 Task: Design a complex, multi-material diorama of a famous historical event.
Action: Mouse moved to (216, 158)
Screenshot: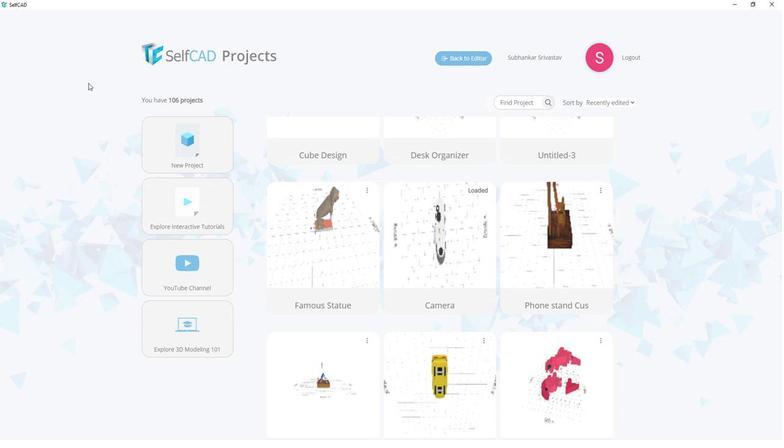 
Action: Mouse pressed left at (216, 158)
Screenshot: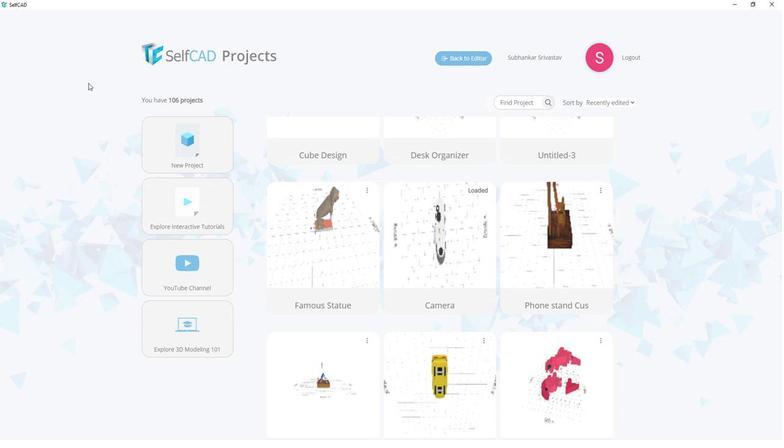 
Action: Mouse moved to (407, 192)
Screenshot: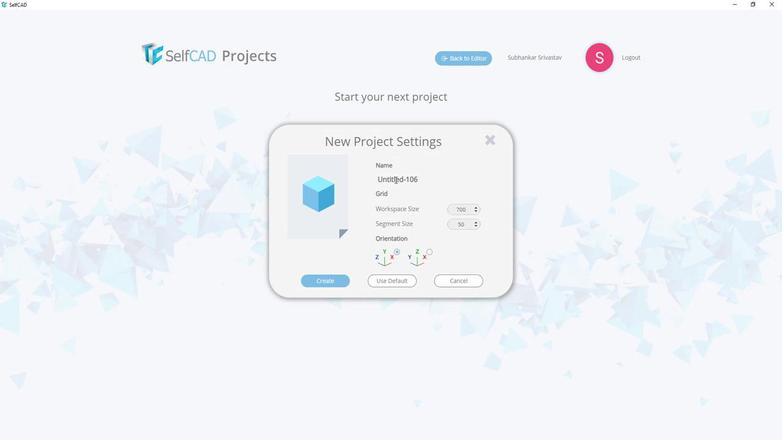 
Action: Mouse pressed left at (407, 192)
Screenshot: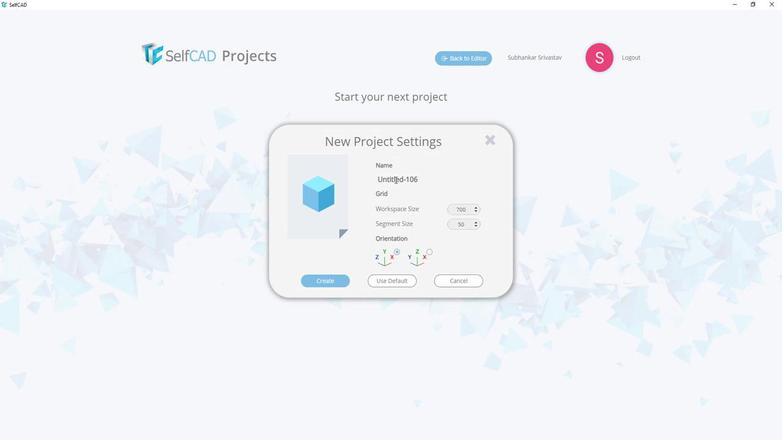 
Action: Key pressed <Key.shift>Historical<Key.space><Key.shift>Event
Screenshot: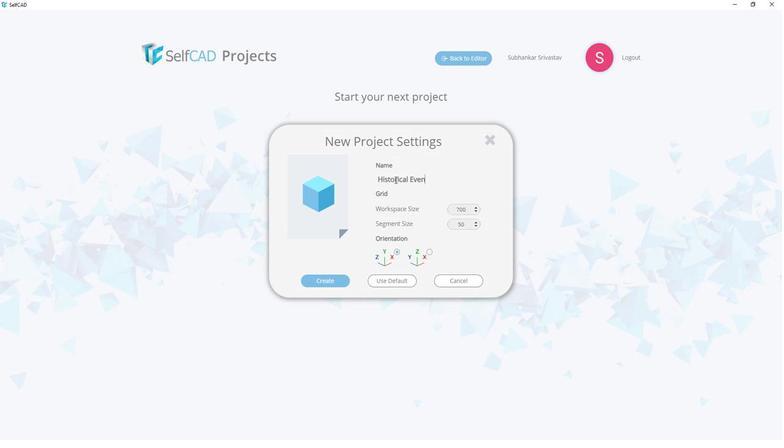 
Action: Mouse moved to (355, 275)
Screenshot: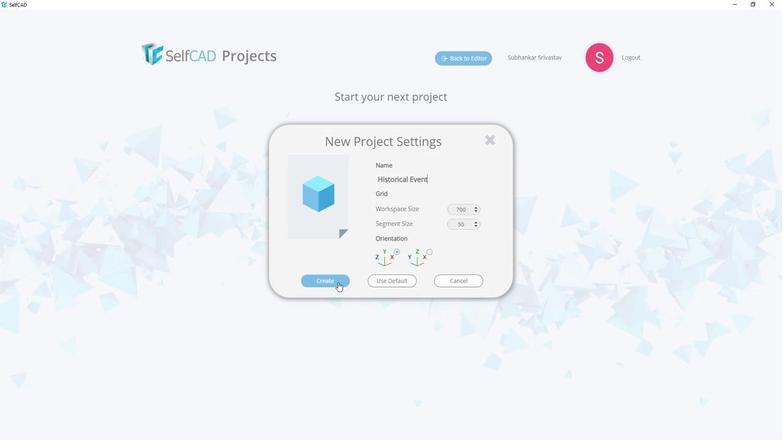
Action: Mouse pressed left at (355, 275)
Screenshot: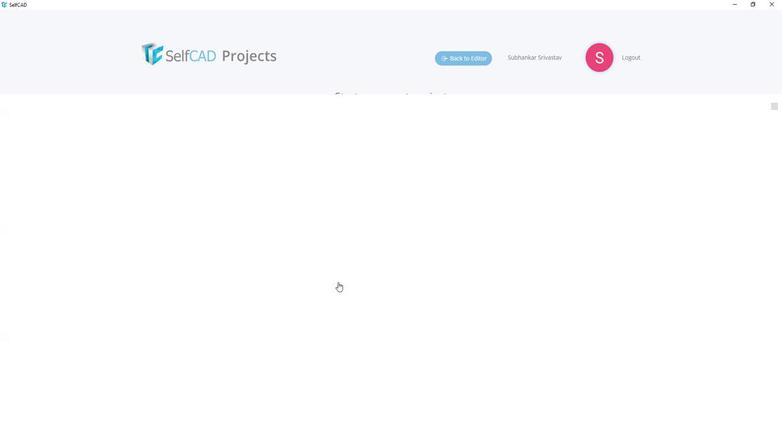
Action: Mouse moved to (86, 189)
Screenshot: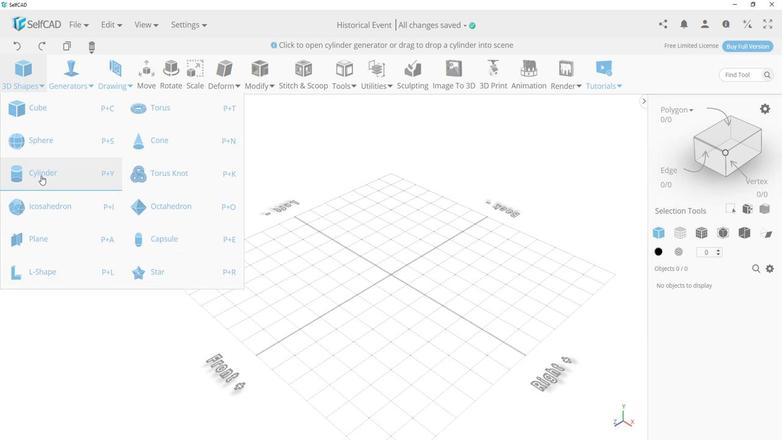 
Action: Mouse pressed left at (86, 189)
Screenshot: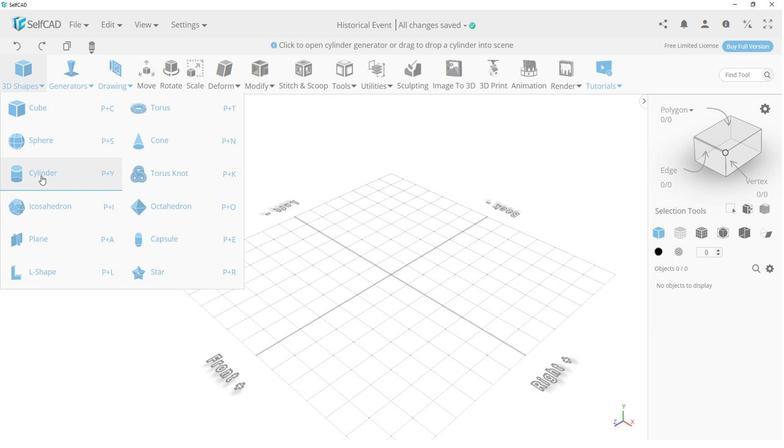 
Action: Mouse moved to (83, 220)
Screenshot: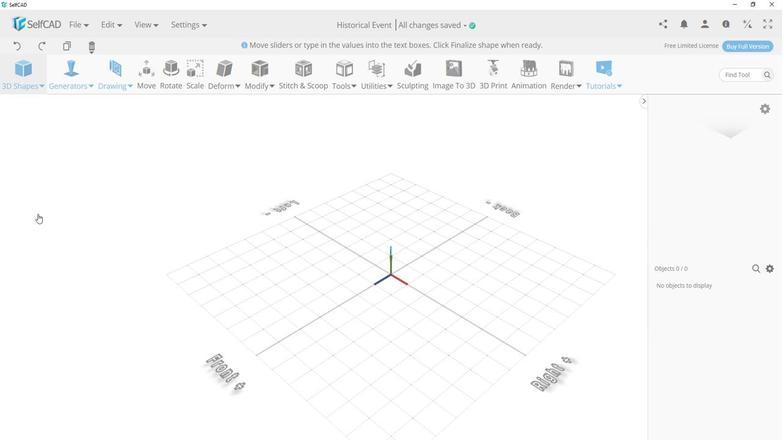 
Action: Mouse pressed left at (83, 220)
Screenshot: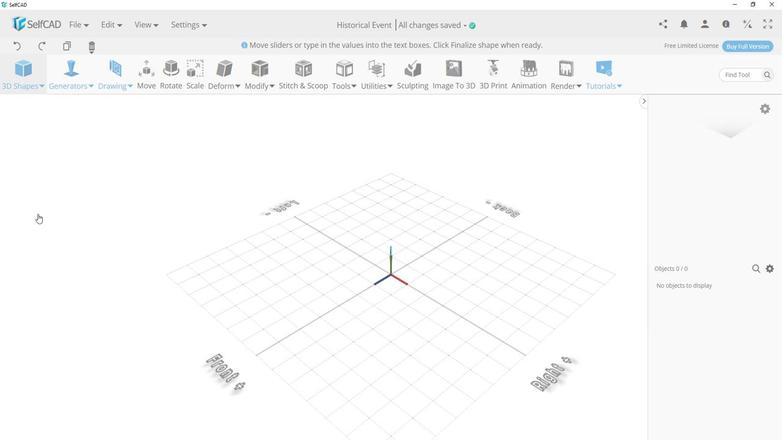 
Action: Mouse moved to (157, 220)
Screenshot: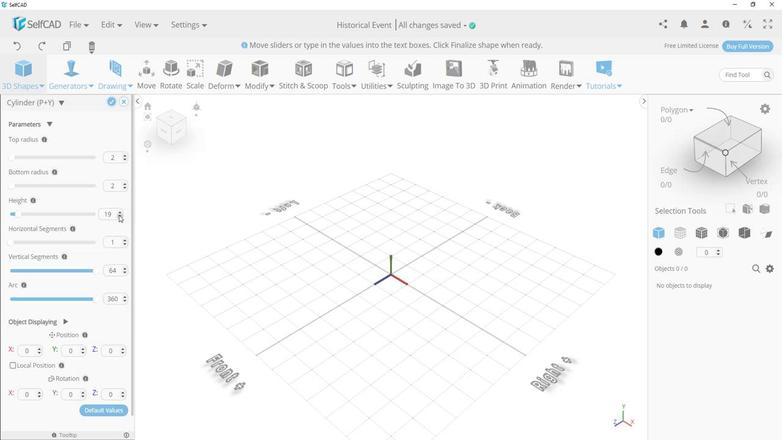 
Action: Mouse pressed left at (157, 220)
Screenshot: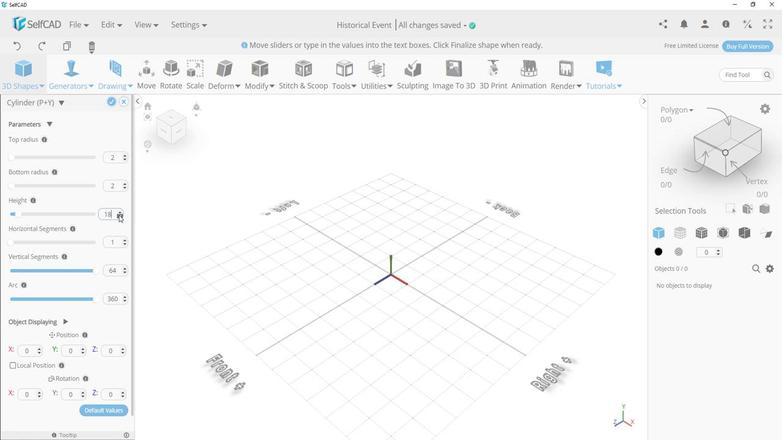 
Action: Mouse pressed left at (157, 220)
Screenshot: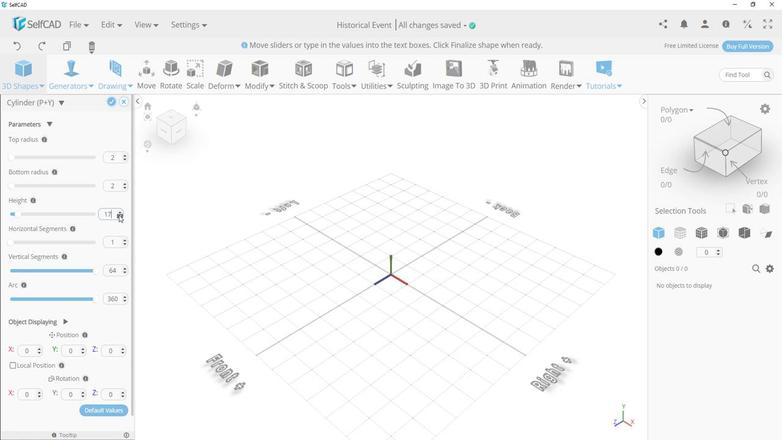
Action: Mouse pressed left at (157, 220)
Screenshot: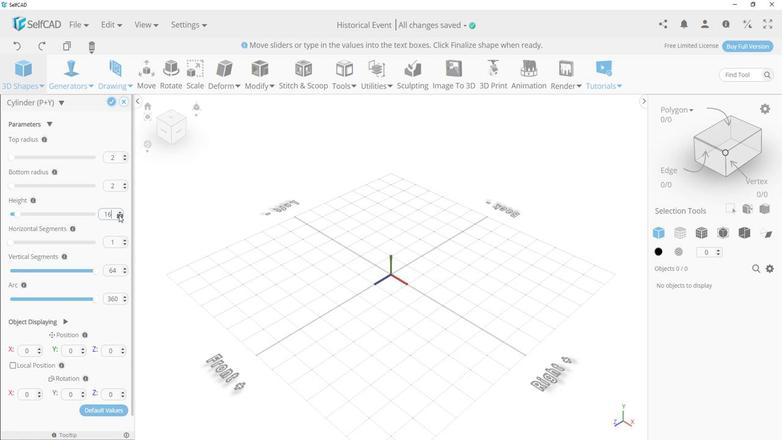 
Action: Mouse pressed left at (157, 220)
Screenshot: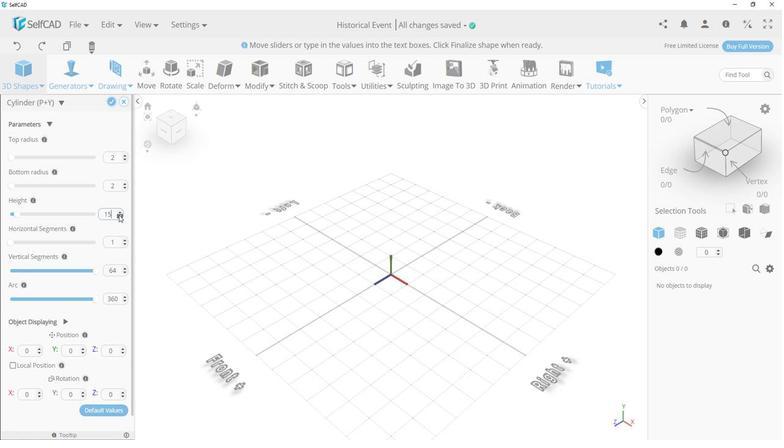 
Action: Mouse pressed left at (157, 220)
Screenshot: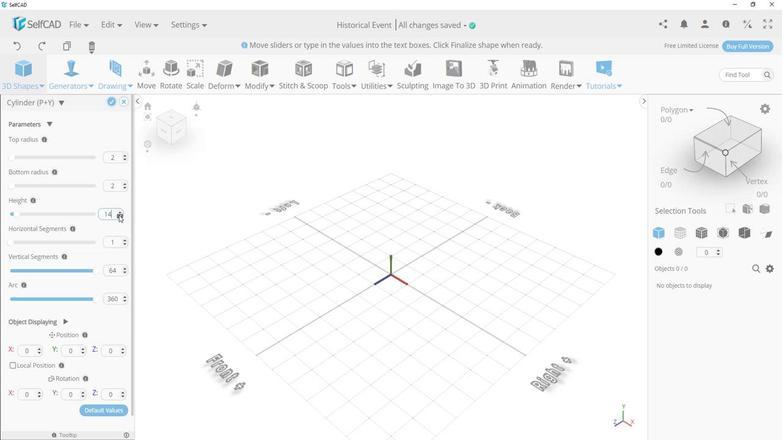 
Action: Mouse moved to (157, 217)
Screenshot: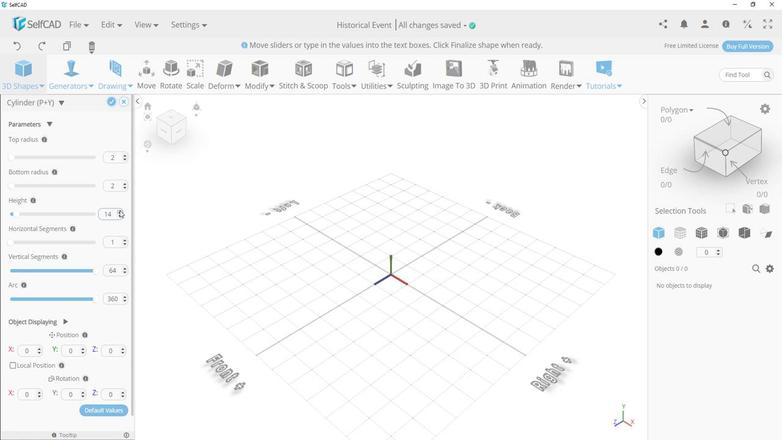 
Action: Mouse pressed left at (157, 217)
Screenshot: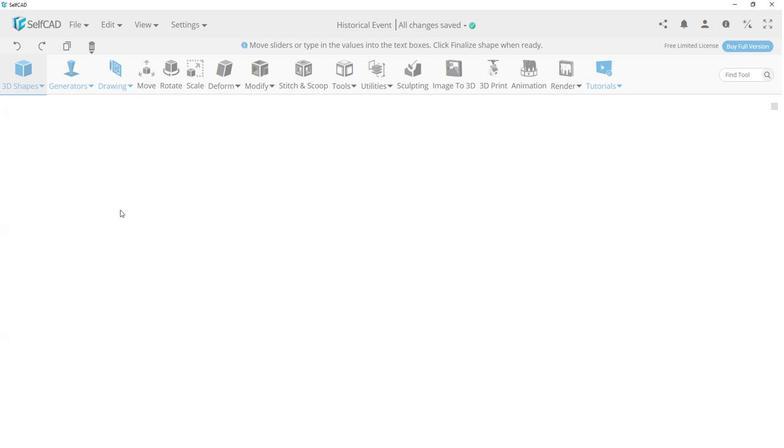 
Action: Mouse moved to (61, 197)
Screenshot: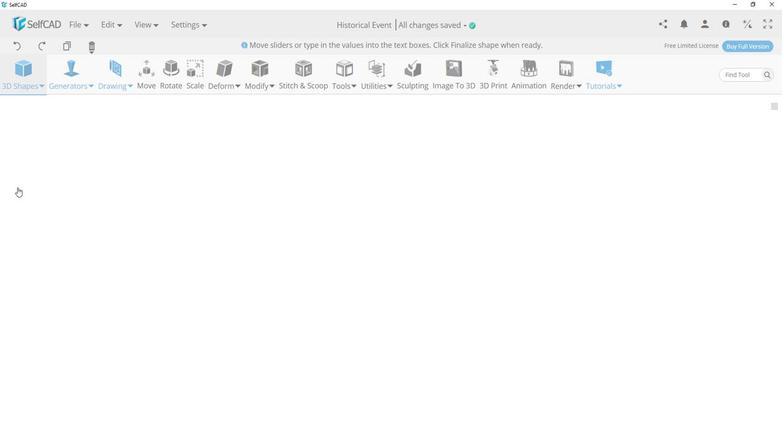 
Action: Mouse pressed left at (61, 197)
Screenshot: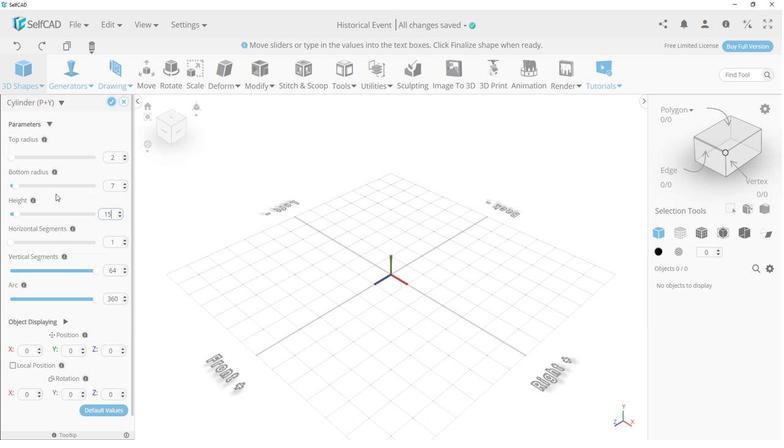 
Action: Mouse moved to (161, 198)
Screenshot: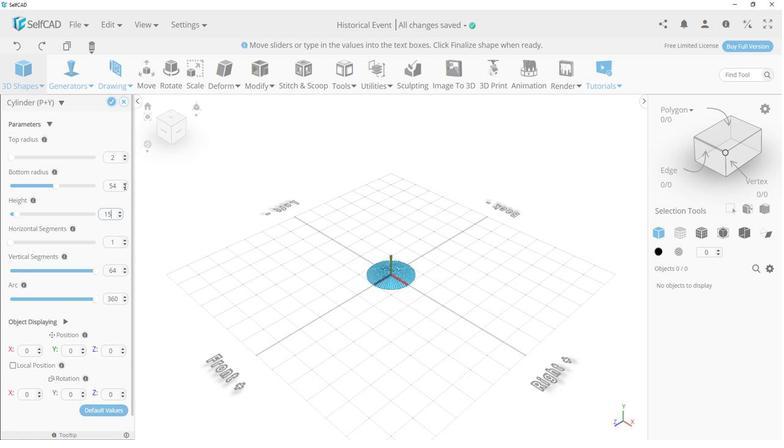 
Action: Mouse pressed left at (161, 198)
Screenshot: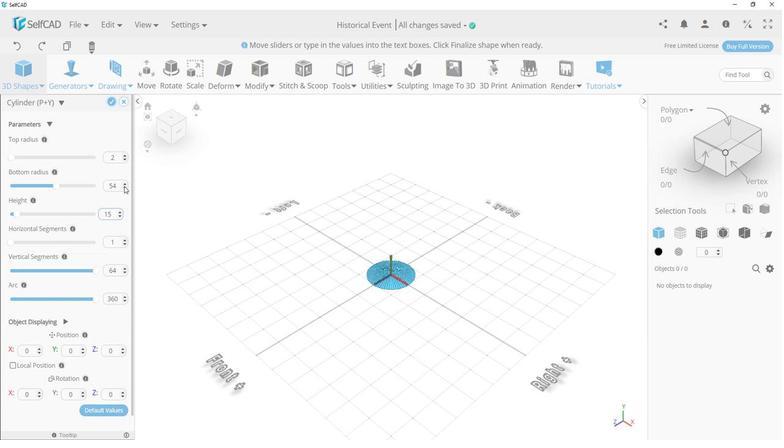 
Action: Mouse moved to (161, 198)
Screenshot: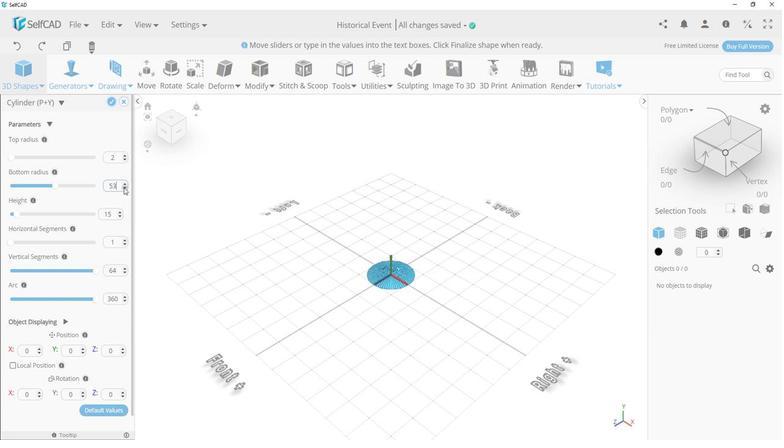 
Action: Mouse pressed left at (161, 198)
Screenshot: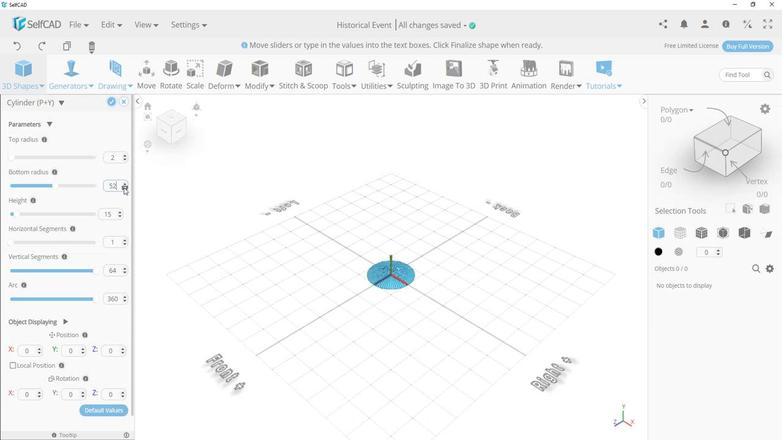 
Action: Mouse pressed left at (161, 198)
Screenshot: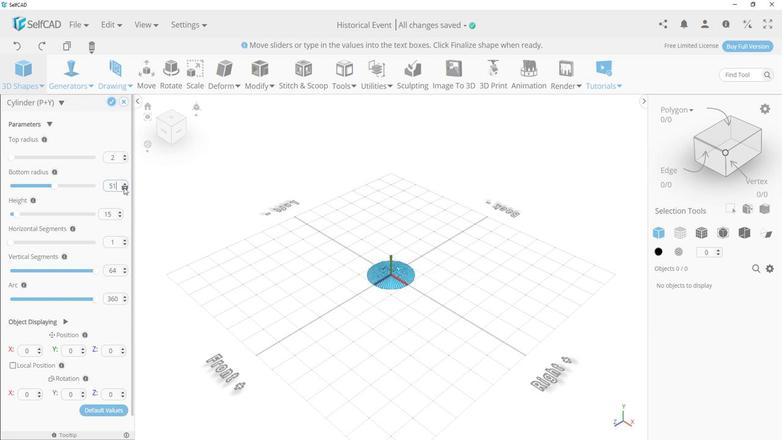 
Action: Mouse pressed left at (161, 198)
Screenshot: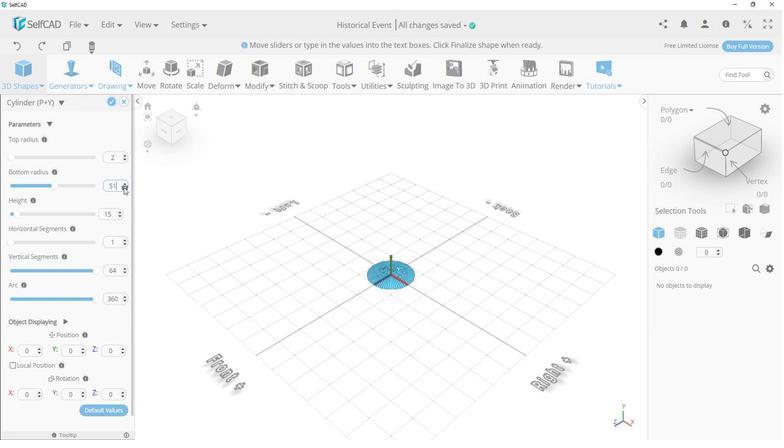 
Action: Mouse moved to (160, 198)
Screenshot: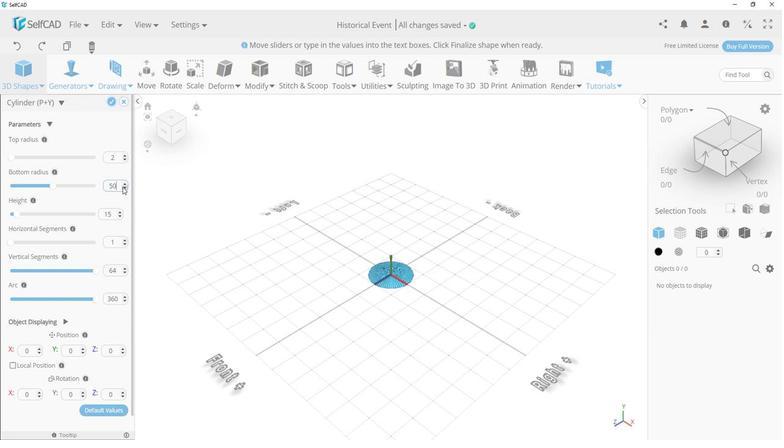 
Action: Mouse pressed left at (160, 198)
Screenshot: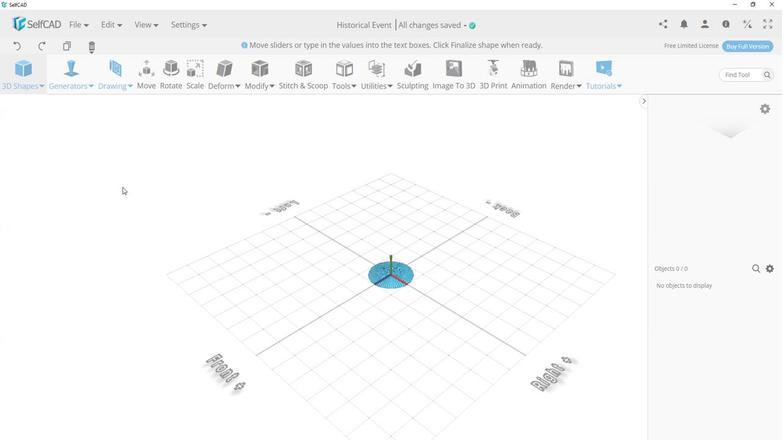 
Action: Mouse moved to (159, 195)
Screenshot: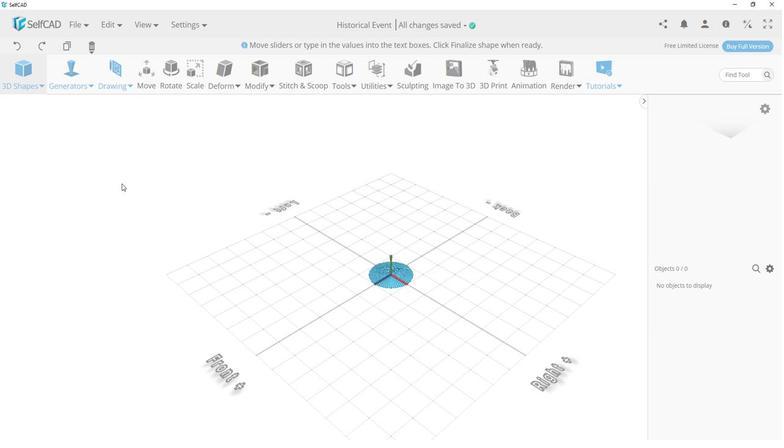 
Action: Mouse pressed left at (159, 195)
Screenshot: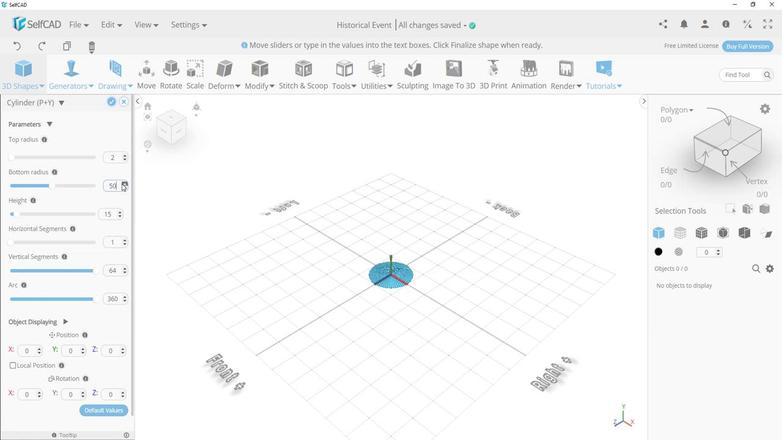
Action: Mouse moved to (58, 176)
Screenshot: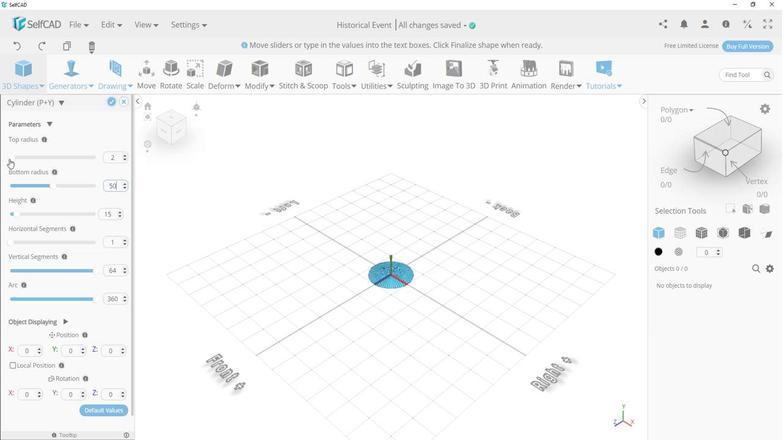 
Action: Mouse pressed left at (58, 176)
Screenshot: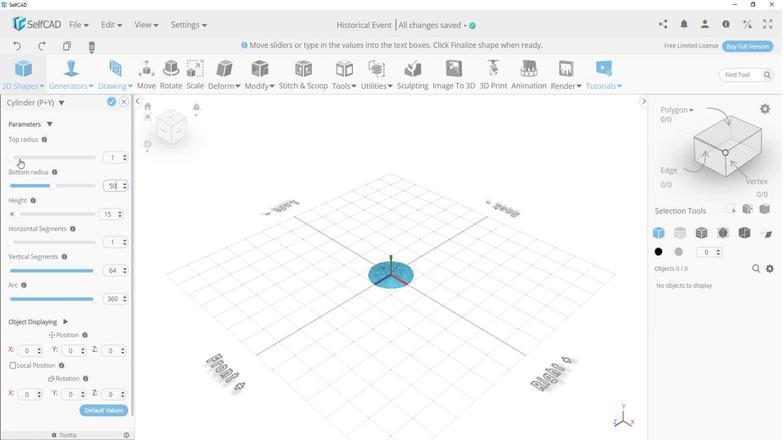 
Action: Mouse moved to (162, 177)
Screenshot: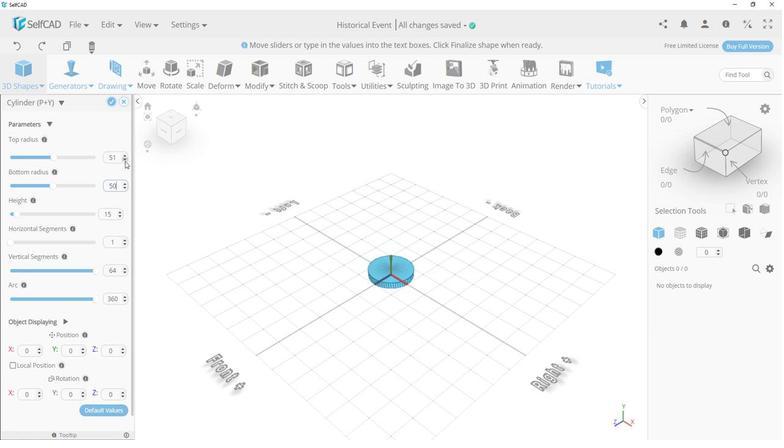 
Action: Mouse pressed left at (162, 177)
Screenshot: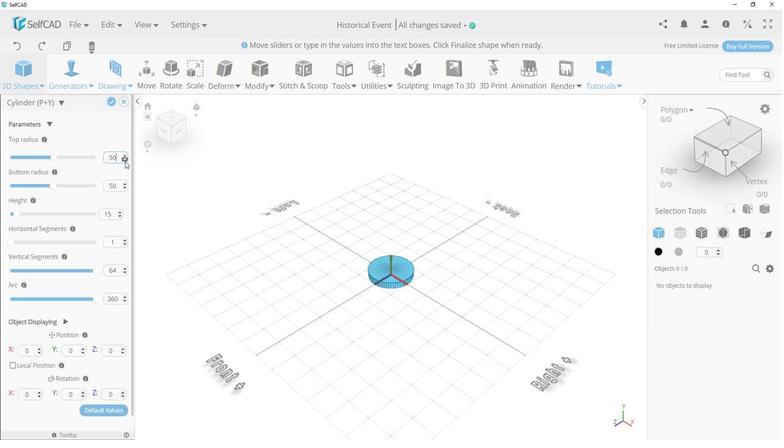 
Action: Mouse moved to (150, 130)
Screenshot: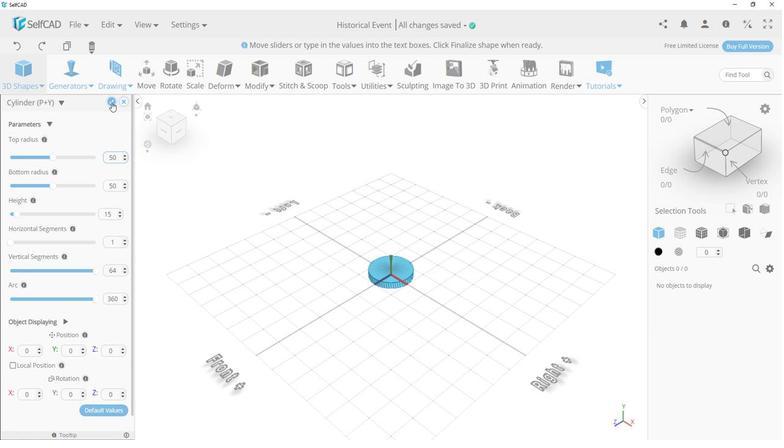 
Action: Mouse pressed left at (150, 130)
Screenshot: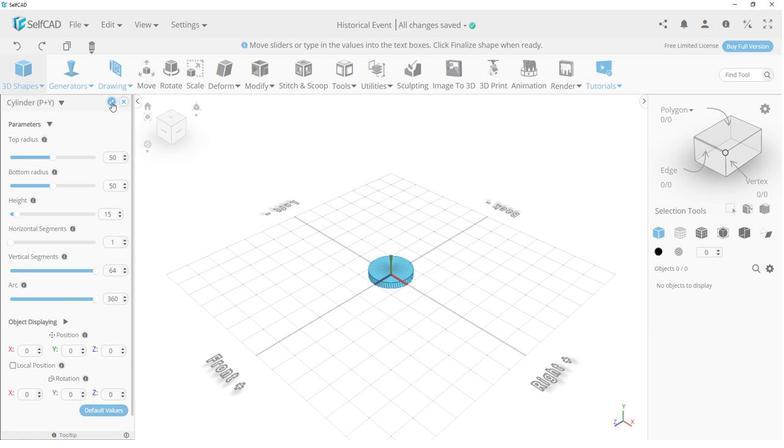
Action: Mouse moved to (377, 284)
Screenshot: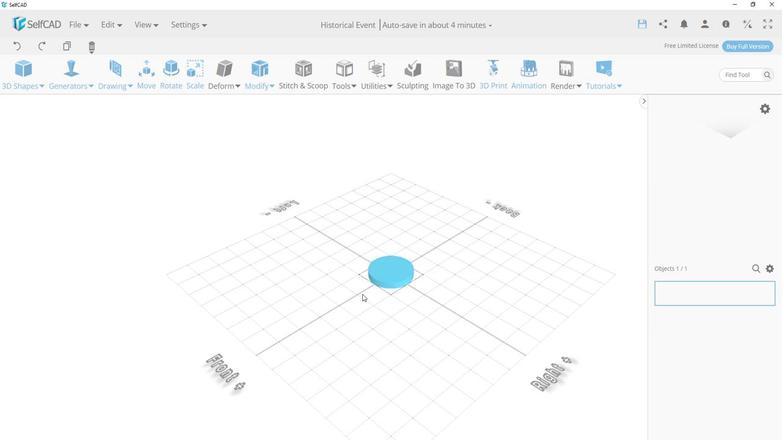 
Action: Mouse pressed left at (377, 284)
Screenshot: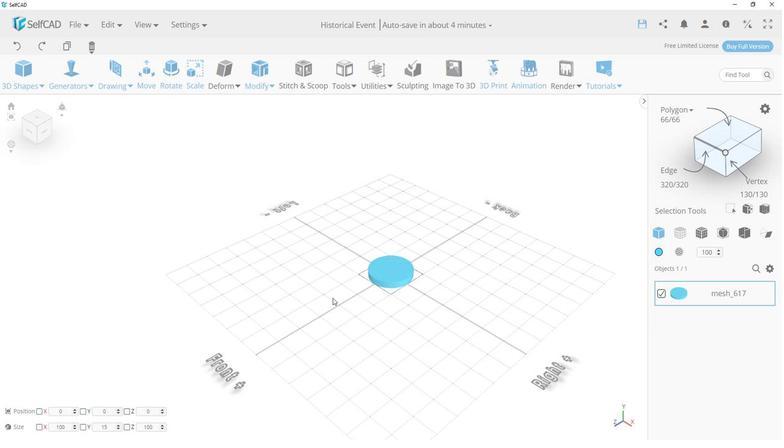 
Action: Mouse moved to (64, 392)
Screenshot: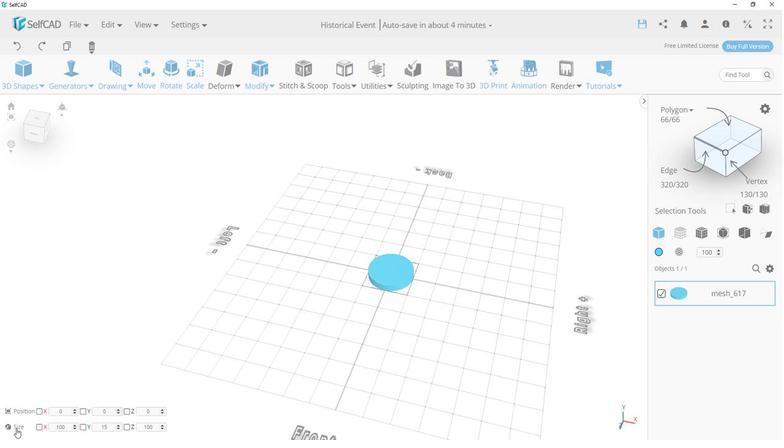 
Action: Mouse pressed left at (64, 392)
Screenshot: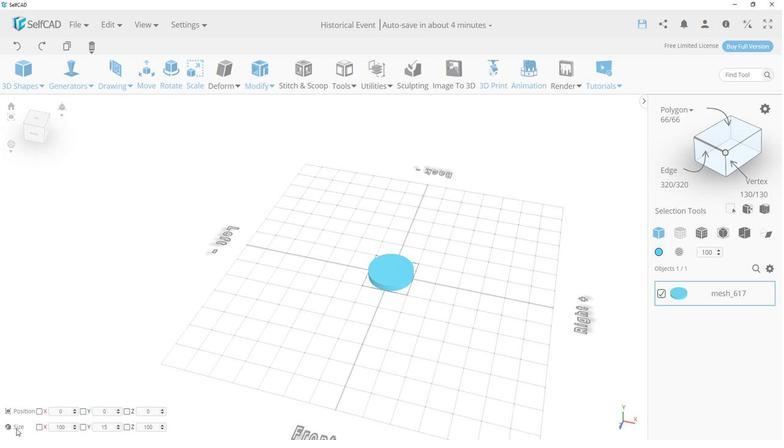 
Action: Mouse moved to (397, 322)
Screenshot: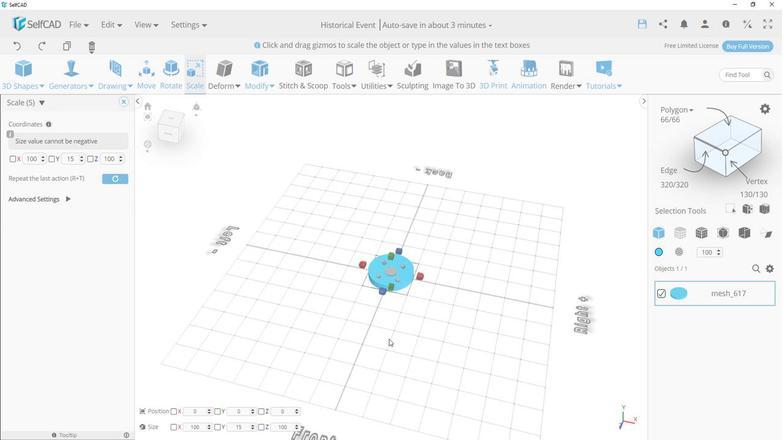 
Action: Mouse pressed left at (397, 322)
Screenshot: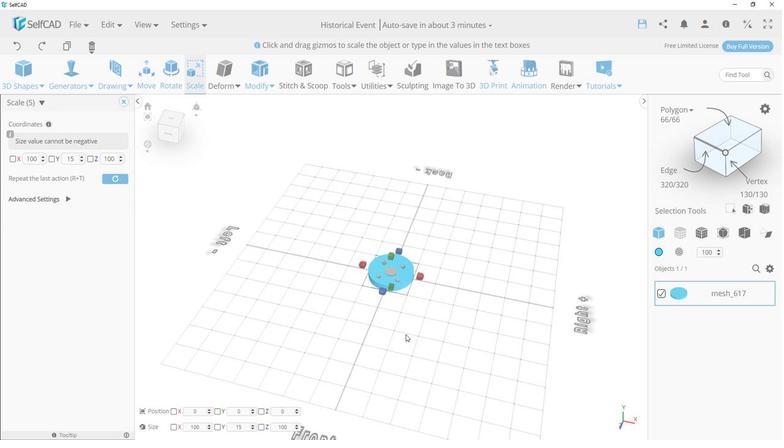 
Action: Mouse moved to (433, 267)
Screenshot: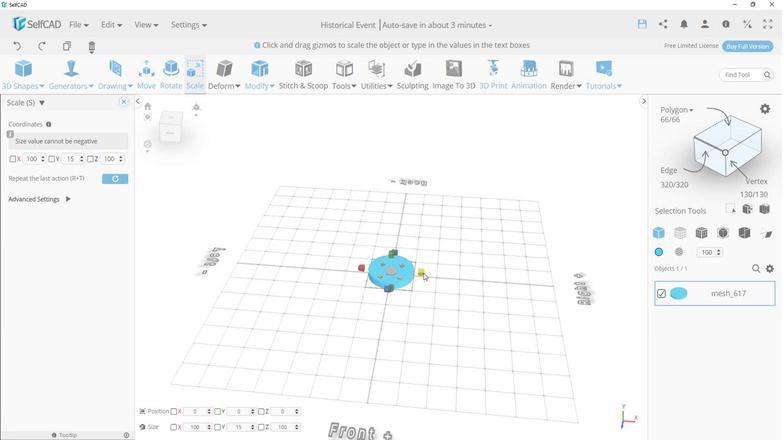 
Action: Mouse pressed left at (433, 267)
Screenshot: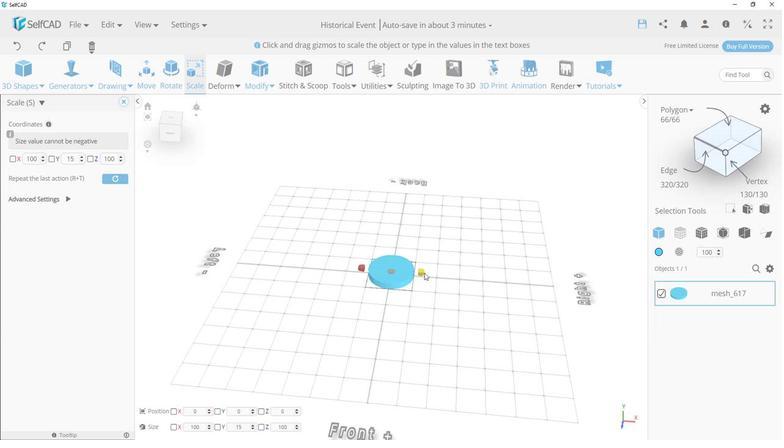 
Action: Mouse moved to (435, 265)
Screenshot: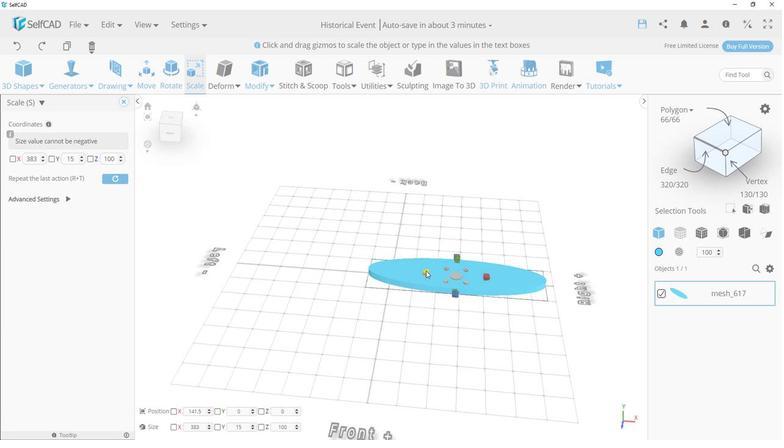 
Action: Mouse pressed left at (435, 265)
Screenshot: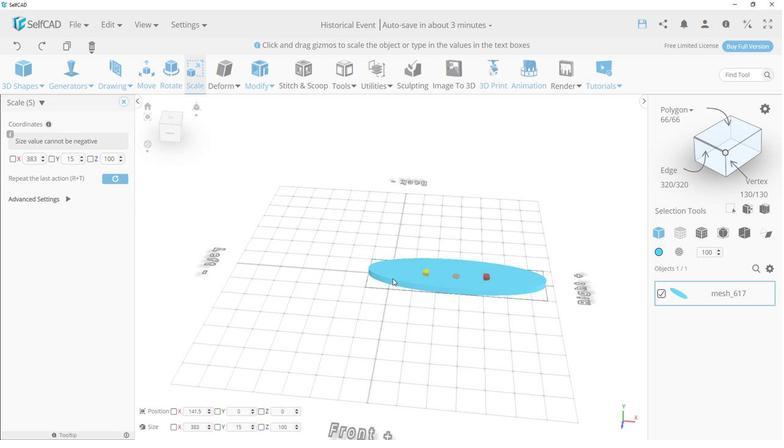 
Action: Mouse moved to (187, 108)
Screenshot: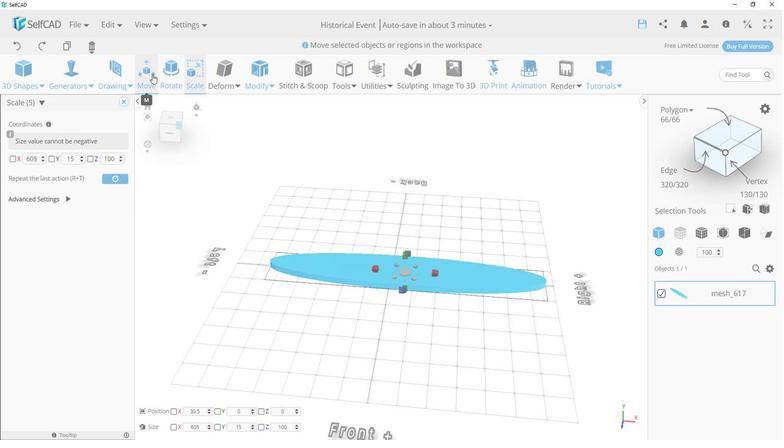 
Action: Mouse pressed left at (187, 108)
Screenshot: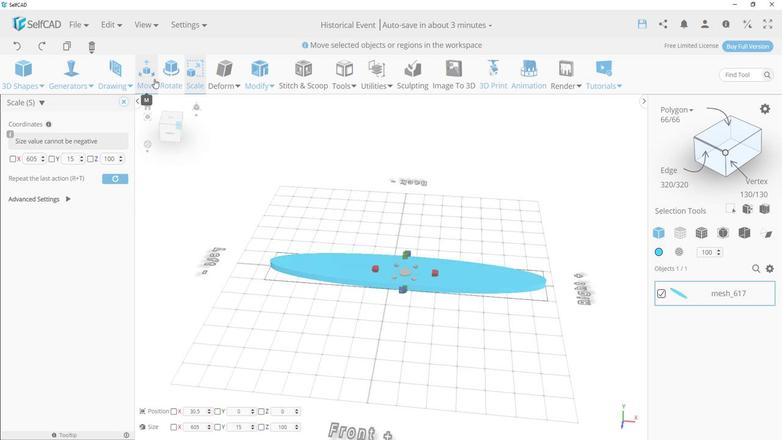 
Action: Mouse moved to (388, 268)
Screenshot: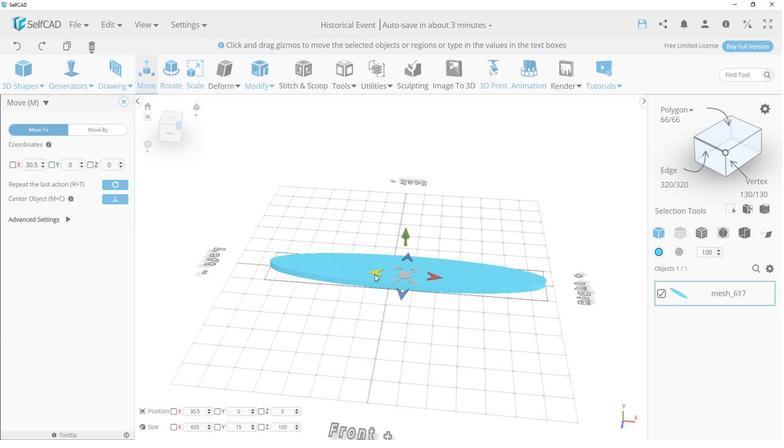 
Action: Mouse pressed left at (388, 268)
Screenshot: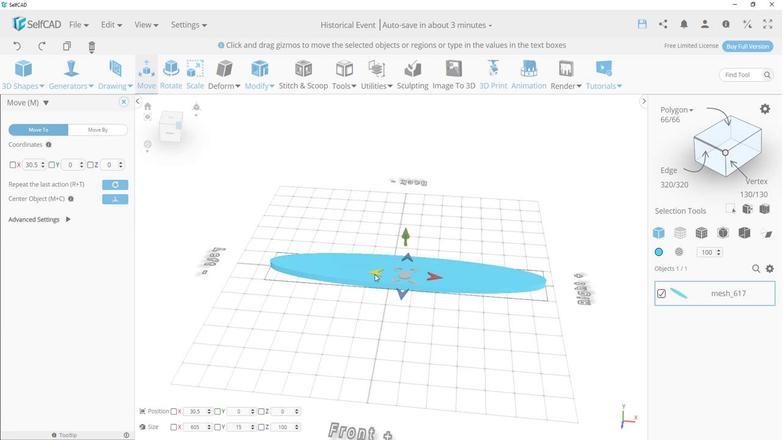 
Action: Mouse moved to (438, 297)
Screenshot: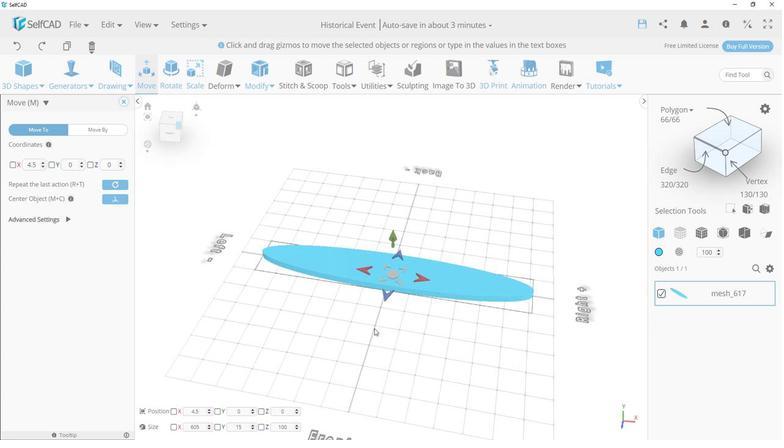 
Action: Mouse pressed left at (438, 297)
Screenshot: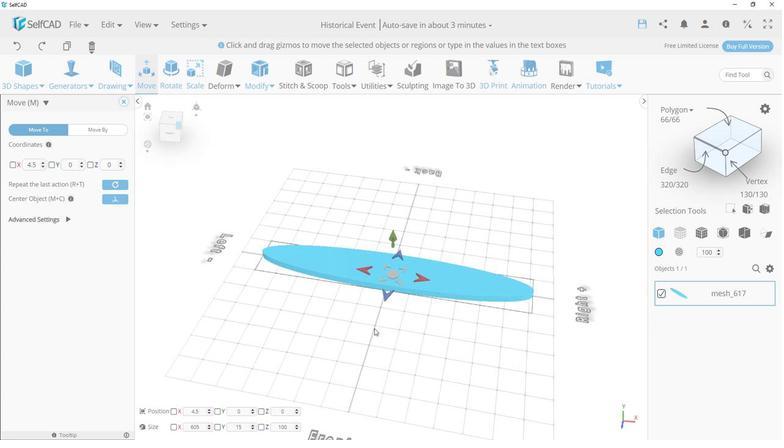 
Action: Mouse moved to (184, 391)
Screenshot: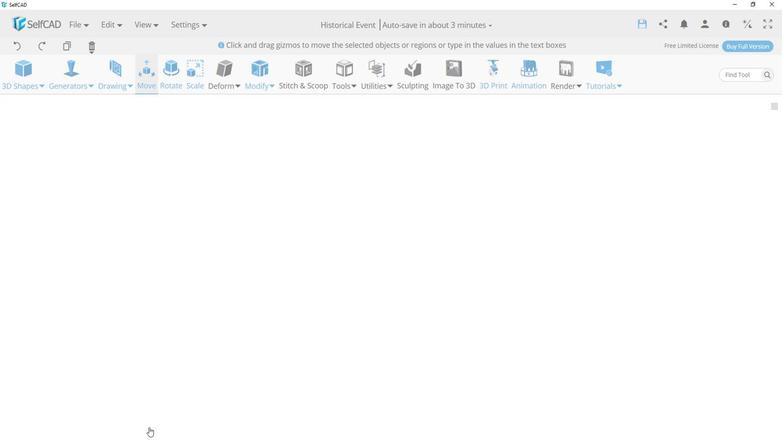 
Action: Mouse pressed left at (184, 391)
Screenshot: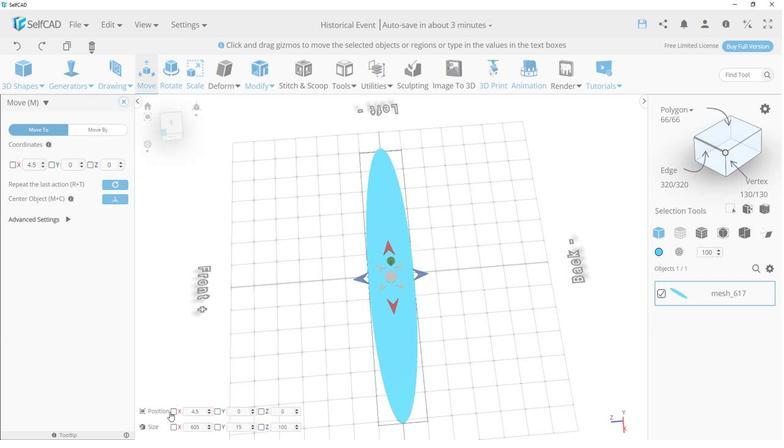 
Action: Mouse moved to (407, 270)
Screenshot: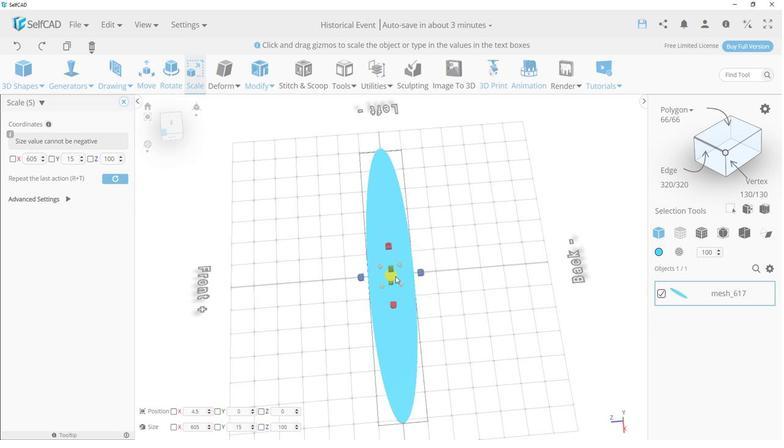 
Action: Mouse pressed left at (407, 270)
Screenshot: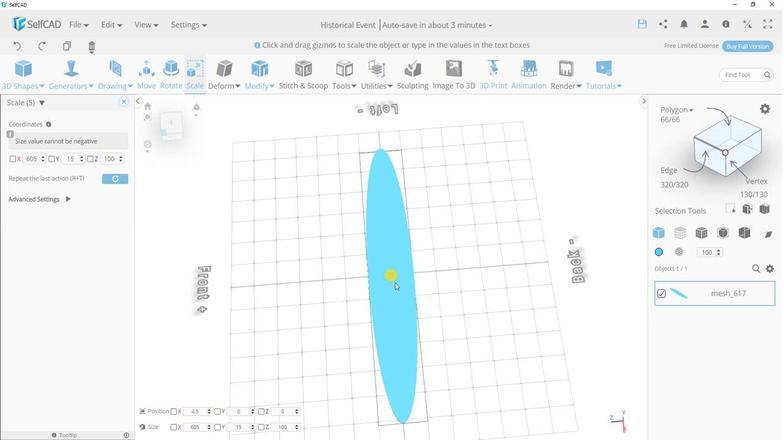 
Action: Mouse moved to (403, 270)
Screenshot: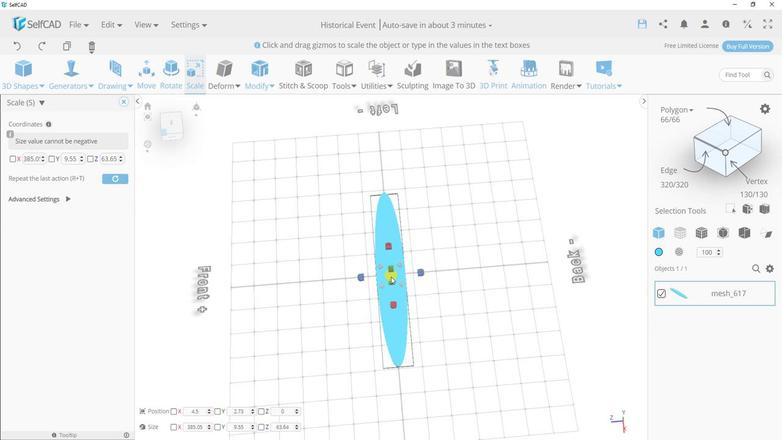 
Action: Mouse pressed left at (403, 270)
Screenshot: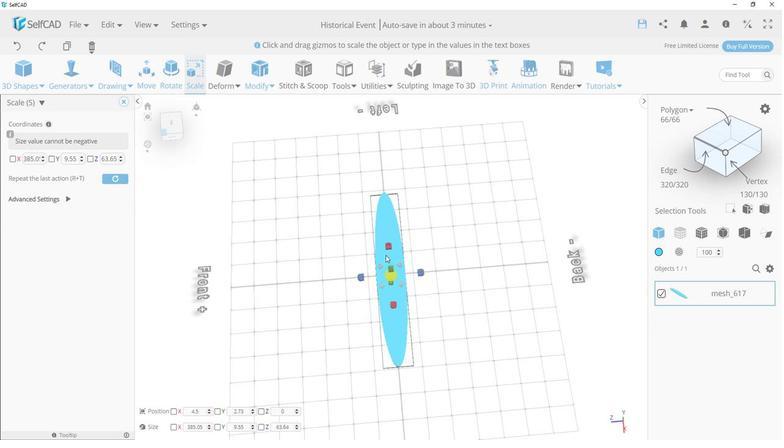
Action: Mouse moved to (405, 270)
Screenshot: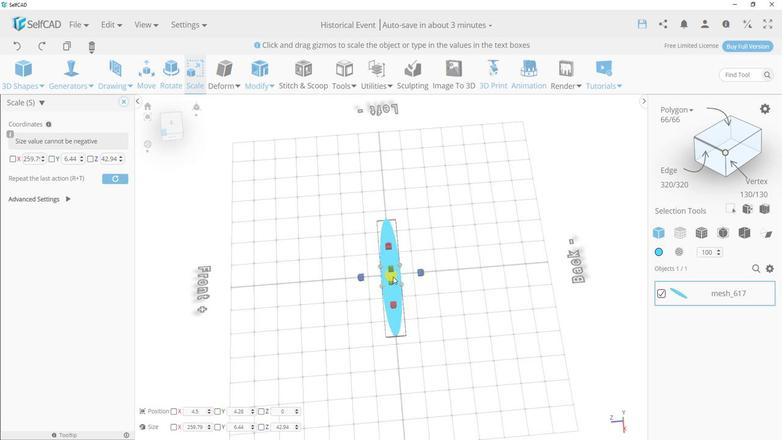 
Action: Mouse pressed left at (405, 270)
Screenshot: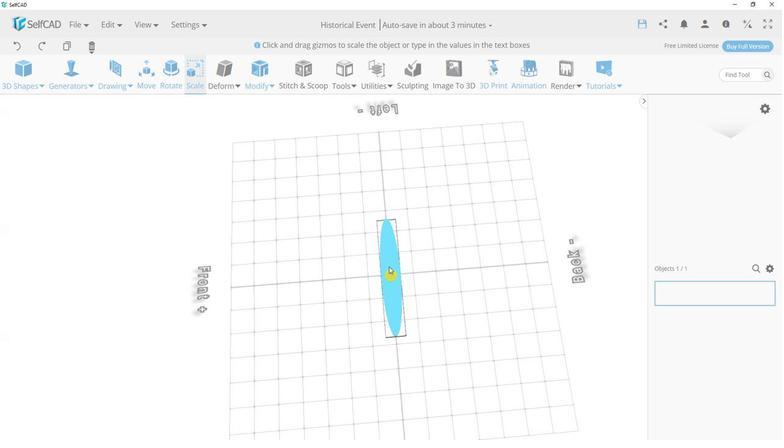 
Action: Mouse moved to (367, 289)
Screenshot: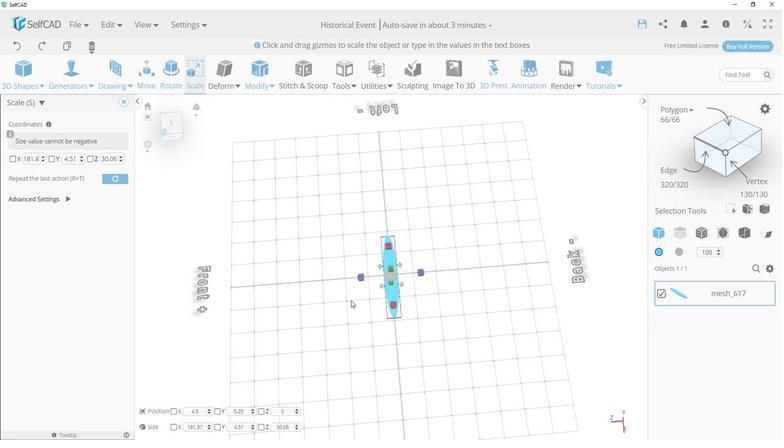 
Action: Mouse pressed left at (367, 289)
Screenshot: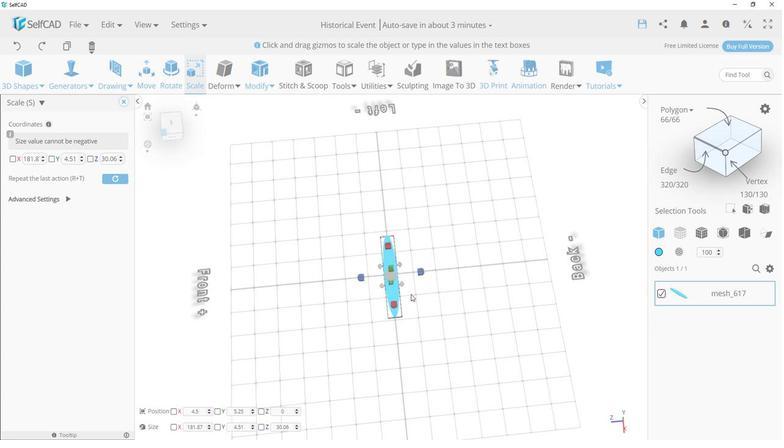 
Action: Mouse moved to (205, 153)
Screenshot: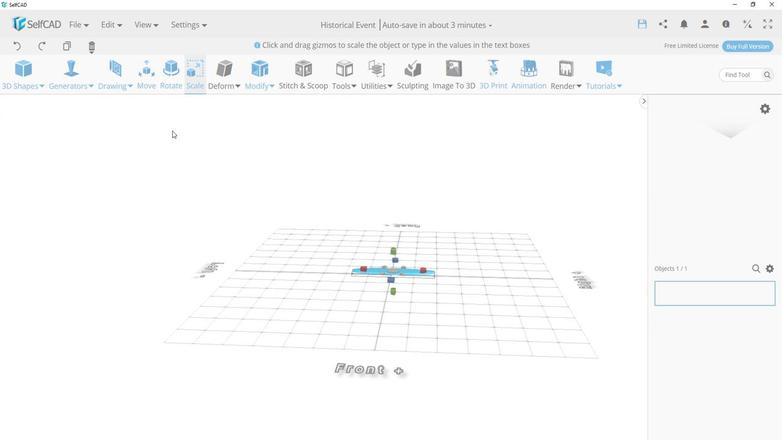 
Action: Mouse pressed left at (205, 153)
Screenshot: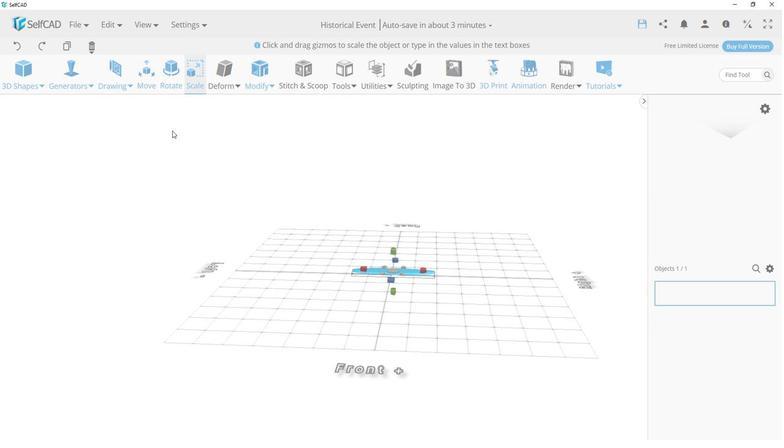 
Action: Mouse moved to (405, 234)
Screenshot: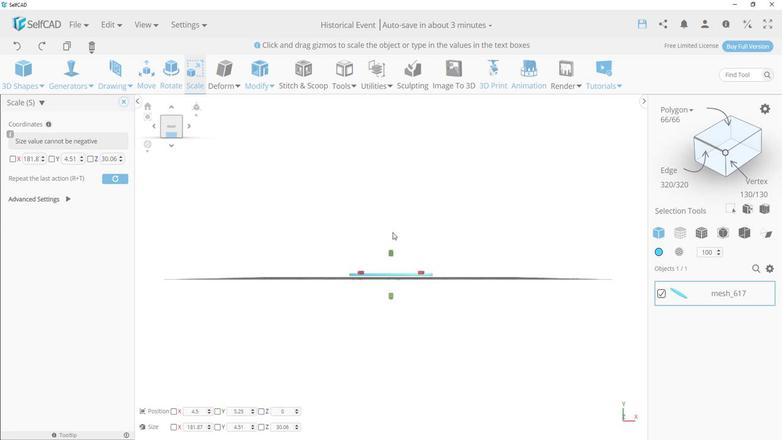 
Action: Mouse scrolled (405, 235) with delta (0, 0)
Screenshot: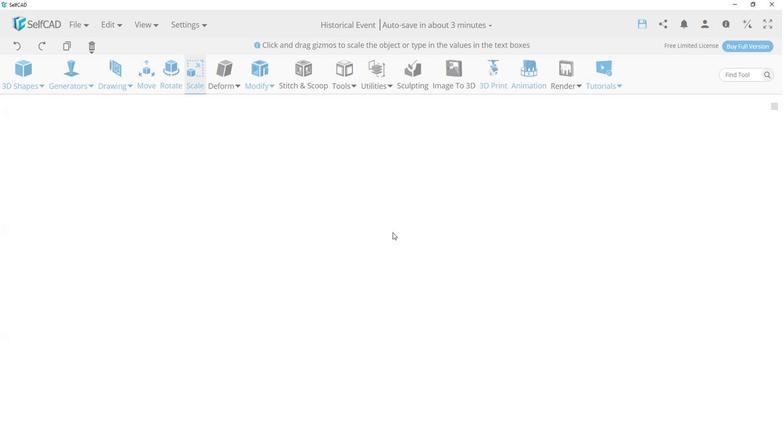 
Action: Mouse scrolled (405, 235) with delta (0, 0)
Screenshot: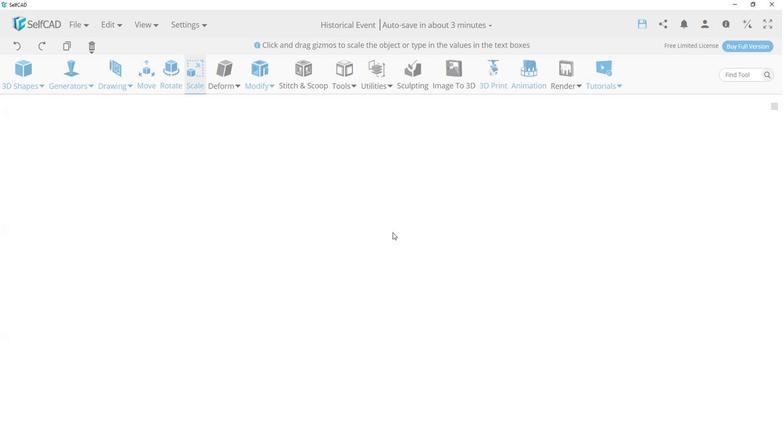 
Action: Mouse scrolled (405, 235) with delta (0, 0)
Screenshot: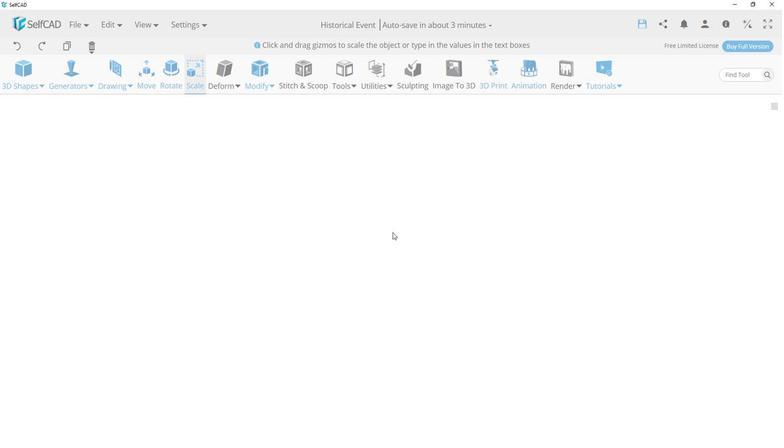 
Action: Mouse scrolled (405, 235) with delta (0, 0)
Screenshot: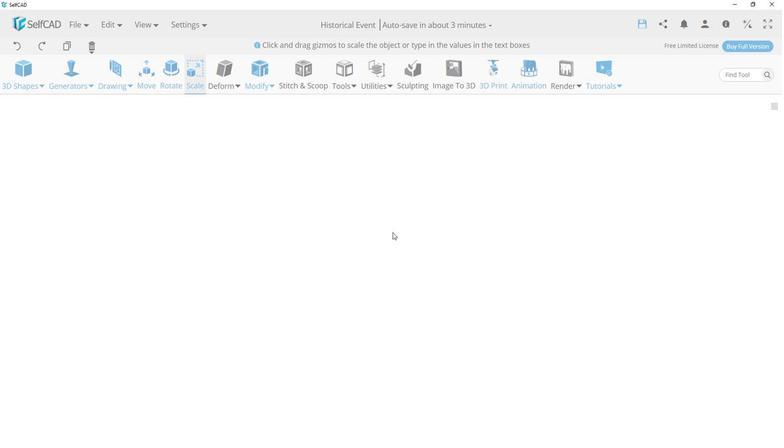 
Action: Mouse scrolled (405, 235) with delta (0, 0)
Screenshot: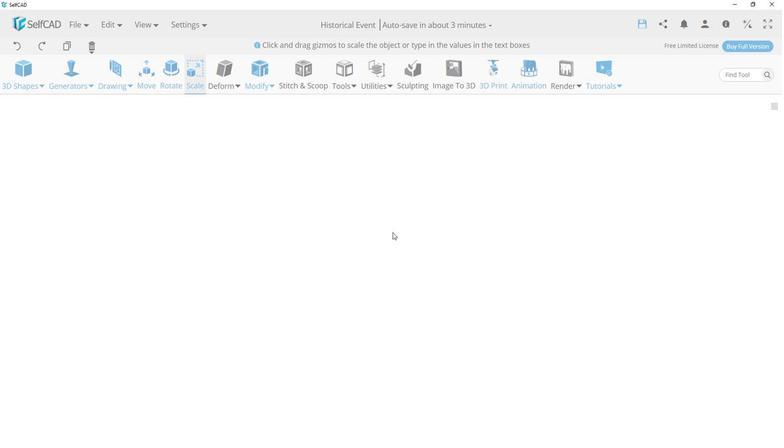 
Action: Mouse scrolled (405, 235) with delta (0, 0)
Screenshot: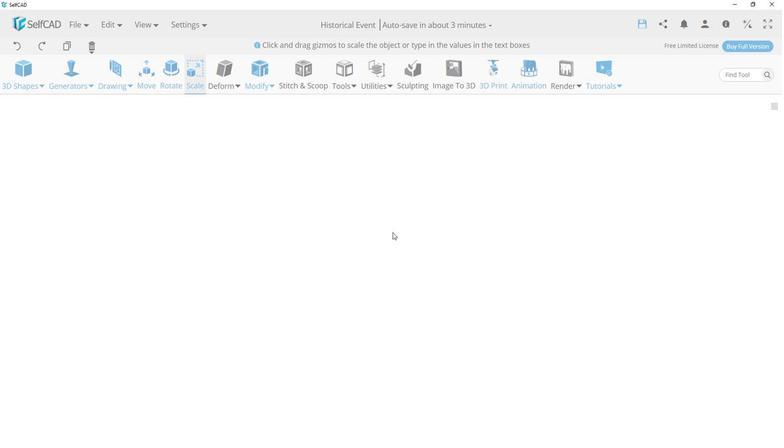 
Action: Mouse scrolled (405, 235) with delta (0, 0)
Screenshot: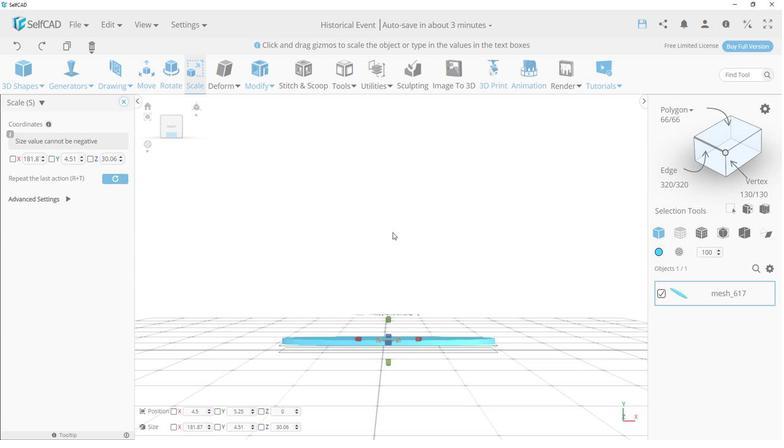 
Action: Mouse scrolled (405, 235) with delta (0, 0)
Screenshot: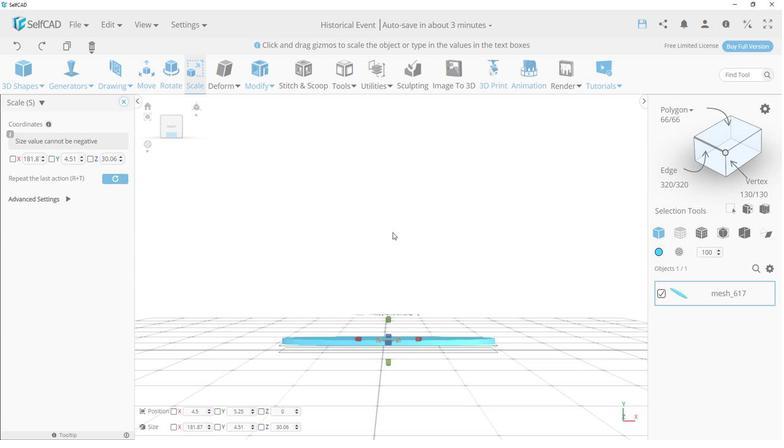 
Action: Mouse scrolled (405, 235) with delta (0, 0)
Screenshot: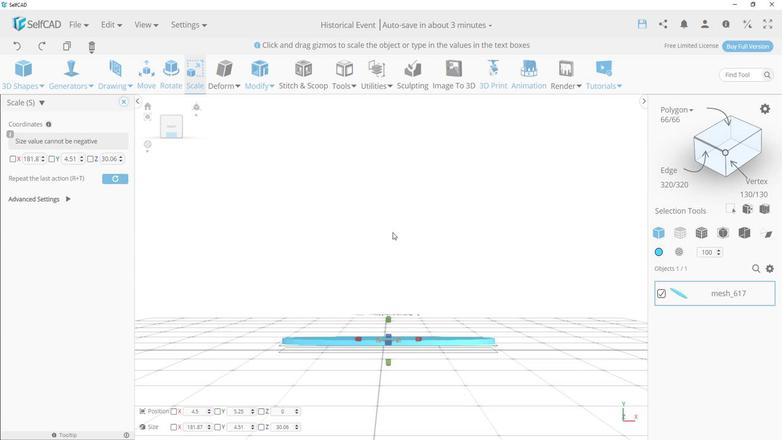 
Action: Mouse scrolled (405, 235) with delta (0, 0)
Screenshot: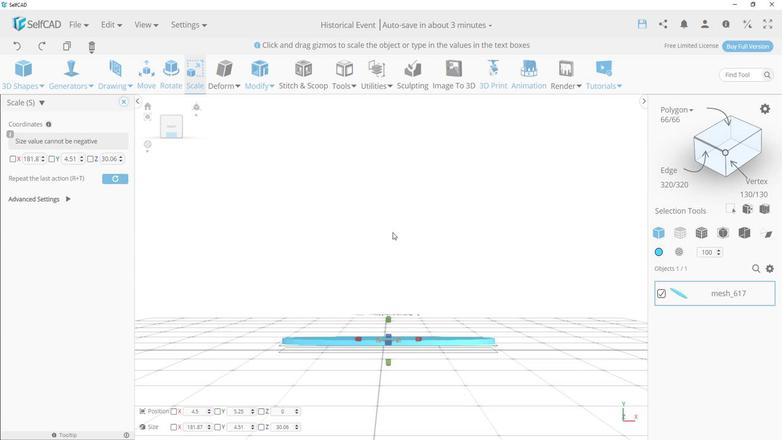 
Action: Mouse scrolled (405, 235) with delta (0, 0)
Screenshot: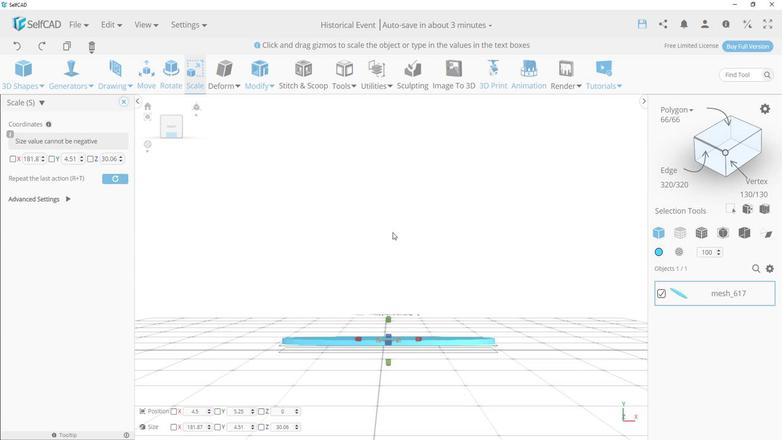
Action: Mouse scrolled (405, 235) with delta (0, 0)
Screenshot: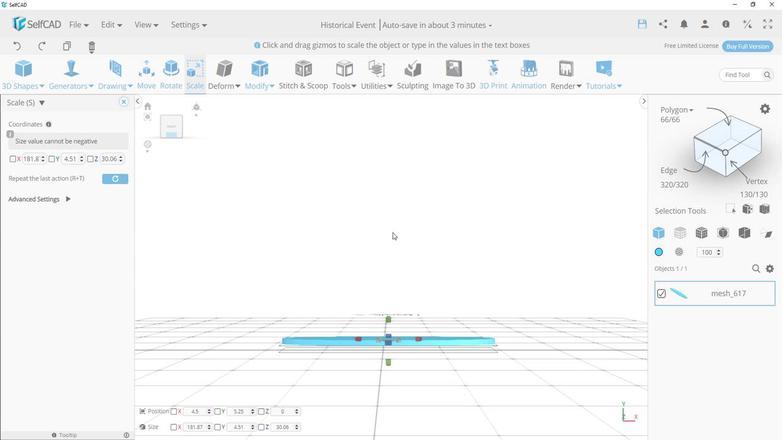 
Action: Mouse scrolled (405, 235) with delta (0, 0)
Screenshot: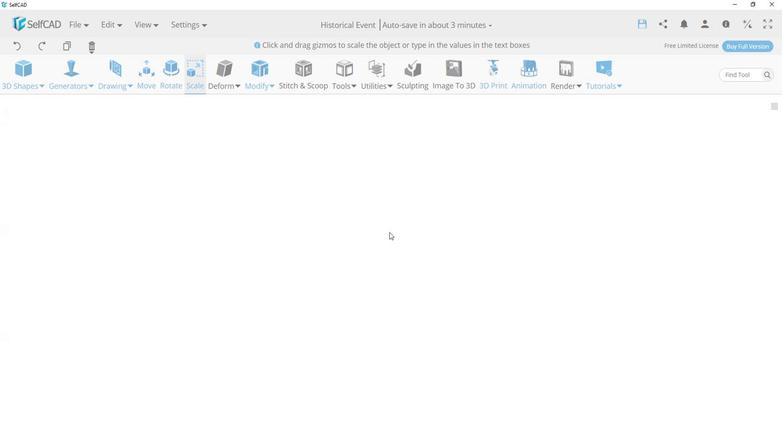 
Action: Mouse scrolled (405, 235) with delta (0, 0)
Screenshot: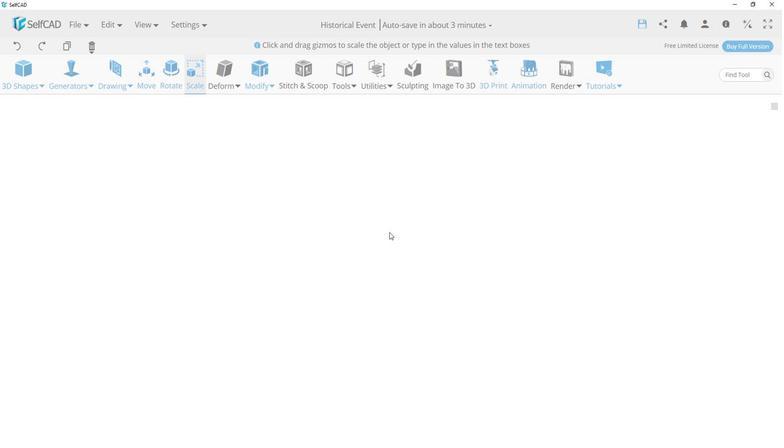 
Action: Mouse scrolled (405, 235) with delta (0, 0)
Screenshot: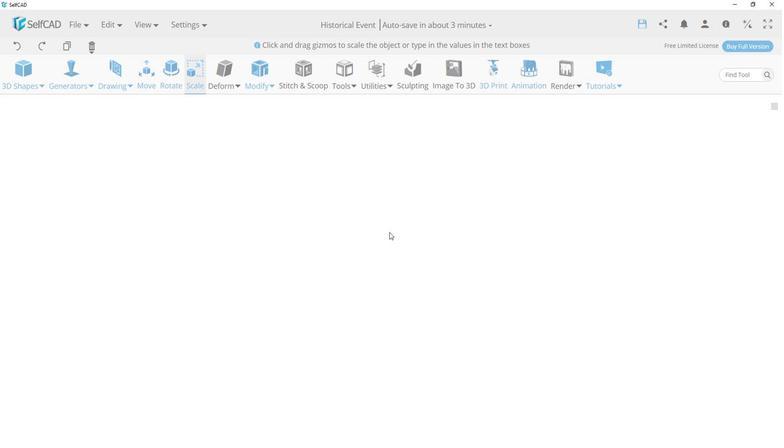 
Action: Mouse moved to (202, 149)
Screenshot: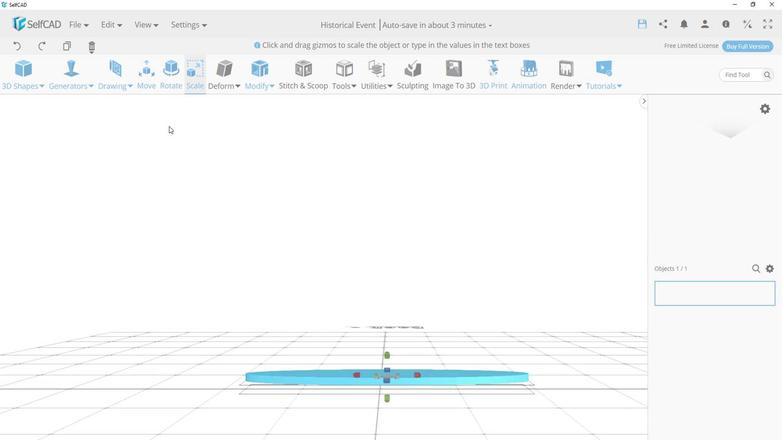 
Action: Mouse pressed left at (202, 149)
Screenshot: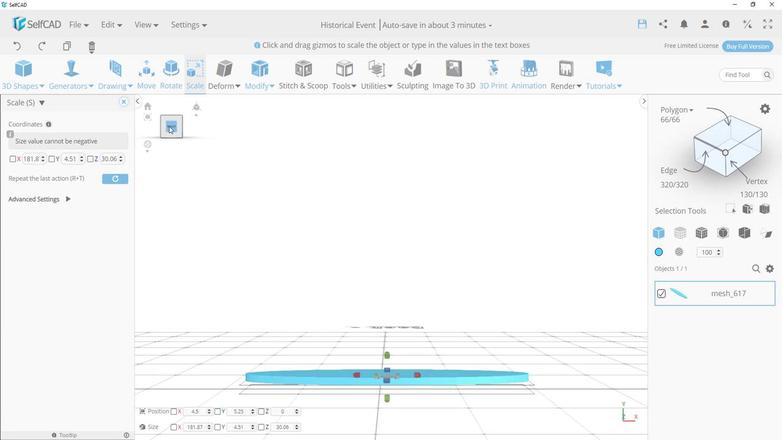 
Action: Mouse moved to (457, 250)
Screenshot: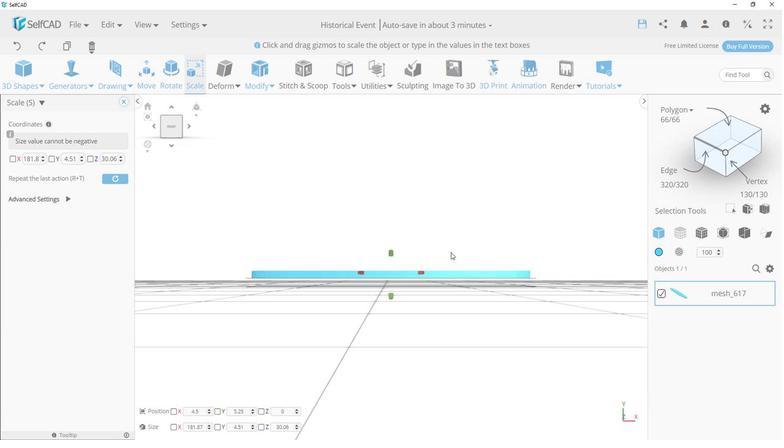 
Action: Mouse scrolled (457, 250) with delta (0, 0)
Screenshot: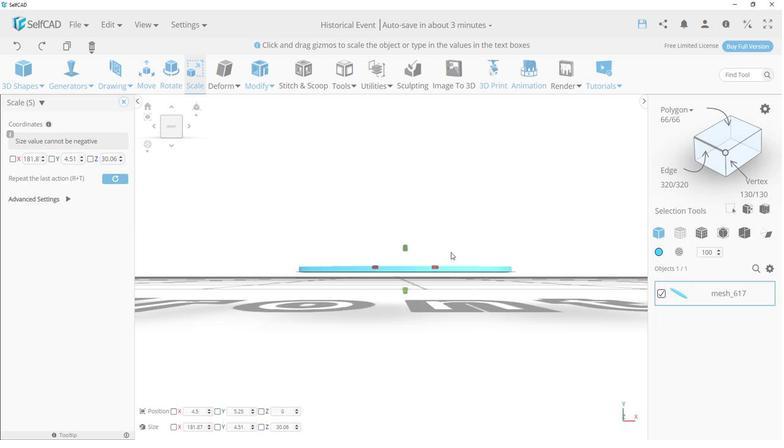 
Action: Mouse scrolled (457, 250) with delta (0, 0)
Screenshot: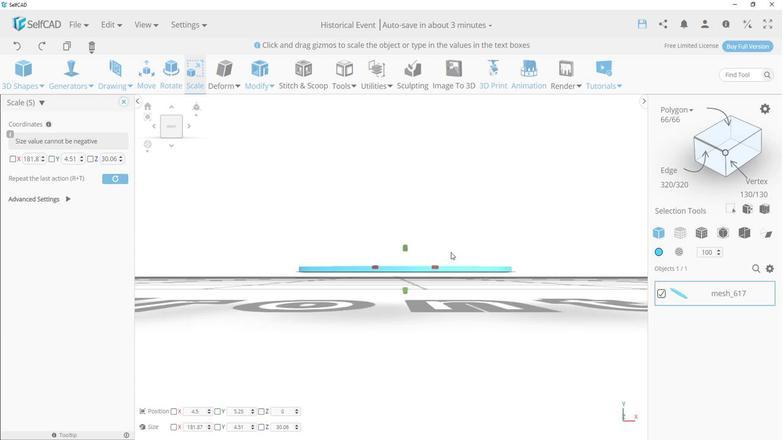 
Action: Mouse scrolled (457, 250) with delta (0, 0)
Screenshot: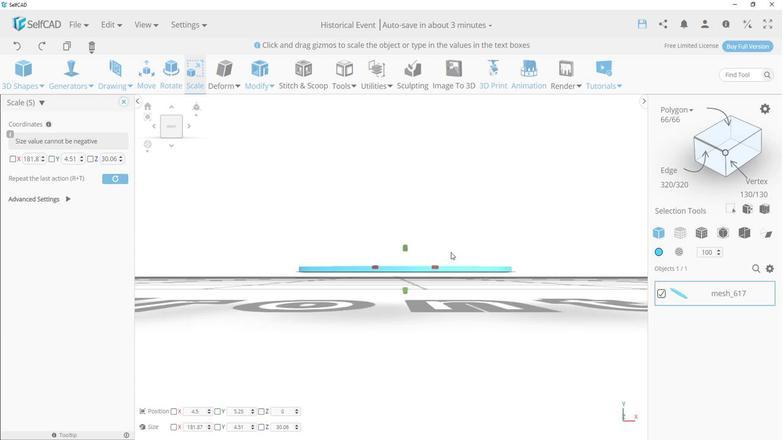 
Action: Mouse scrolled (457, 250) with delta (0, 0)
Screenshot: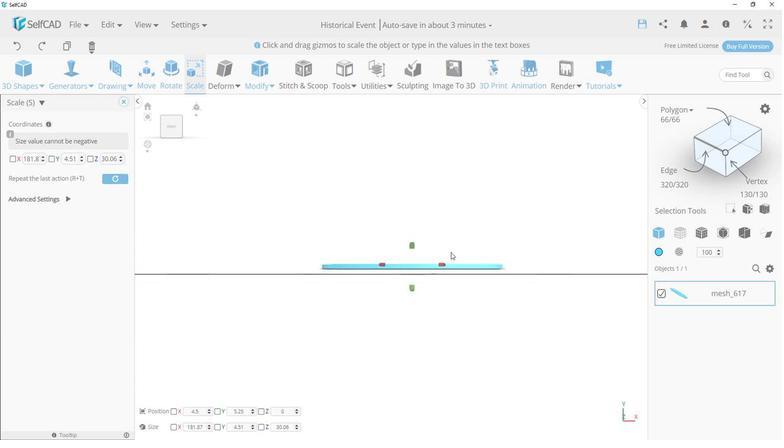 
Action: Mouse scrolled (457, 250) with delta (0, 0)
Screenshot: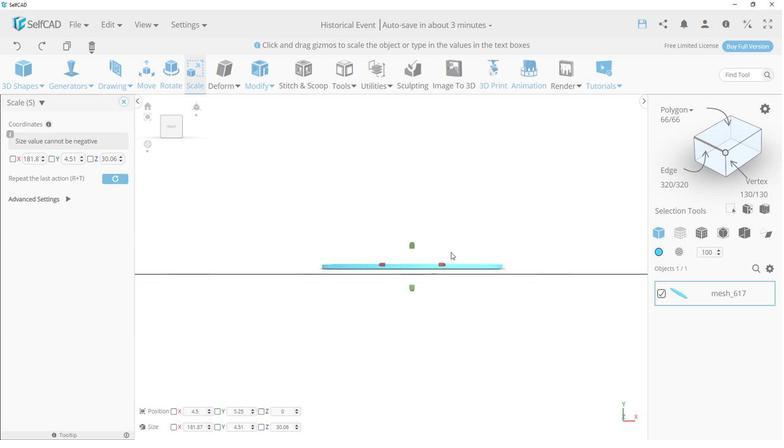 
Action: Mouse scrolled (457, 250) with delta (0, 0)
Screenshot: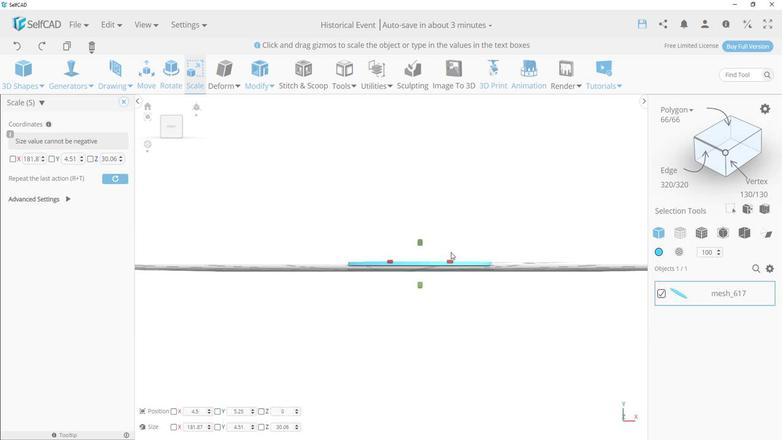 
Action: Mouse scrolled (457, 250) with delta (0, 0)
Screenshot: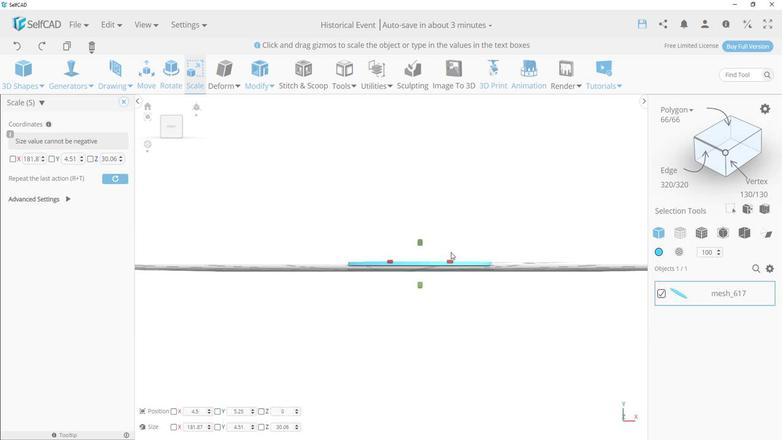 
Action: Mouse scrolled (457, 250) with delta (0, 0)
Screenshot: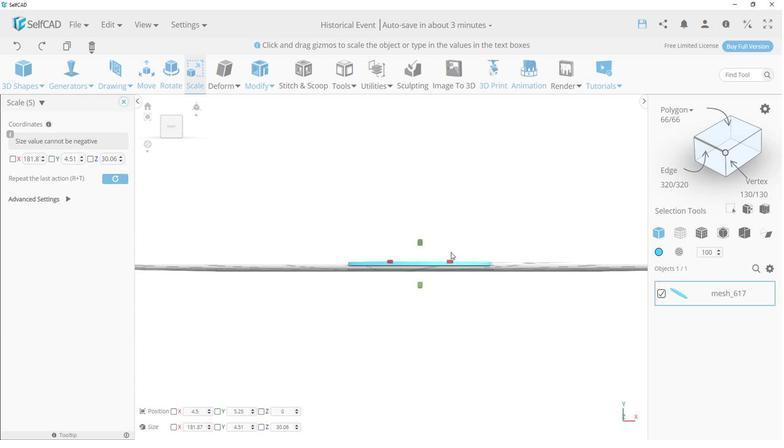 
Action: Mouse moved to (481, 226)
Screenshot: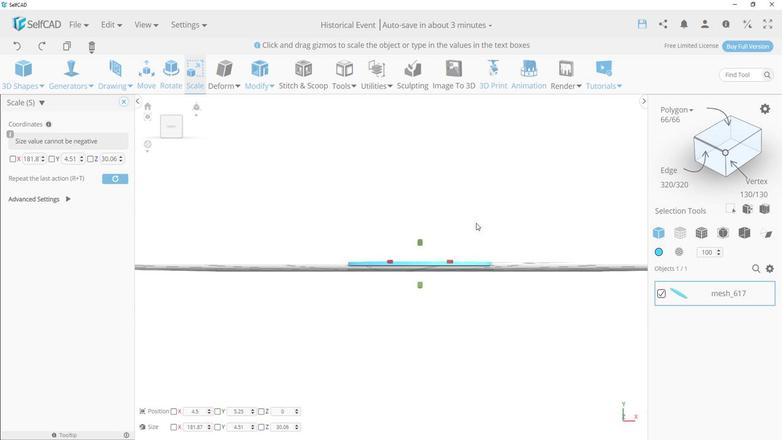 
Action: Mouse pressed left at (481, 226)
Screenshot: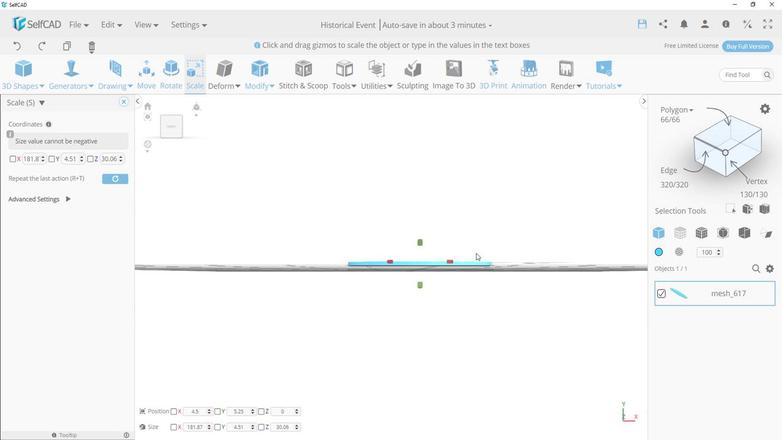 
Action: Mouse moved to (458, 259)
Screenshot: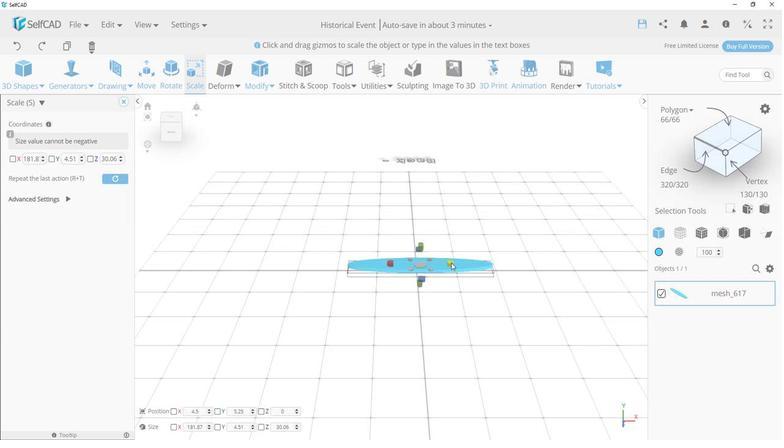 
Action: Mouse pressed left at (458, 259)
Screenshot: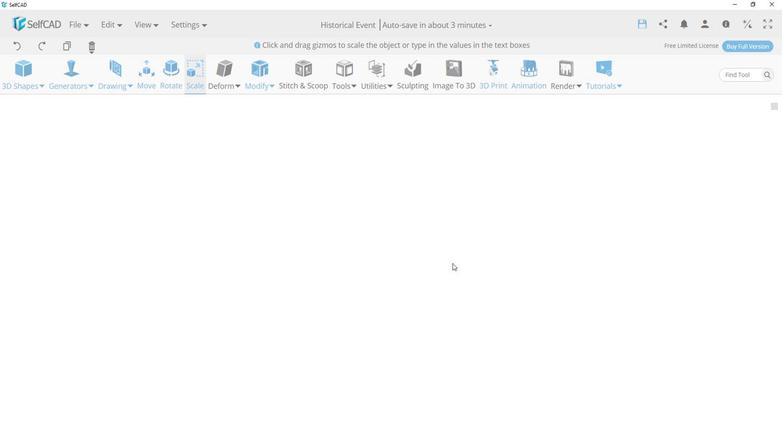 
Action: Mouse moved to (485, 259)
Screenshot: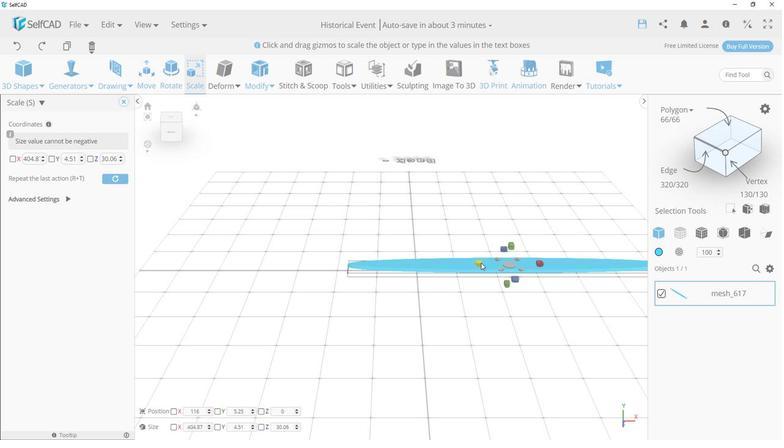 
Action: Mouse pressed left at (485, 259)
Screenshot: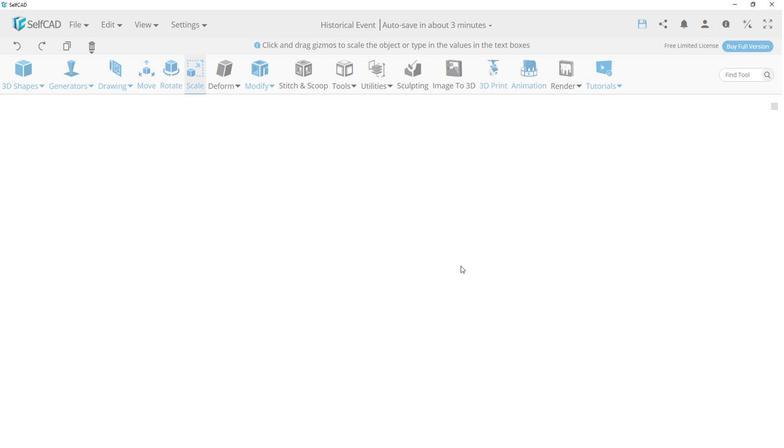 
Action: Mouse moved to (232, 380)
Screenshot: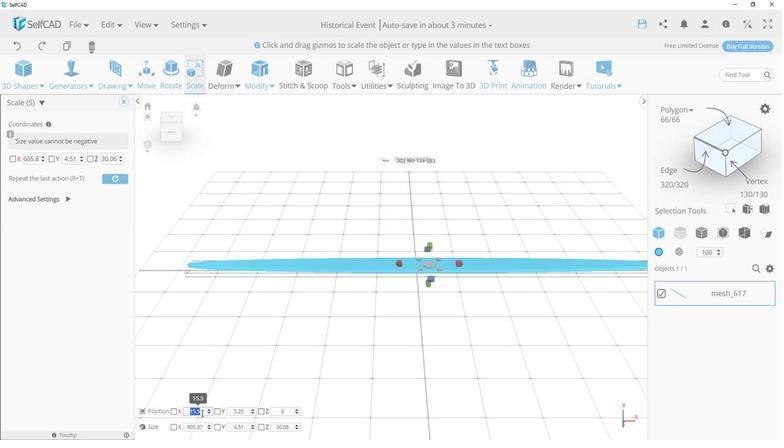 
Action: Mouse pressed left at (232, 380)
Screenshot: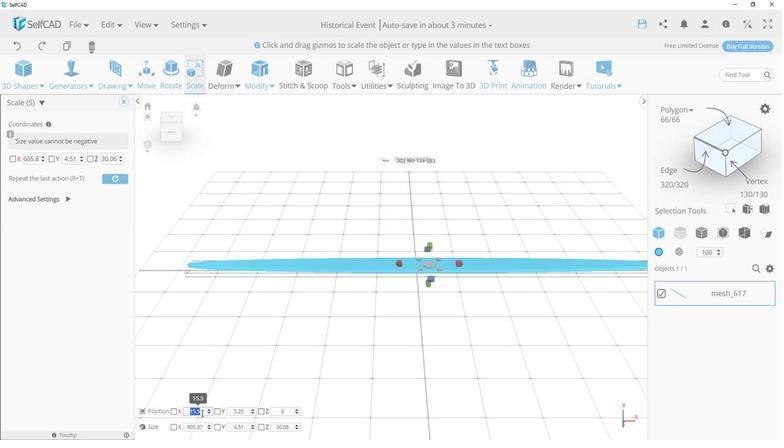 
Action: Mouse moved to (231, 380)
Screenshot: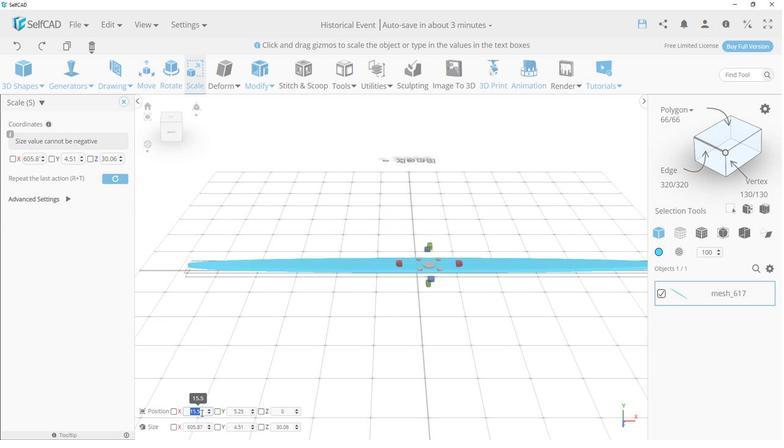 
Action: Key pressed 0<Key.enter>
Screenshot: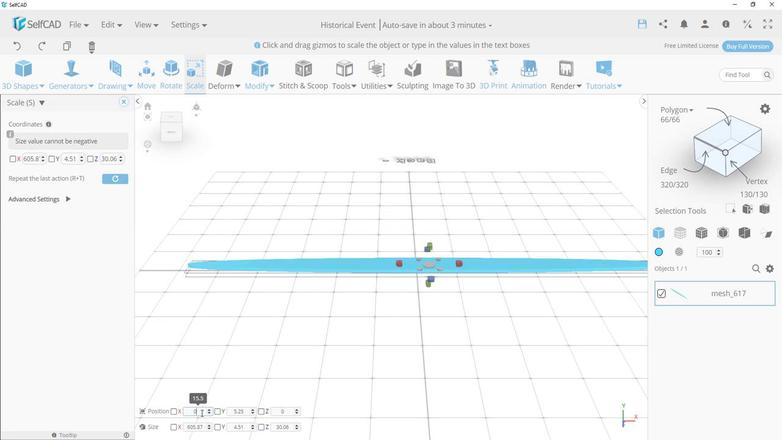 
Action: Mouse moved to (271, 380)
Screenshot: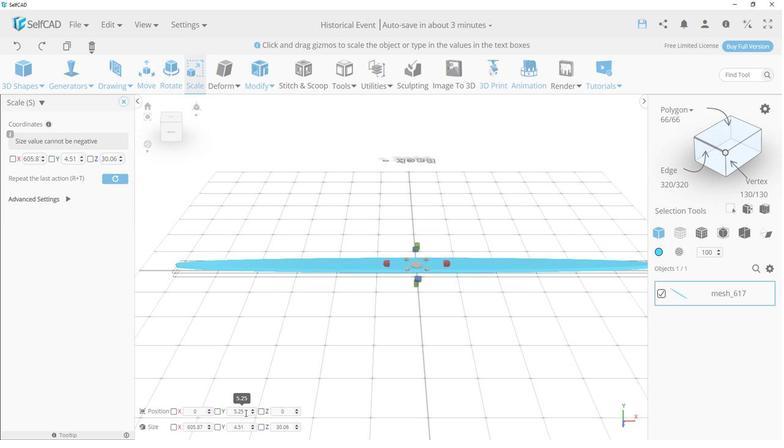 
Action: Mouse pressed left at (271, 380)
Screenshot: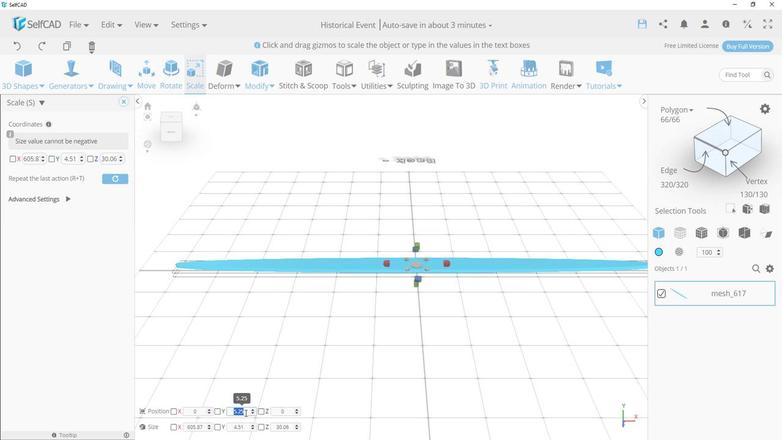 
Action: Key pressed 0<Key.enter>
Screenshot: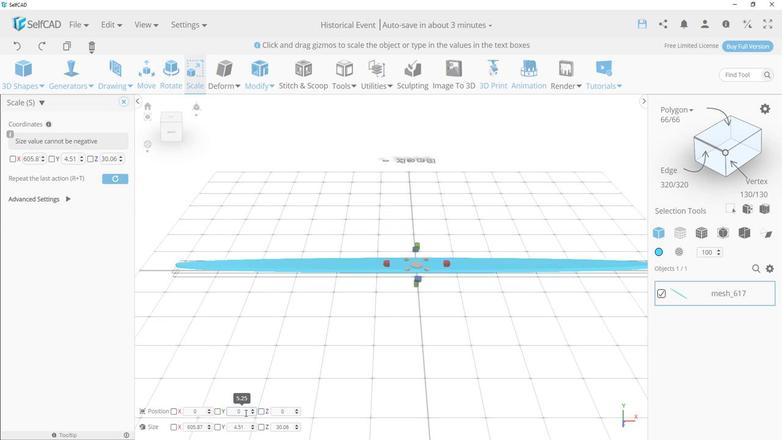 
Action: Mouse moved to (489, 287)
Screenshot: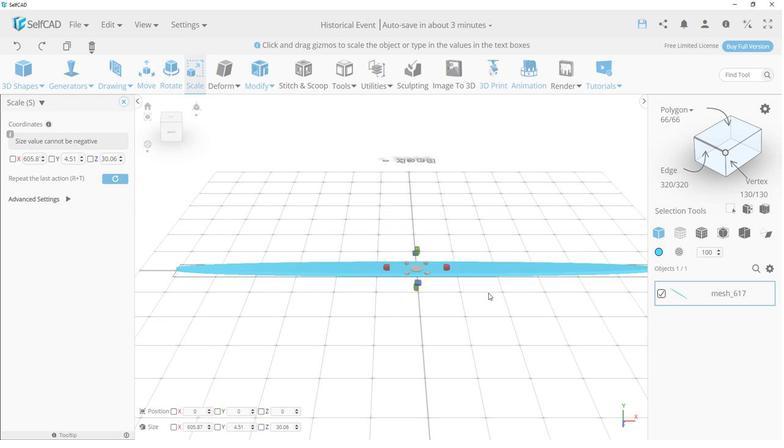 
Action: Mouse pressed left at (489, 287)
Screenshot: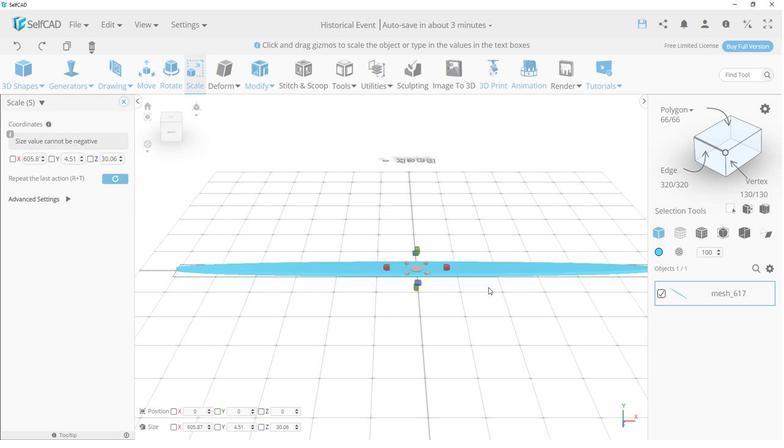 
Action: Mouse moved to (483, 281)
Screenshot: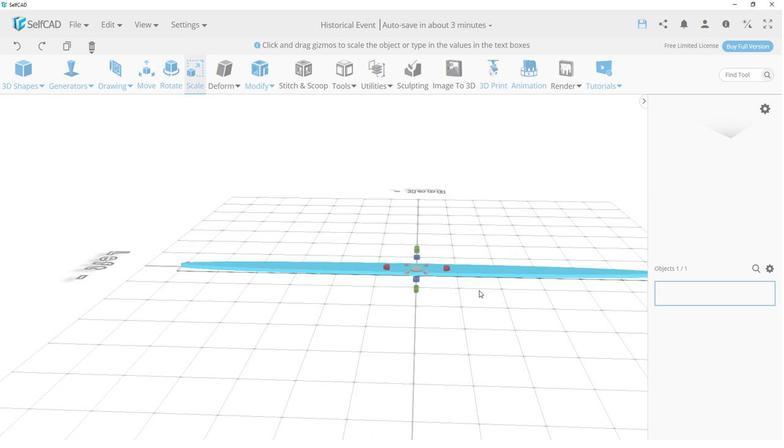 
Action: Mouse scrolled (483, 281) with delta (0, 0)
Screenshot: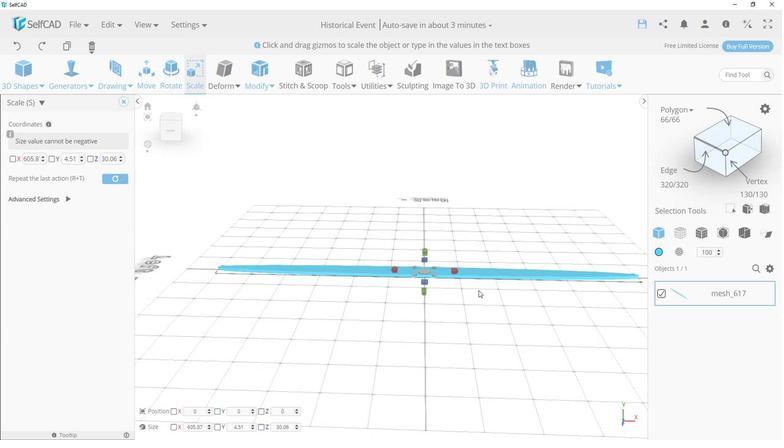 
Action: Mouse scrolled (483, 281) with delta (0, 0)
Screenshot: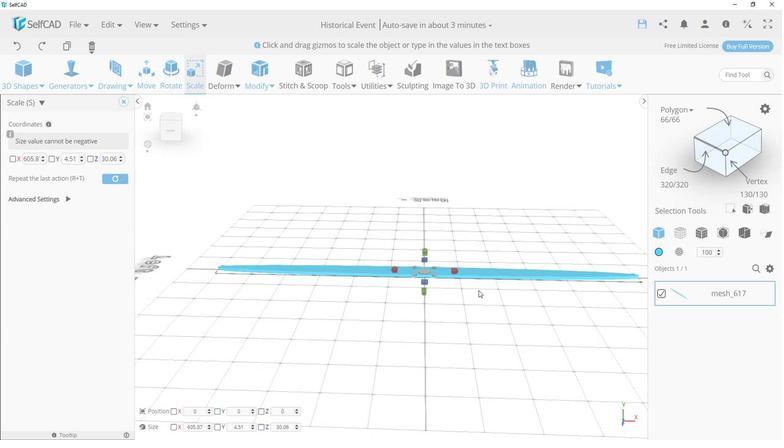
Action: Mouse scrolled (483, 281) with delta (0, 0)
Screenshot: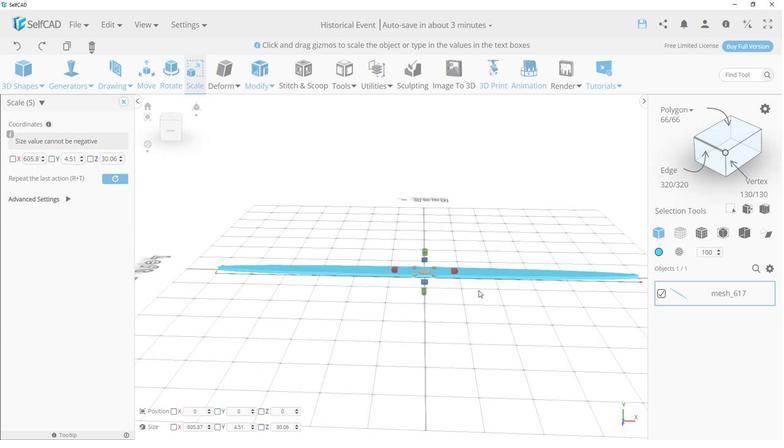 
Action: Mouse scrolled (483, 281) with delta (0, 0)
Screenshot: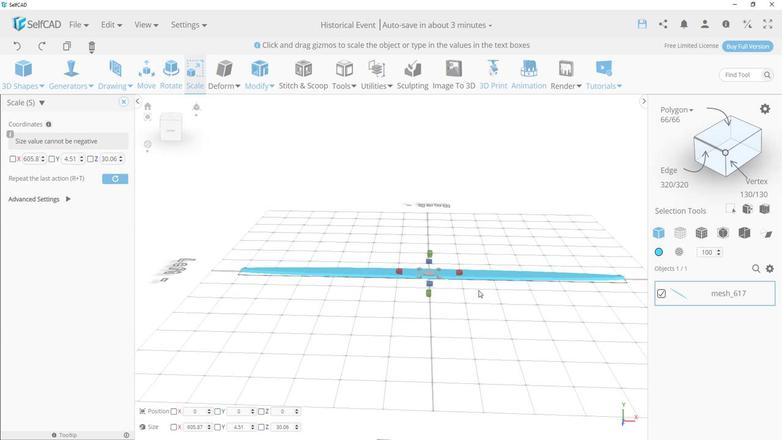 
Action: Mouse scrolled (483, 281) with delta (0, 0)
Screenshot: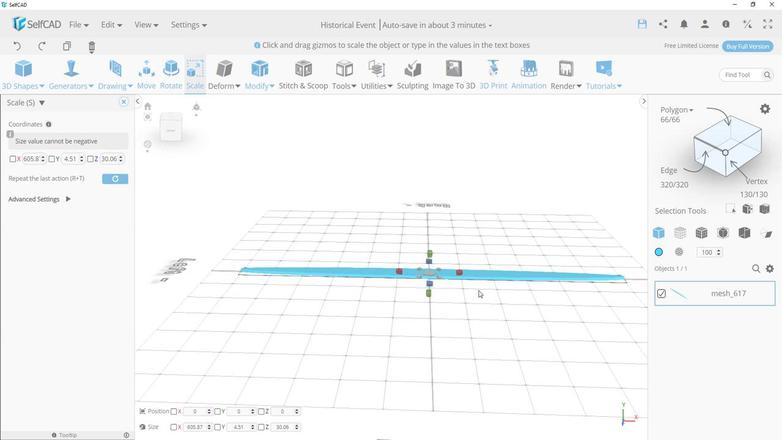 
Action: Mouse moved to (475, 325)
Screenshot: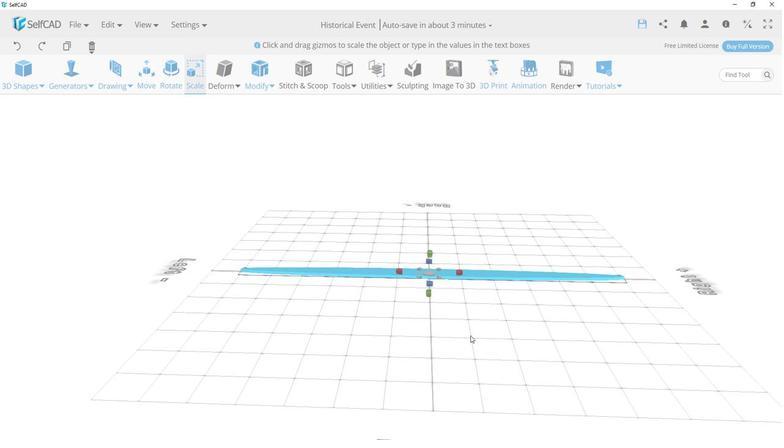 
Action: Mouse pressed left at (475, 325)
Screenshot: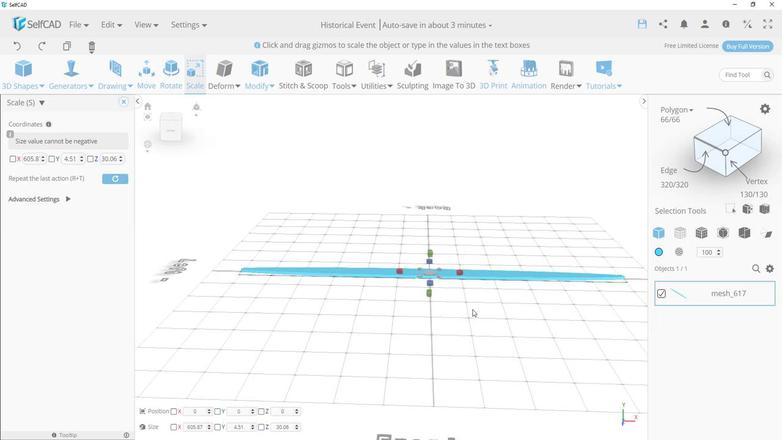 
Action: Mouse moved to (697, 154)
Screenshot: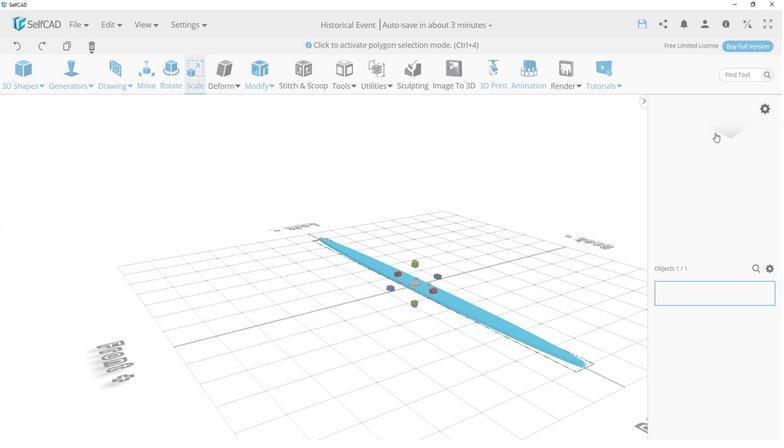 
Action: Mouse pressed left at (697, 154)
Screenshot: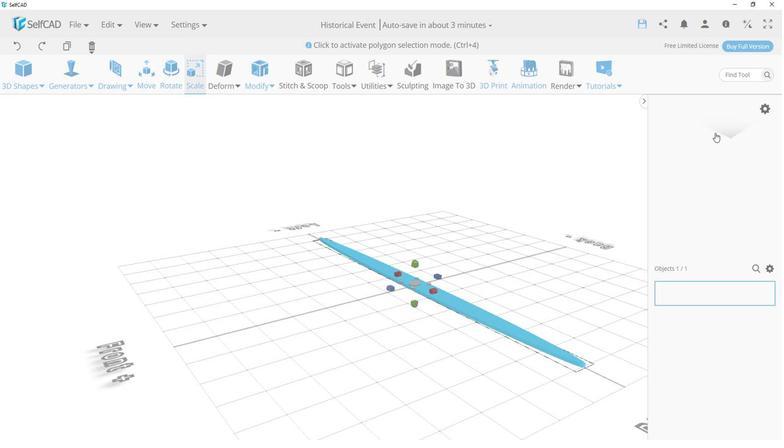 
Action: Mouse moved to (484, 298)
Screenshot: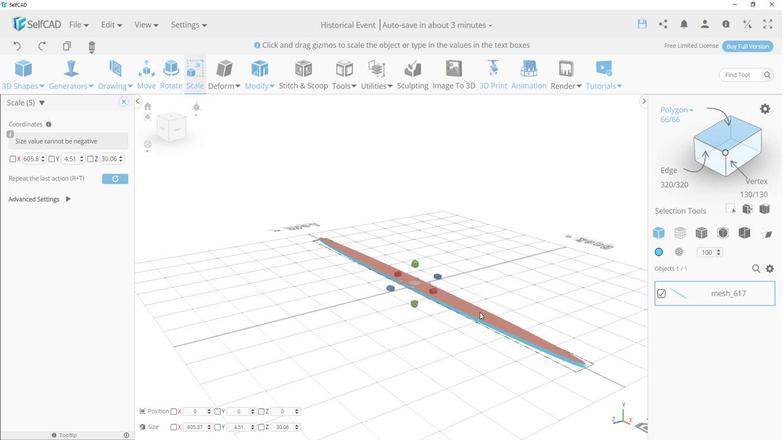 
Action: Mouse pressed left at (484, 298)
Screenshot: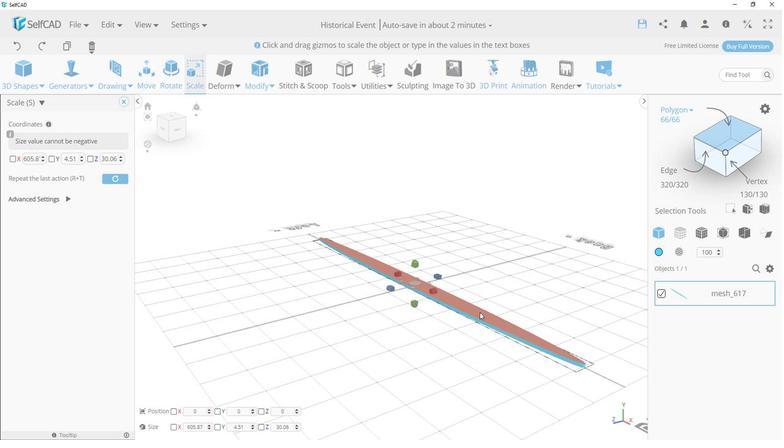 
Action: Mouse moved to (408, 319)
Screenshot: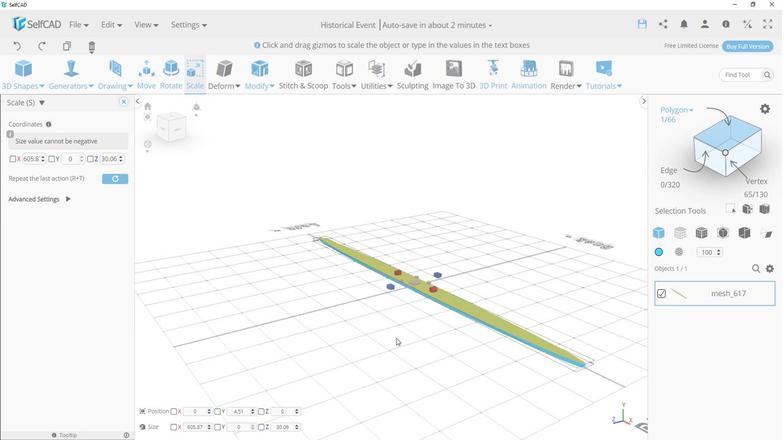 
Action: Mouse pressed left at (408, 319)
Screenshot: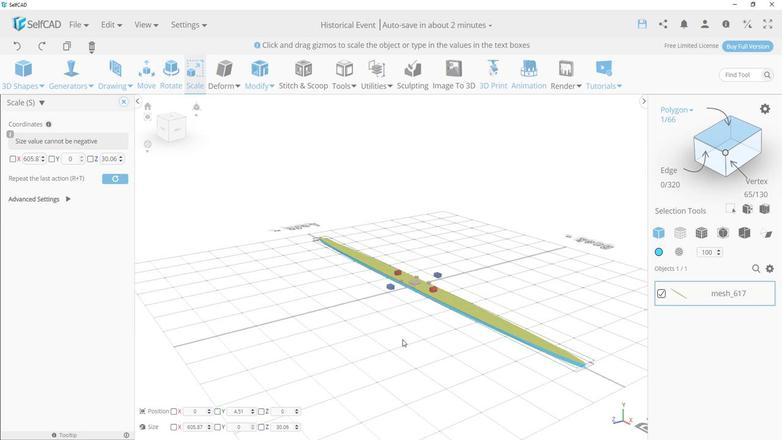 
Action: Mouse moved to (446, 296)
Screenshot: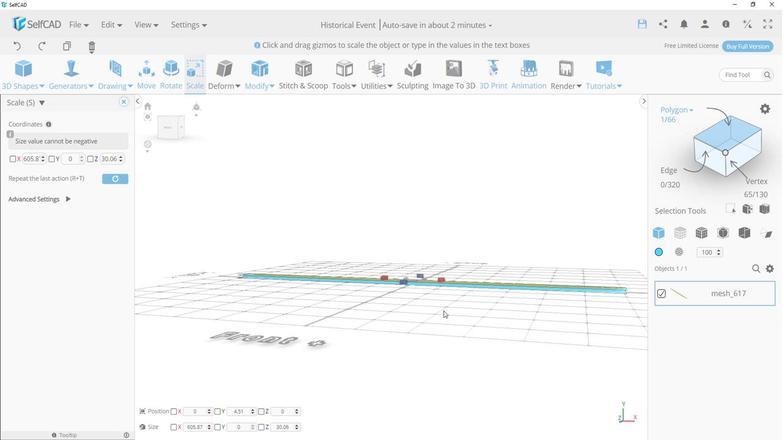 
Action: Mouse pressed left at (446, 296)
Screenshot: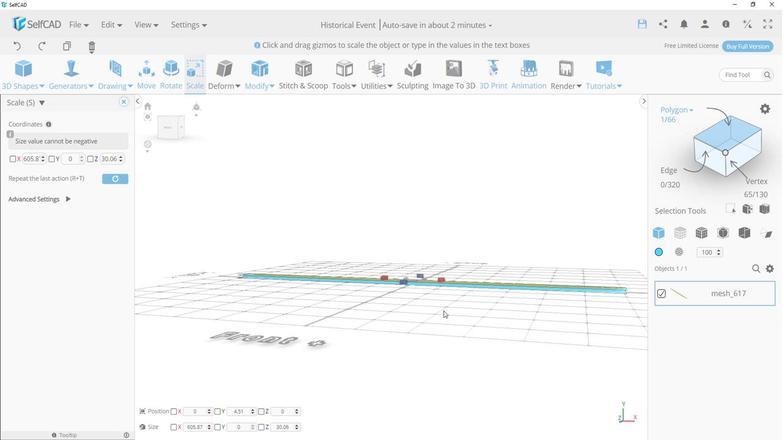 
Action: Mouse moved to (290, 139)
Screenshot: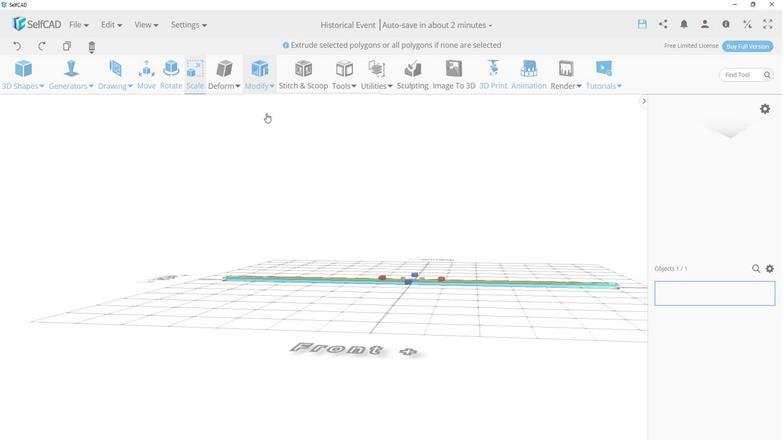 
Action: Mouse pressed left at (290, 139)
Screenshot: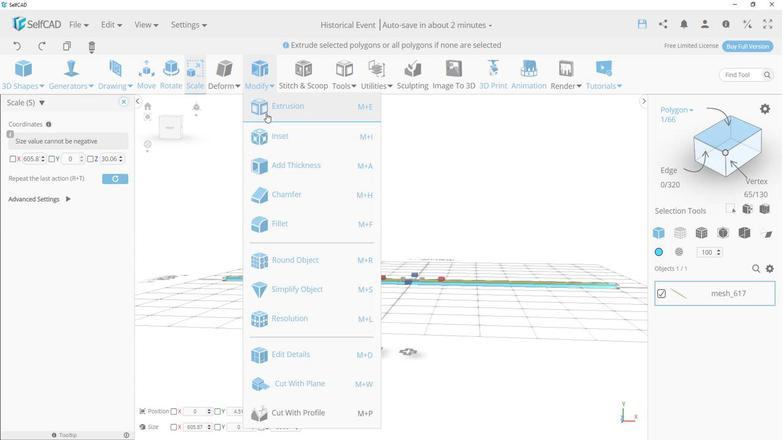 
Action: Mouse moved to (163, 155)
Screenshot: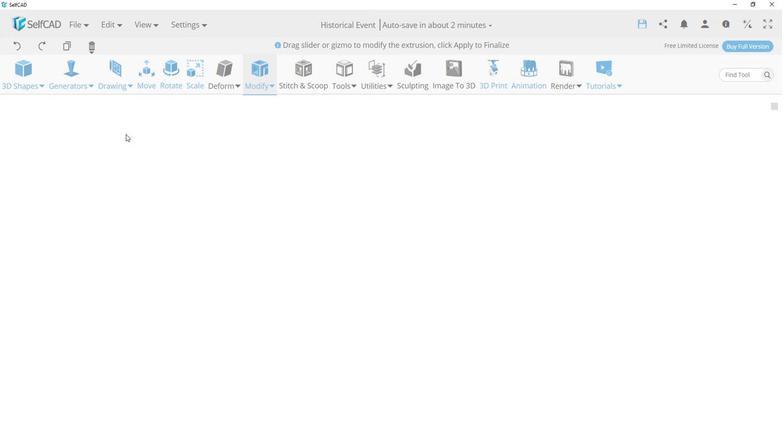 
Action: Mouse pressed left at (163, 155)
Screenshot: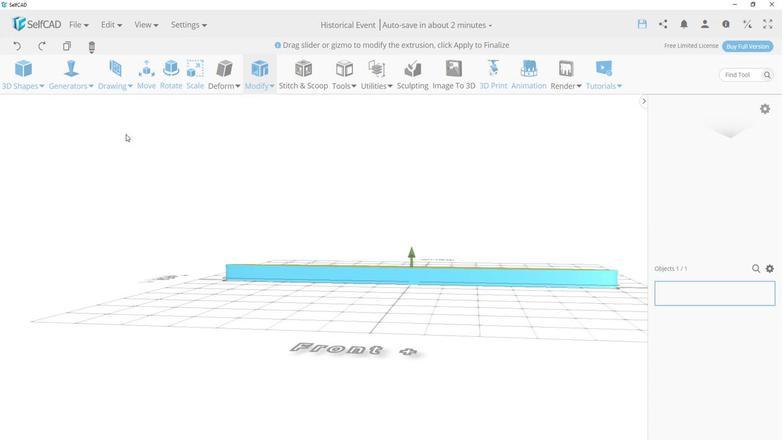 
Action: Mouse pressed left at (163, 155)
Screenshot: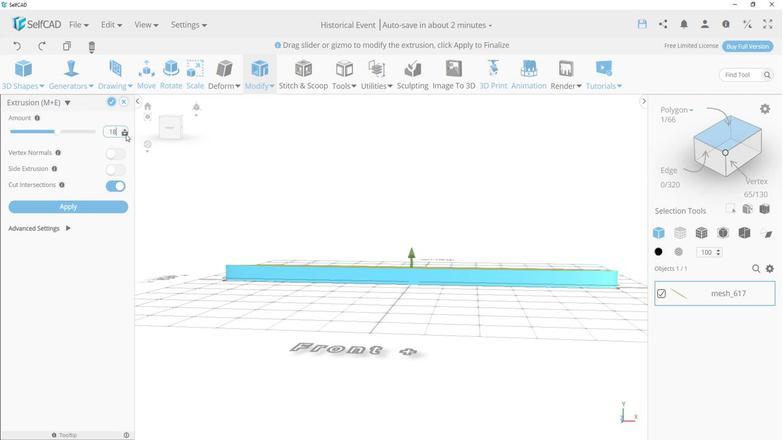 
Action: Mouse pressed left at (163, 155)
Screenshot: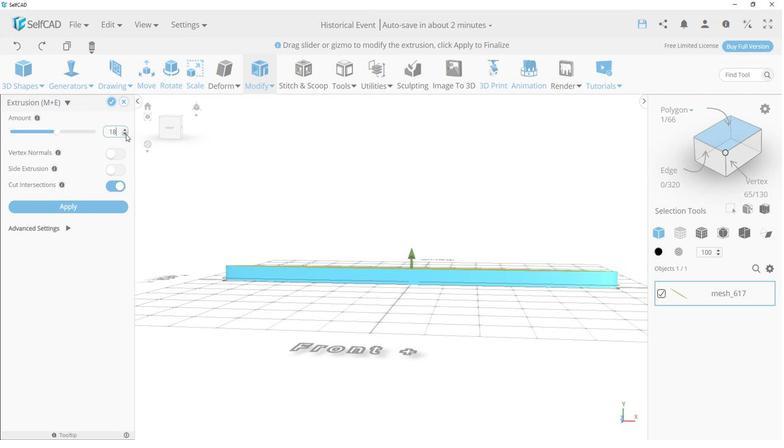 
Action: Mouse pressed left at (163, 155)
Screenshot: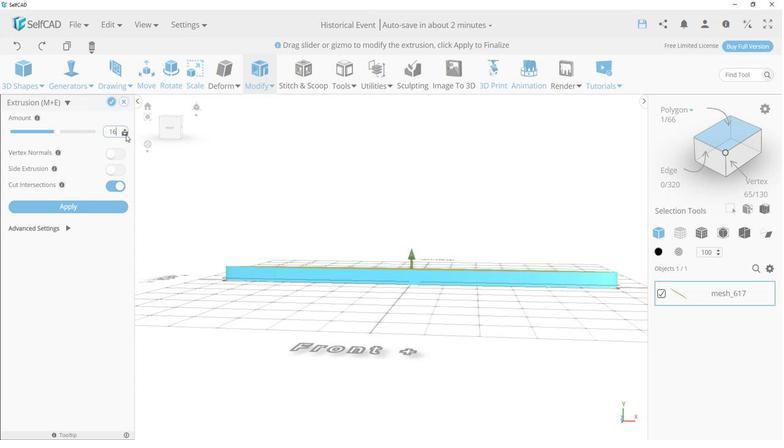 
Action: Mouse moved to (163, 156)
Screenshot: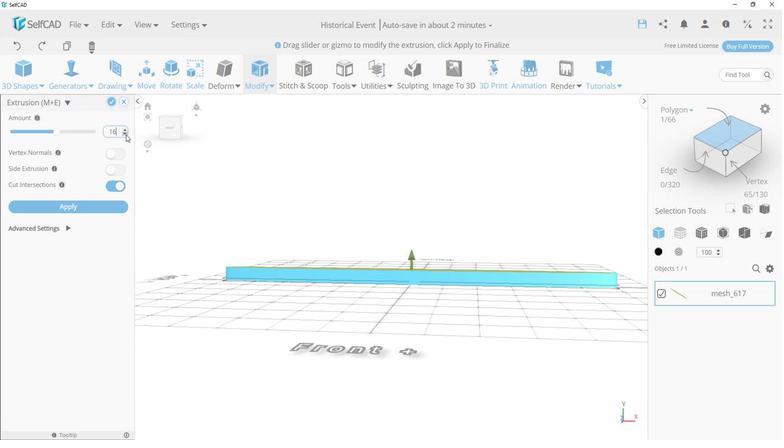 
Action: Mouse pressed left at (163, 156)
Screenshot: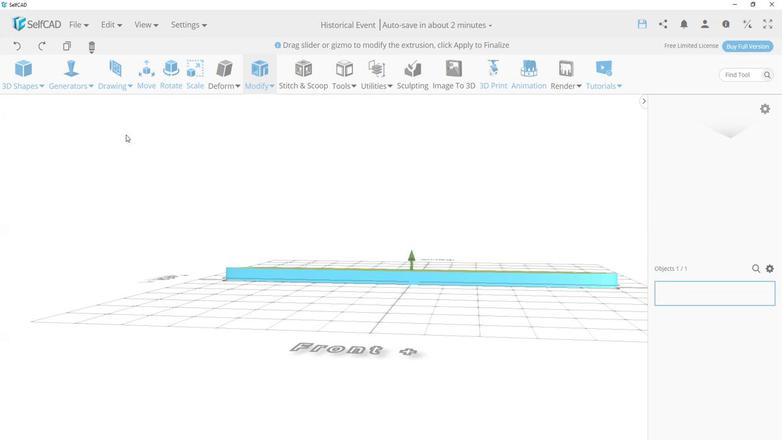 
Action: Mouse pressed left at (163, 156)
Screenshot: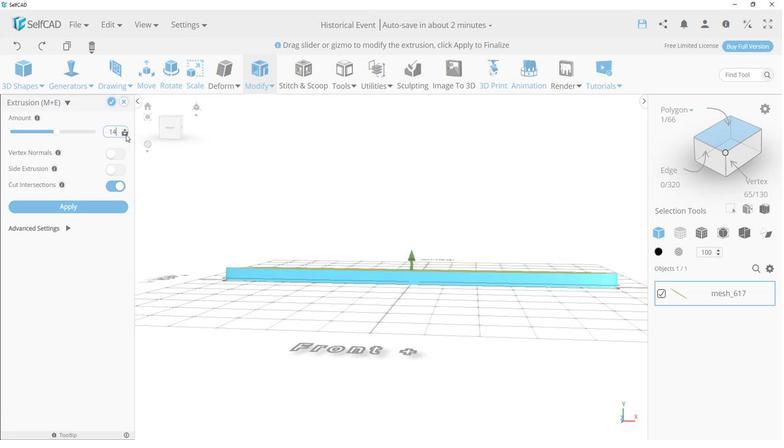 
Action: Mouse pressed left at (163, 156)
Screenshot: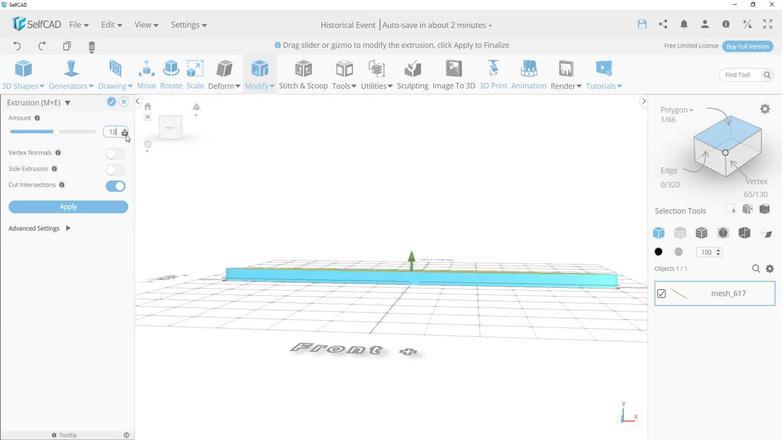 
Action: Mouse pressed left at (163, 156)
Screenshot: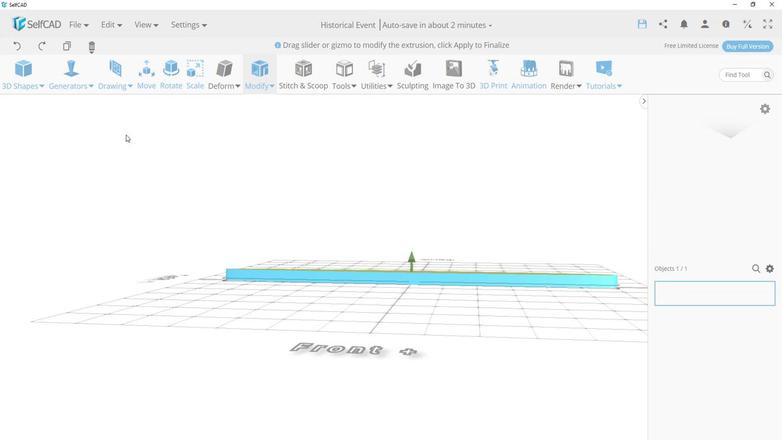 
Action: Mouse pressed left at (163, 156)
Screenshot: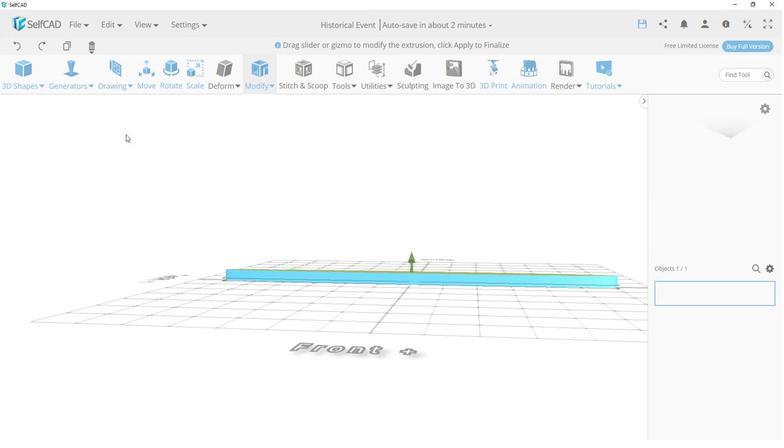 
Action: Mouse pressed left at (163, 156)
Screenshot: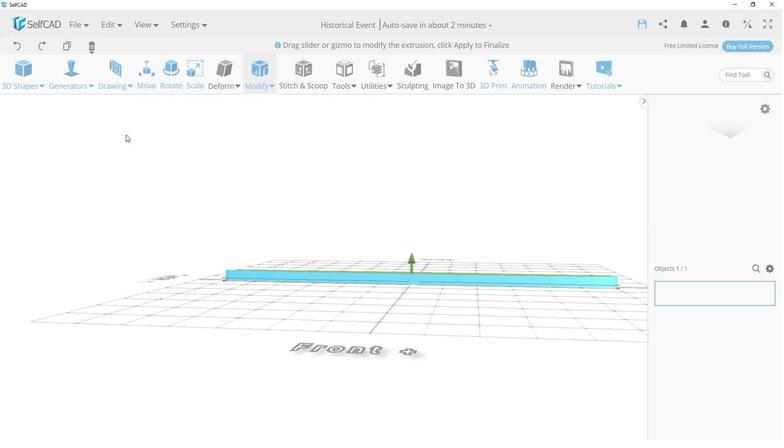 
Action: Mouse pressed left at (163, 156)
Screenshot: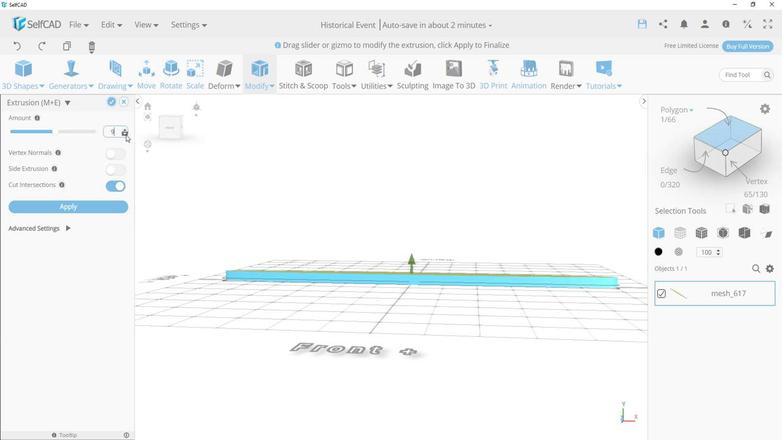 
Action: Mouse moved to (150, 130)
Screenshot: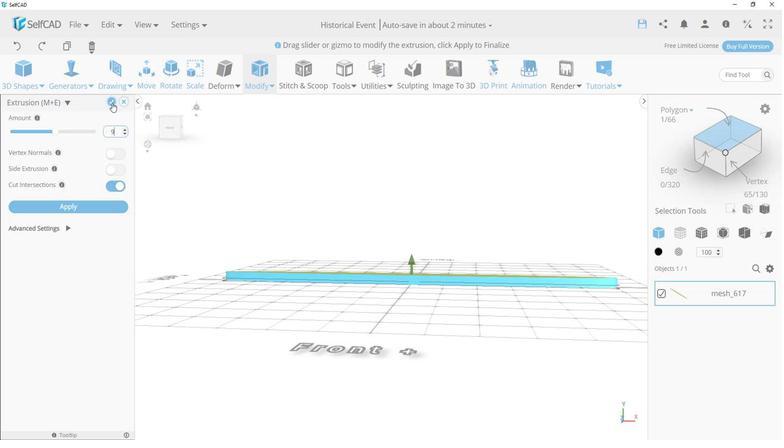 
Action: Mouse pressed left at (150, 130)
Screenshot: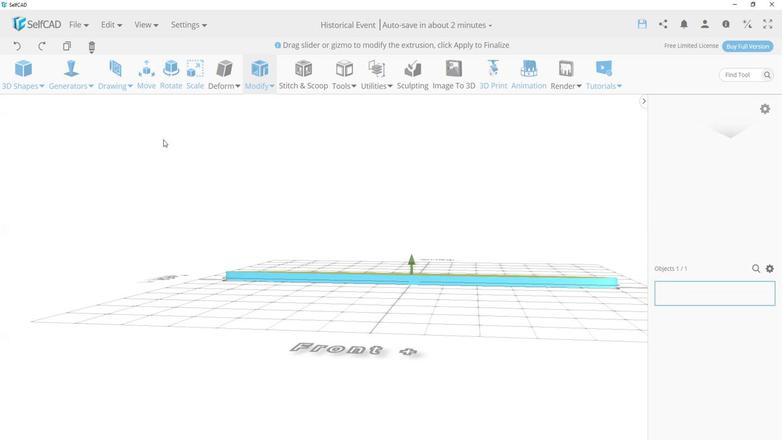 
Action: Mouse moved to (335, 192)
Screenshot: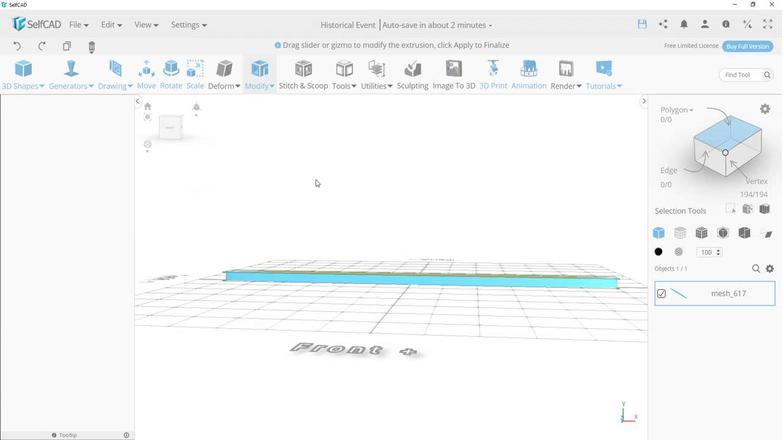 
Action: Mouse pressed left at (335, 192)
Screenshot: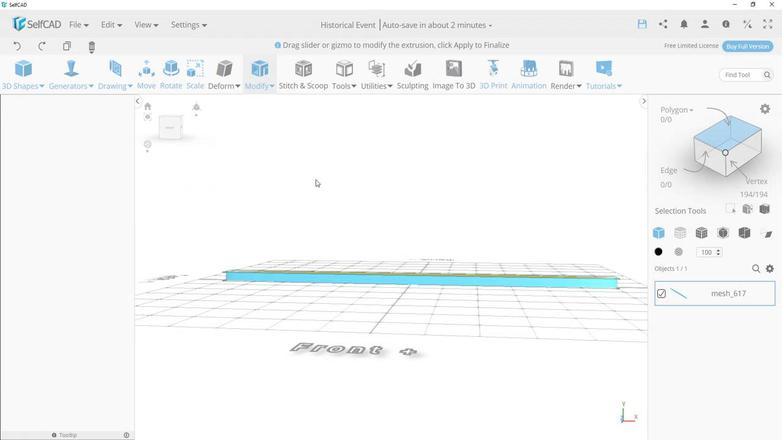 
Action: Mouse moved to (346, 203)
Screenshot: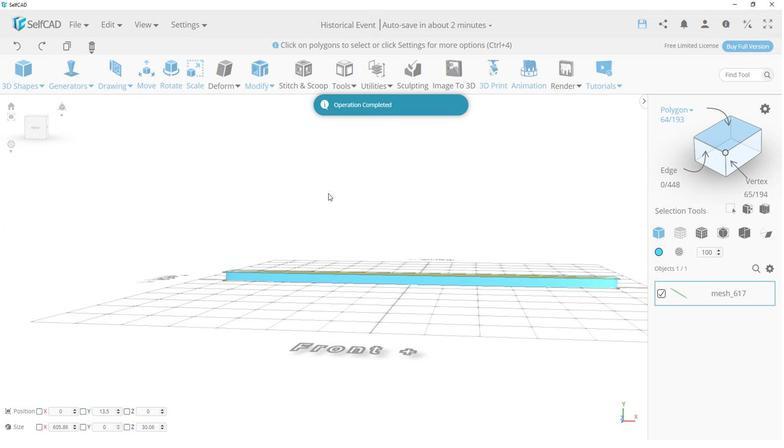 
Action: Mouse pressed left at (346, 203)
Screenshot: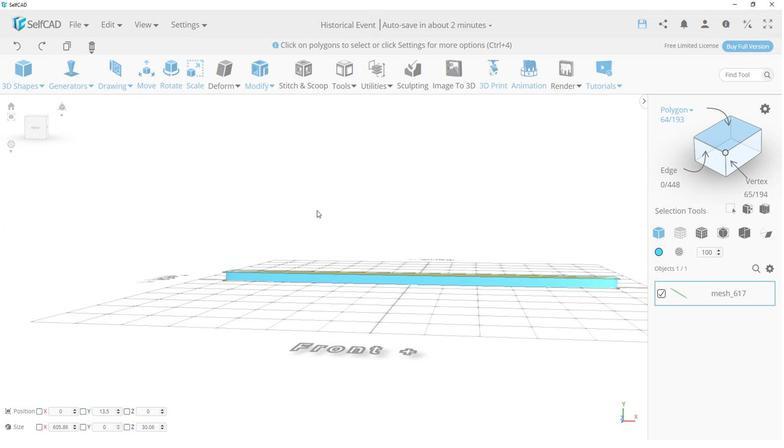 
Action: Mouse moved to (69, 390)
Screenshot: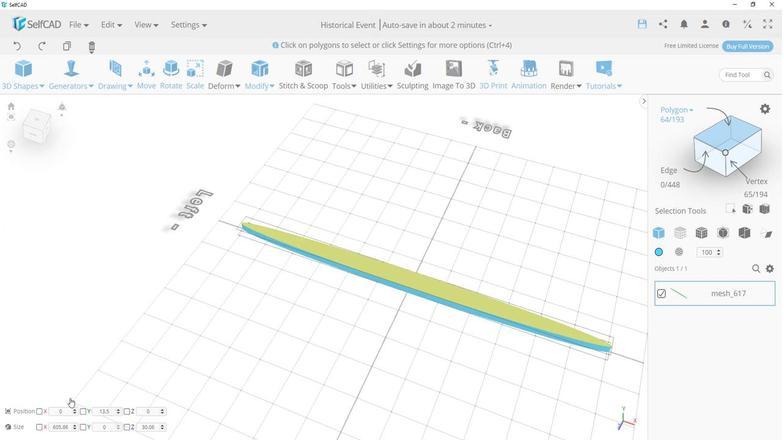 
Action: Mouse pressed left at (69, 390)
Screenshot: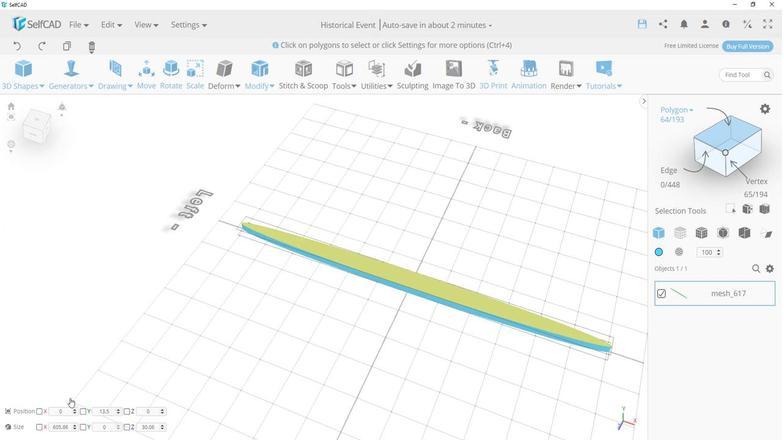 
Action: Mouse moved to (420, 271)
Screenshot: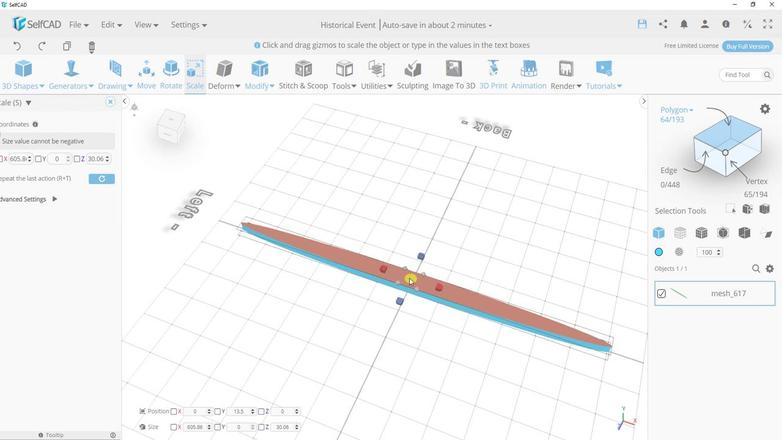 
Action: Mouse pressed left at (420, 271)
Screenshot: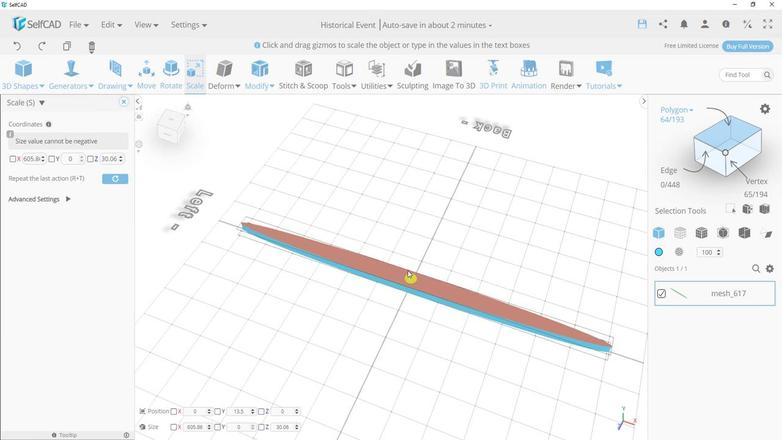 
Action: Mouse moved to (428, 248)
Screenshot: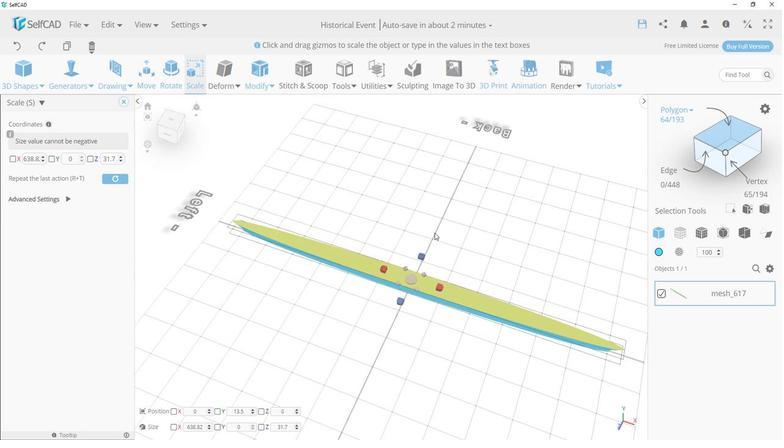 
Action: Mouse pressed left at (428, 248)
Screenshot: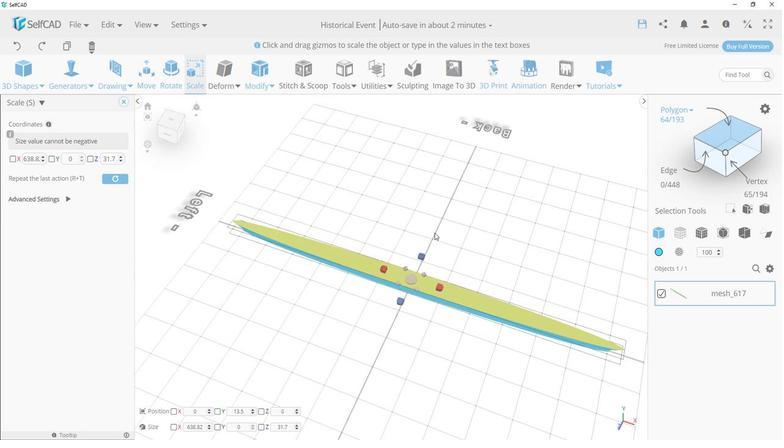 
Action: Mouse moved to (452, 223)
Screenshot: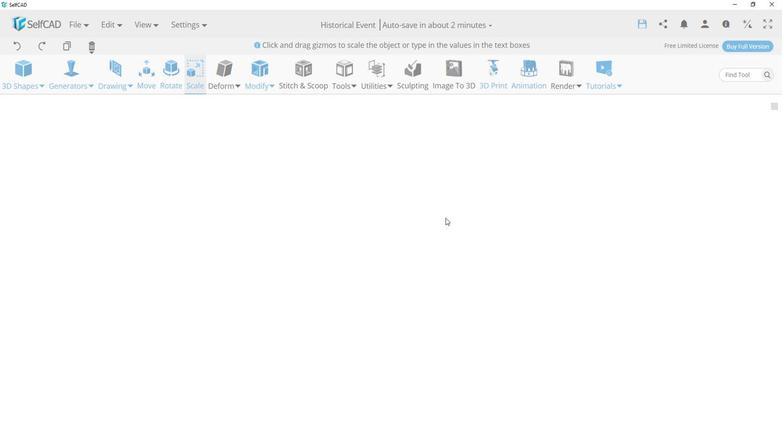 
Action: Mouse pressed left at (452, 223)
Screenshot: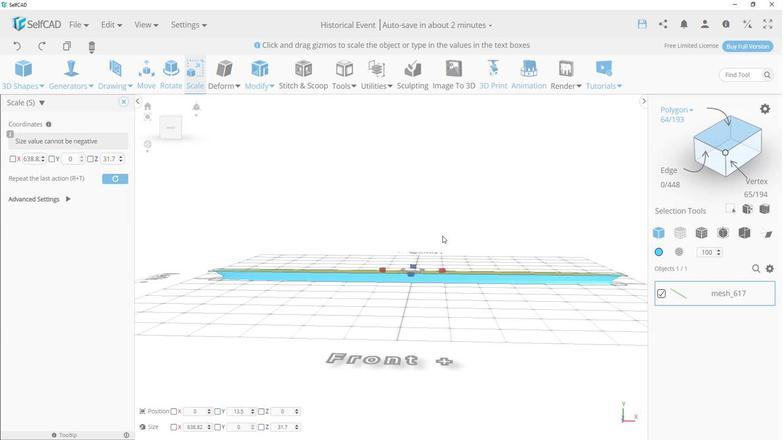 
Action: Mouse moved to (420, 266)
Screenshot: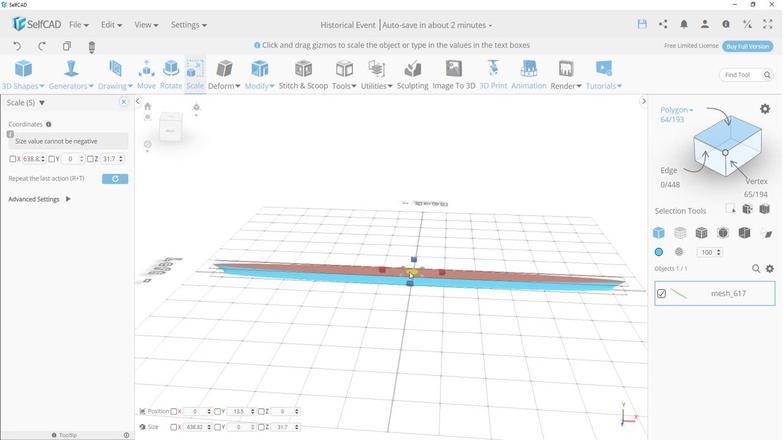 
Action: Mouse pressed left at (420, 266)
Screenshot: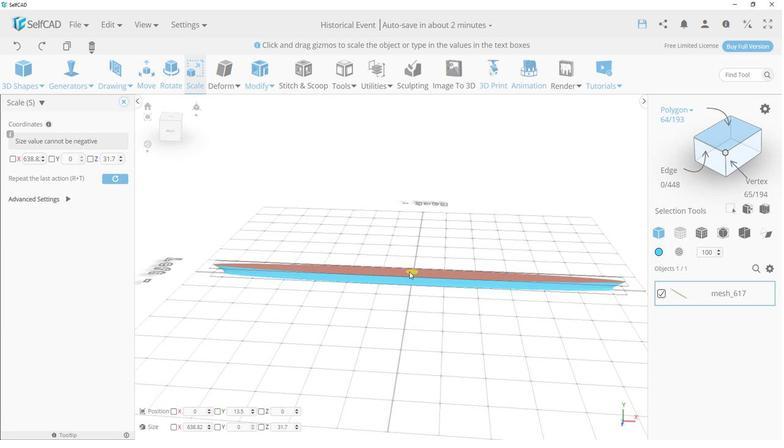 
Action: Mouse moved to (438, 221)
Screenshot: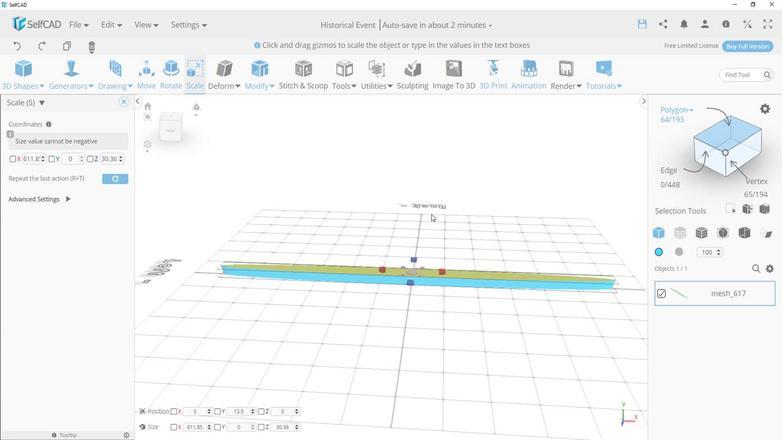
Action: Mouse pressed left at (438, 221)
Screenshot: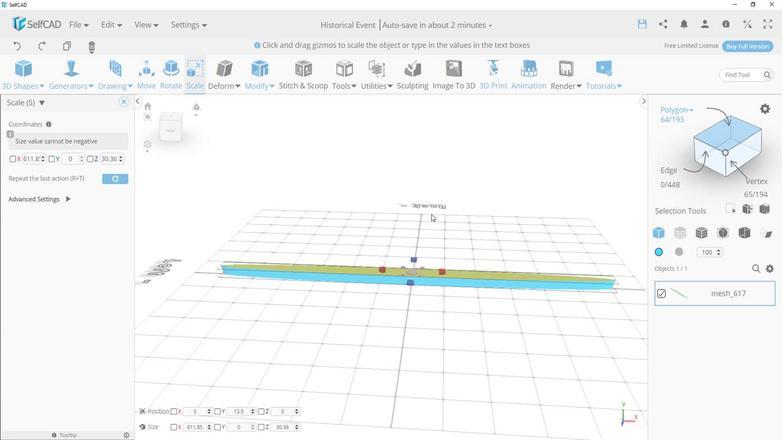 
Action: Mouse moved to (422, 266)
Screenshot: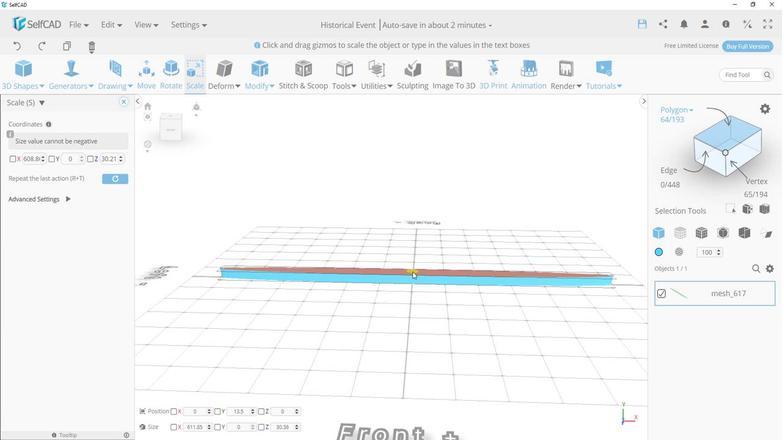 
Action: Mouse pressed left at (422, 266)
Screenshot: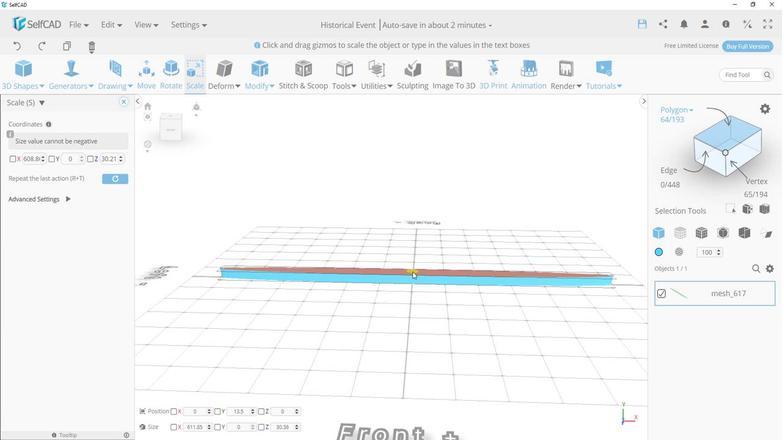 
Action: Mouse moved to (454, 216)
Screenshot: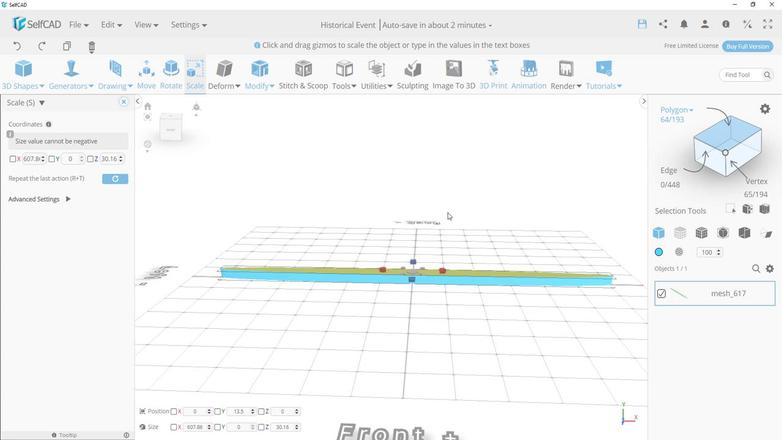
Action: Mouse pressed left at (454, 216)
Screenshot: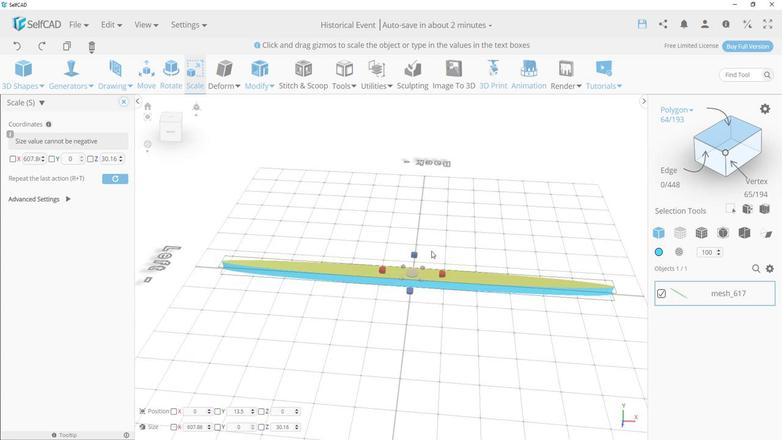 
Action: Mouse moved to (429, 250)
Screenshot: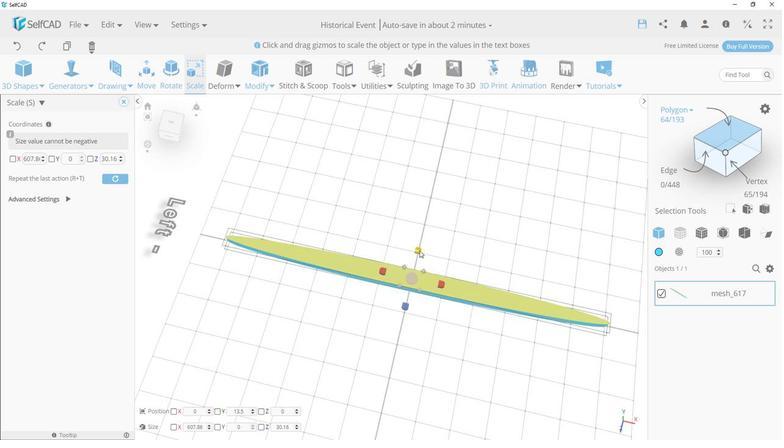 
Action: Mouse pressed left at (429, 250)
Screenshot: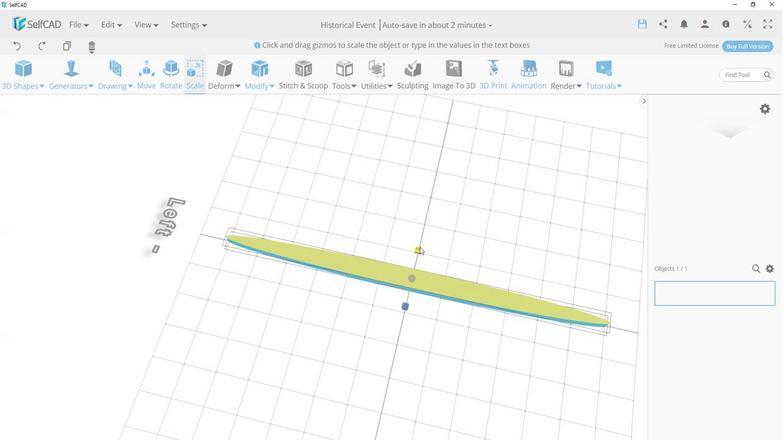 
Action: Mouse moved to (415, 290)
Screenshot: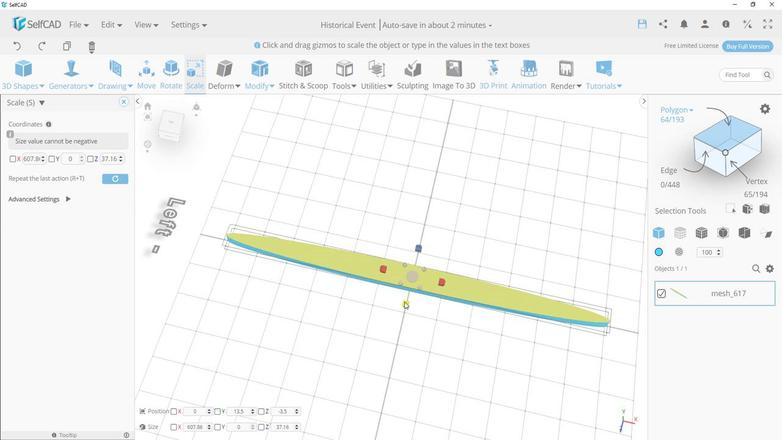 
Action: Mouse pressed left at (415, 290)
Screenshot: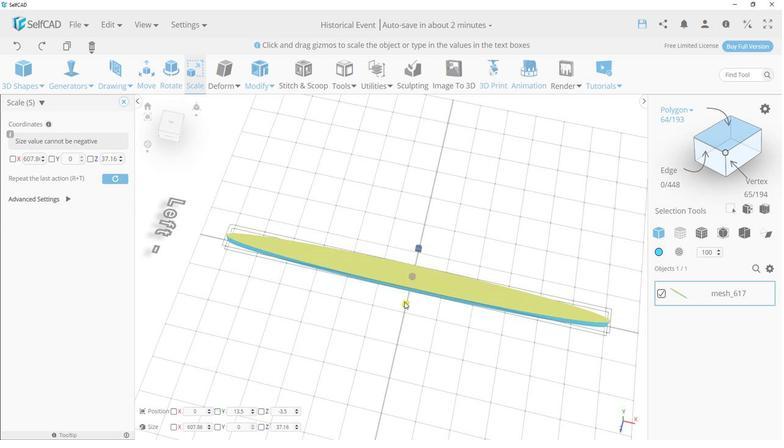 
Action: Mouse moved to (375, 319)
Screenshot: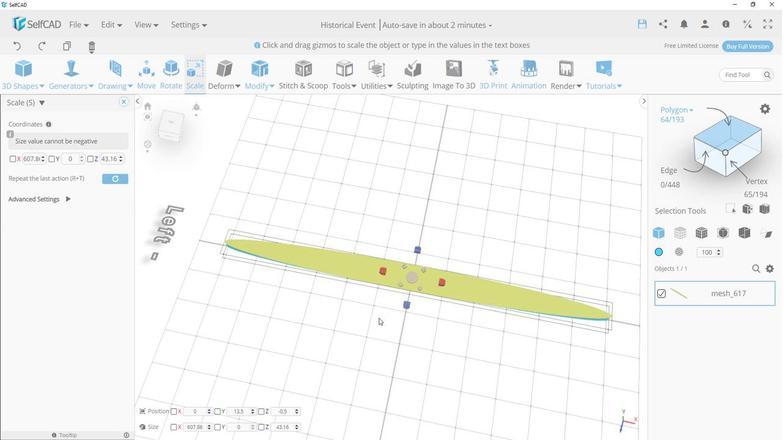 
Action: Mouse pressed left at (375, 319)
Screenshot: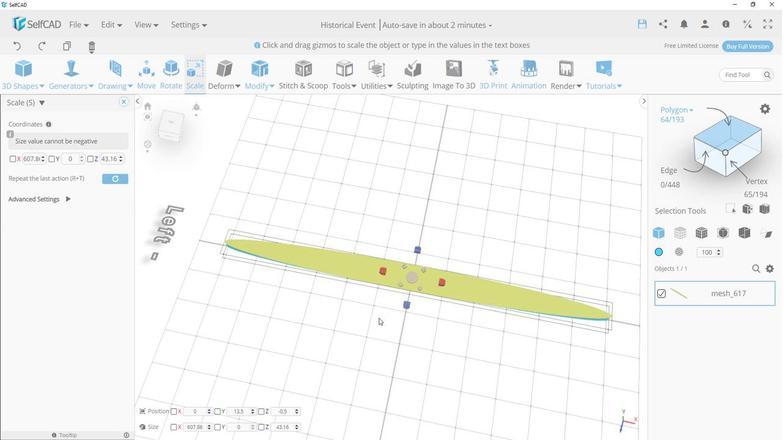 
Action: Mouse moved to (301, 141)
Screenshot: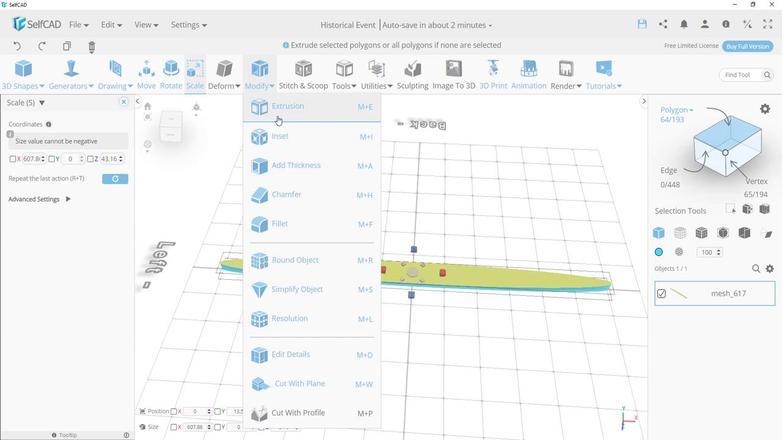 
Action: Mouse pressed left at (301, 141)
Screenshot: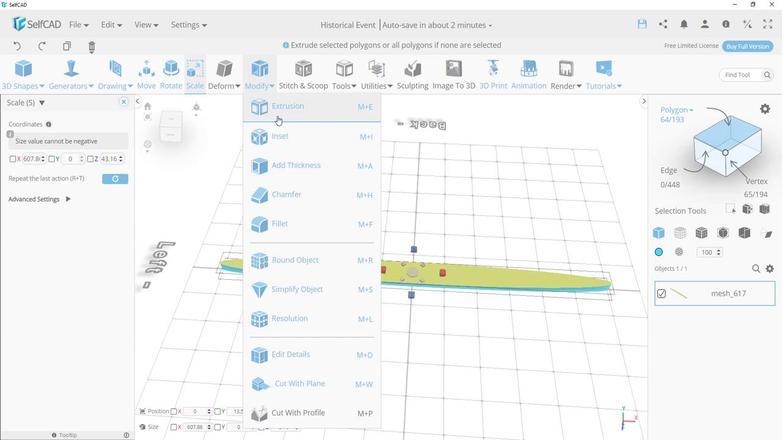 
Action: Mouse moved to (149, 129)
Screenshot: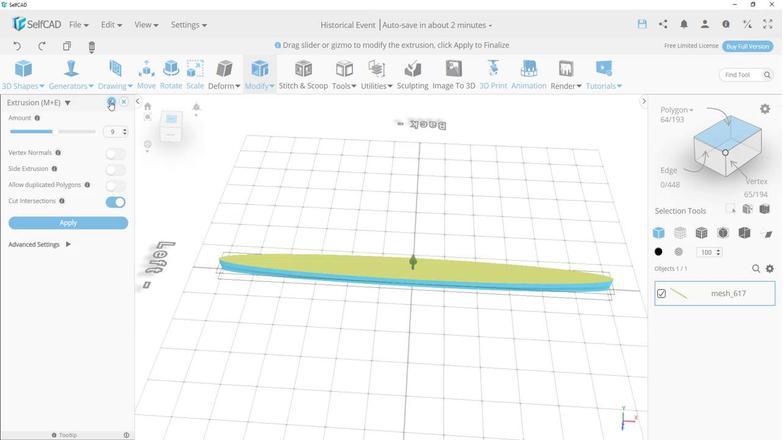 
Action: Mouse pressed left at (149, 129)
Screenshot: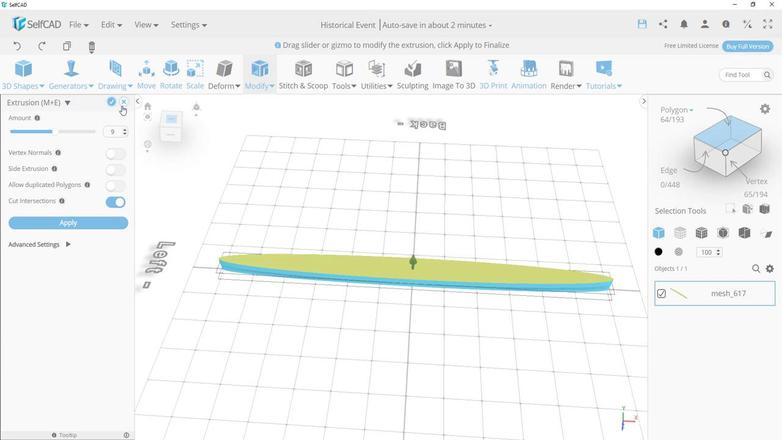 
Action: Mouse moved to (323, 208)
Screenshot: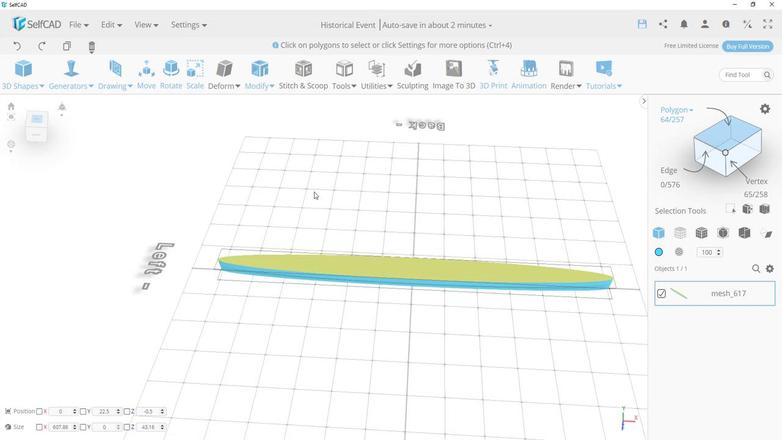 
Action: Mouse pressed left at (323, 208)
Screenshot: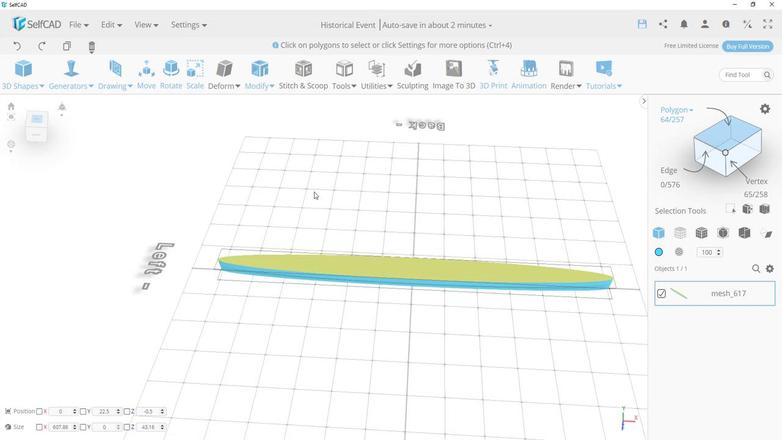 
Action: Mouse moved to (63, 390)
Screenshot: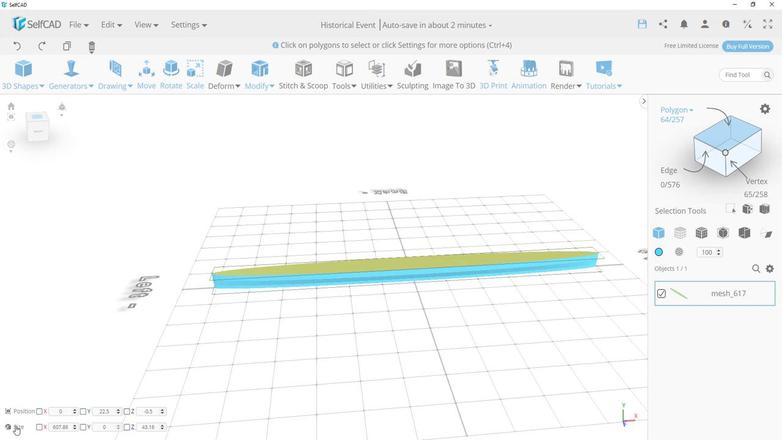 
Action: Mouse pressed left at (63, 390)
Screenshot: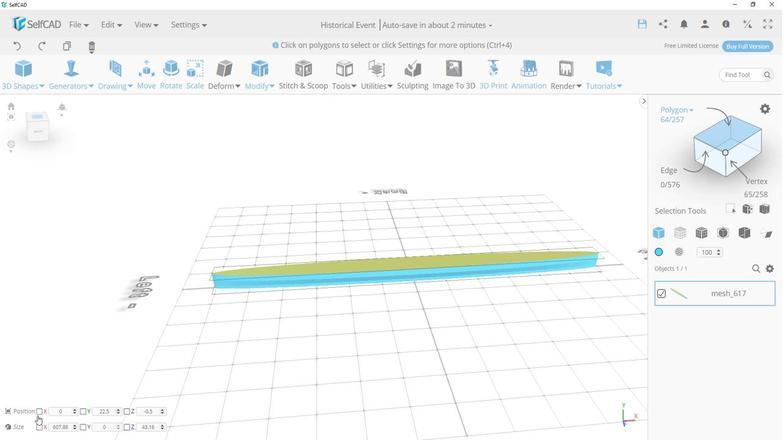 
Action: Mouse moved to (267, 317)
Screenshot: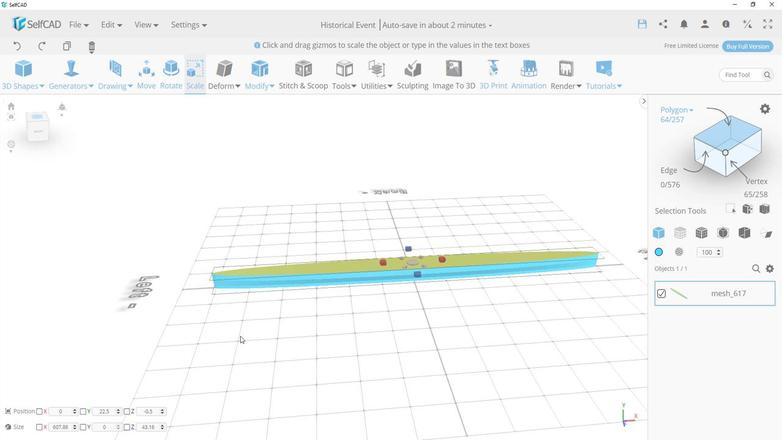 
Action: Mouse pressed left at (267, 317)
Screenshot: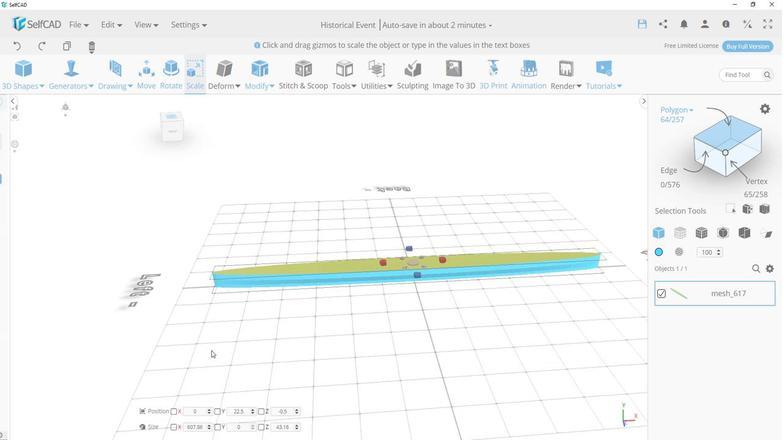 
Action: Mouse moved to (420, 262)
Screenshot: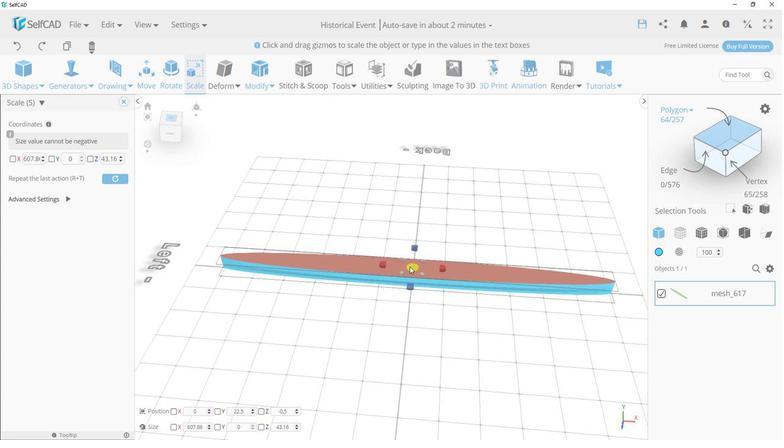 
Action: Mouse pressed left at (420, 262)
Screenshot: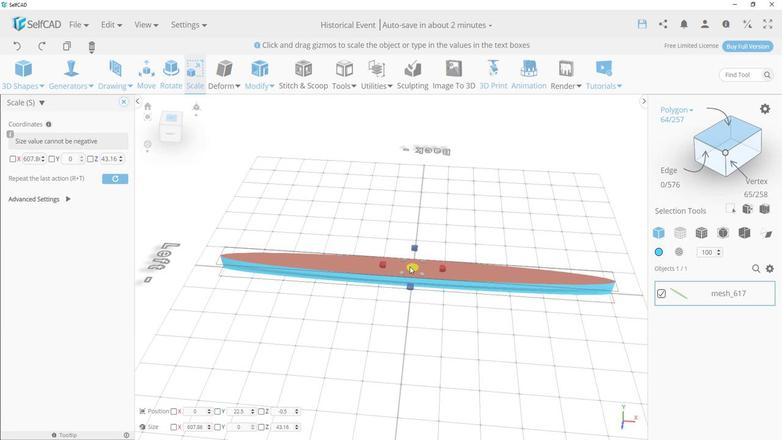 
Action: Mouse moved to (395, 316)
Screenshot: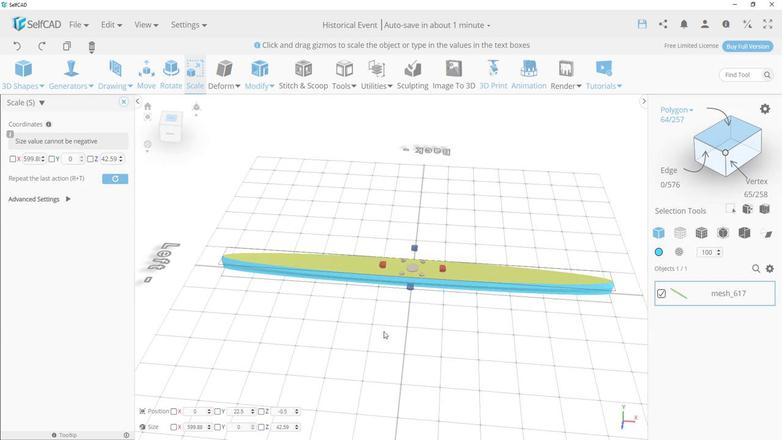 
Action: Mouse pressed left at (395, 316)
Screenshot: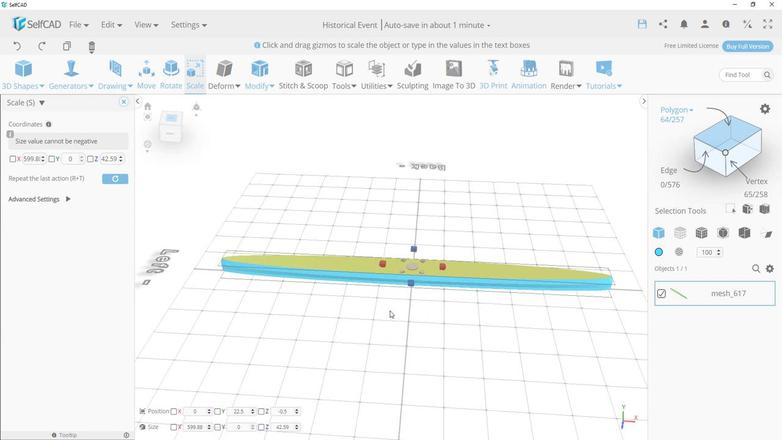 
Action: Mouse moved to (437, 261)
Screenshot: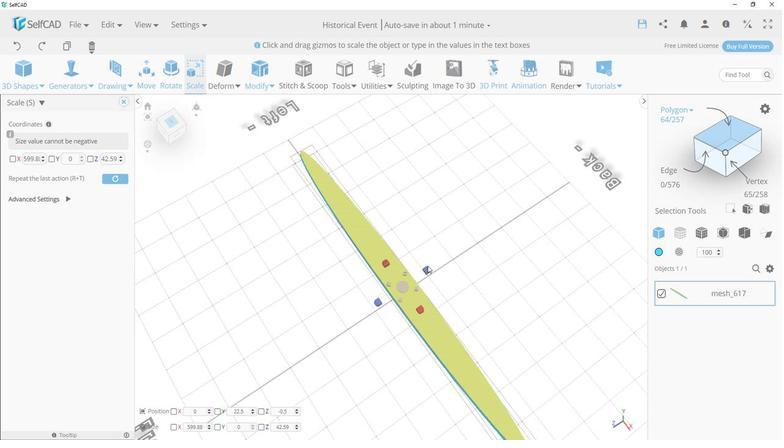 
Action: Mouse pressed left at (437, 261)
Screenshot: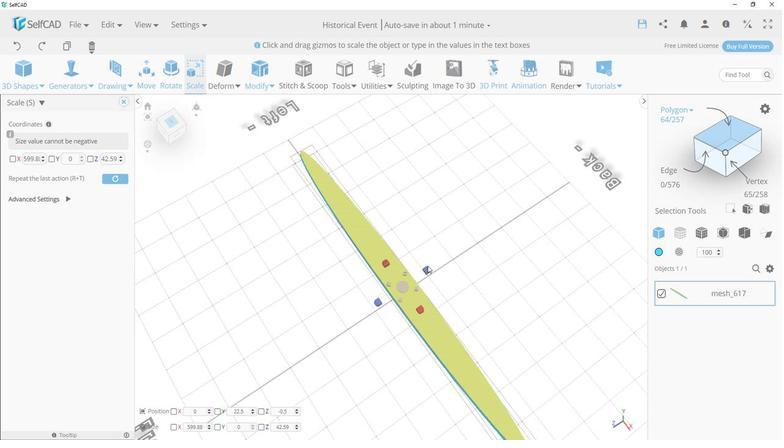 
Action: Mouse moved to (438, 265)
Screenshot: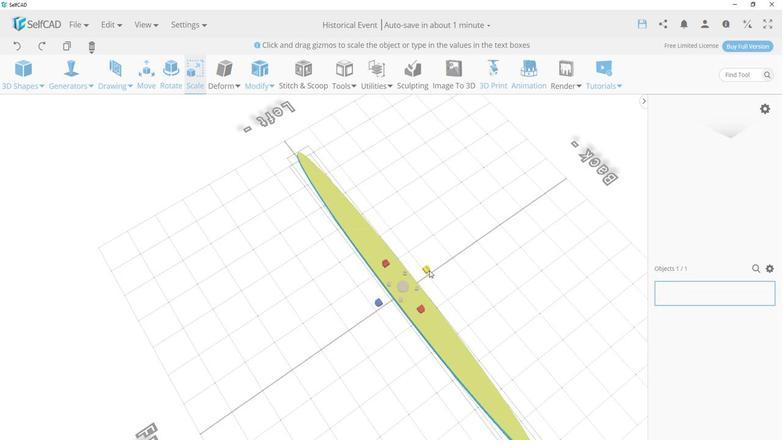 
Action: Mouse pressed left at (438, 265)
Screenshot: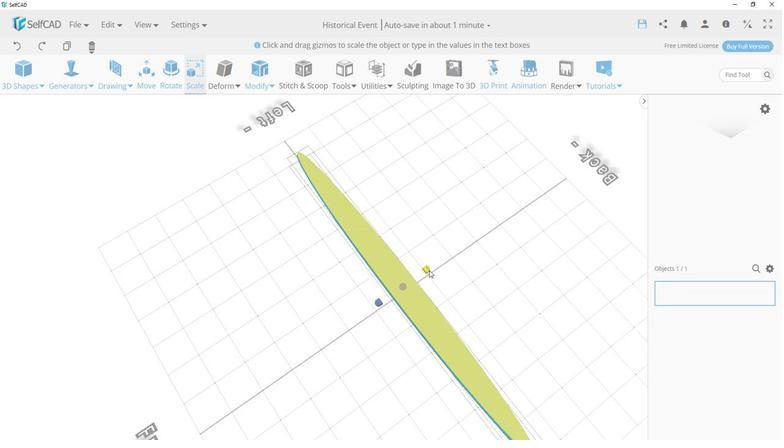 
Action: Mouse moved to (393, 289)
Screenshot: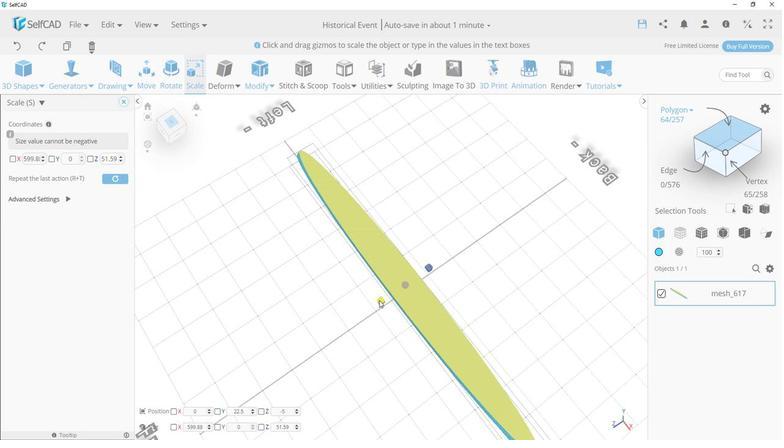 
Action: Mouse pressed left at (393, 289)
Screenshot: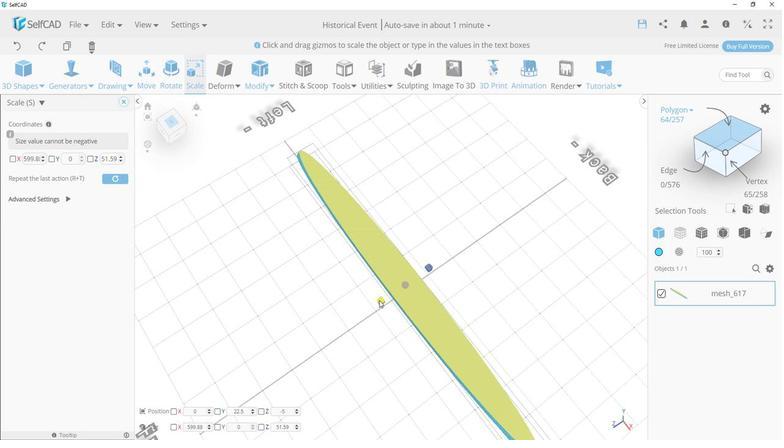 
Action: Mouse moved to (355, 314)
Screenshot: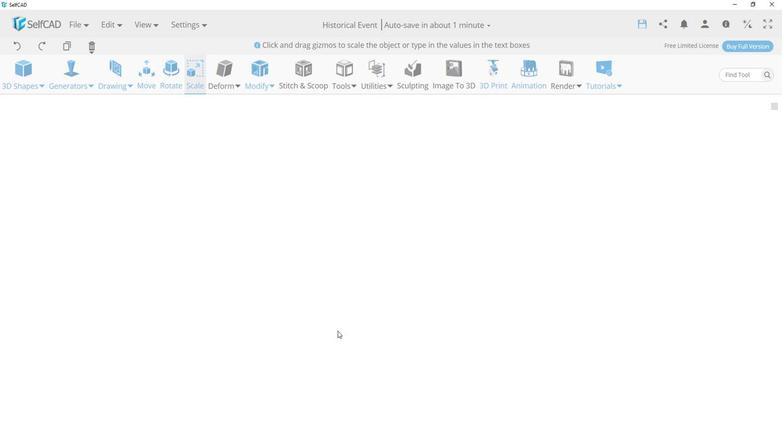 
Action: Mouse pressed left at (355, 314)
Screenshot: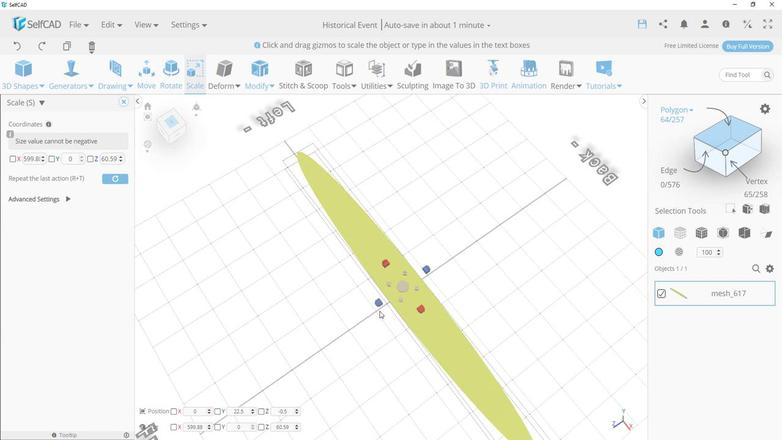 
Action: Mouse moved to (570, 278)
Screenshot: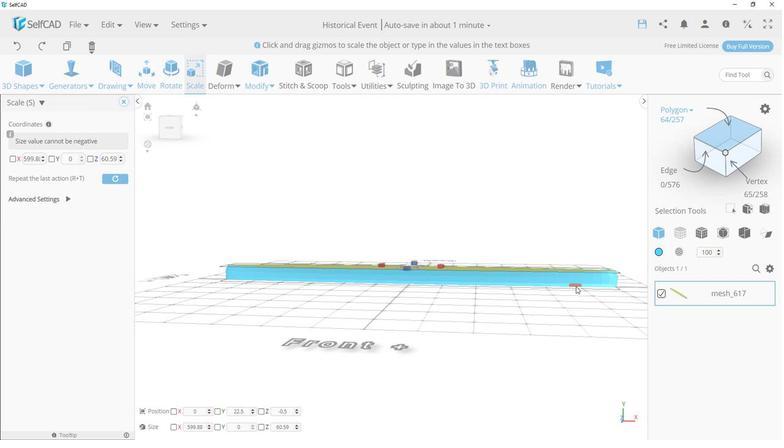 
Action: Mouse pressed left at (570, 278)
Screenshot: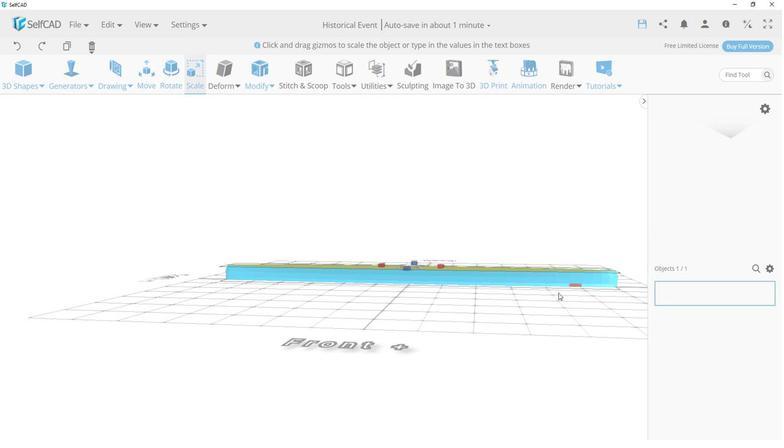 
Action: Mouse moved to (449, 263)
Screenshot: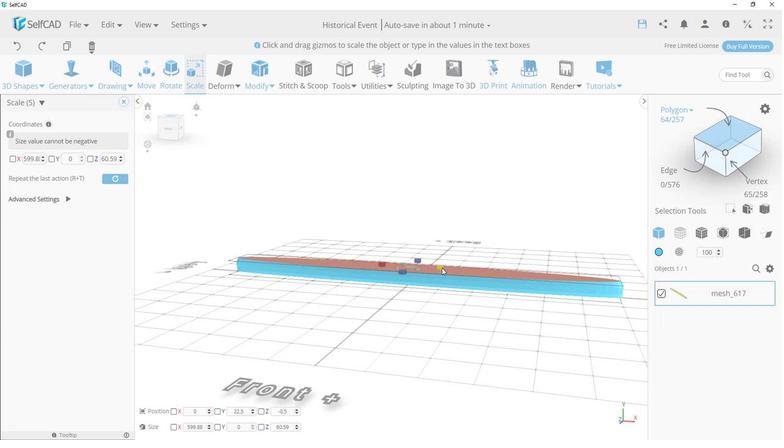 
Action: Mouse pressed left at (449, 263)
Screenshot: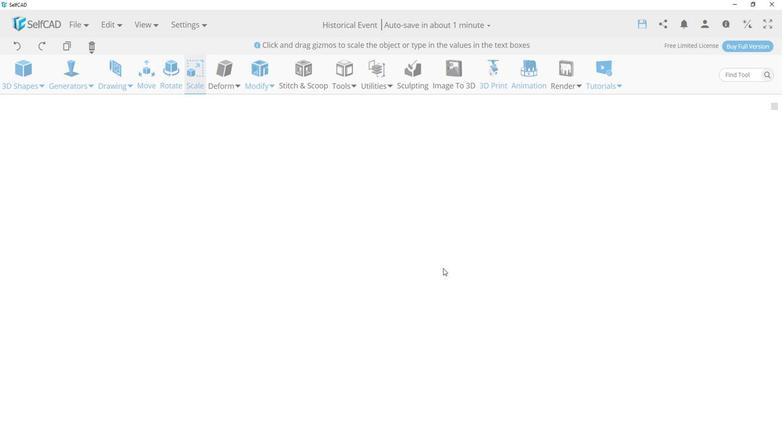 
Action: Mouse moved to (480, 319)
Screenshot: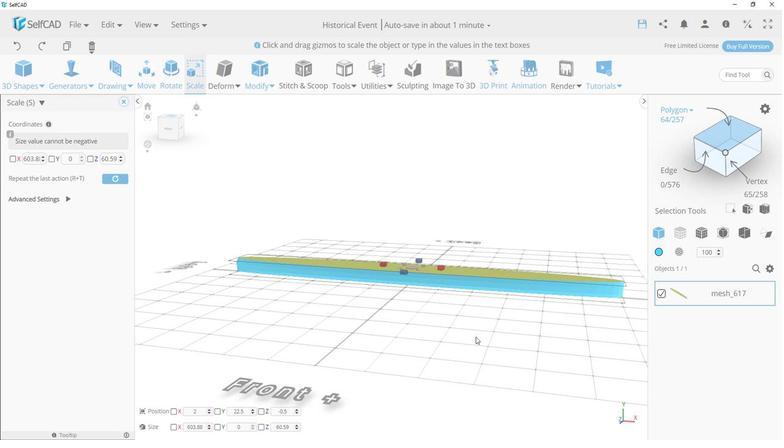 
Action: Mouse pressed left at (480, 319)
Screenshot: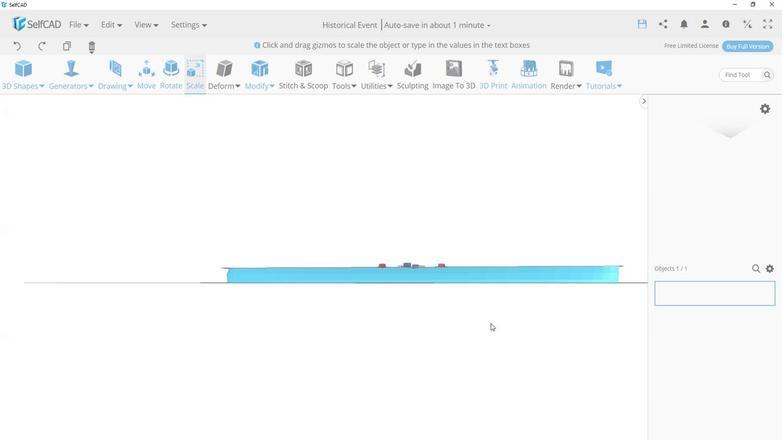 
Action: Mouse moved to (377, 295)
Screenshot: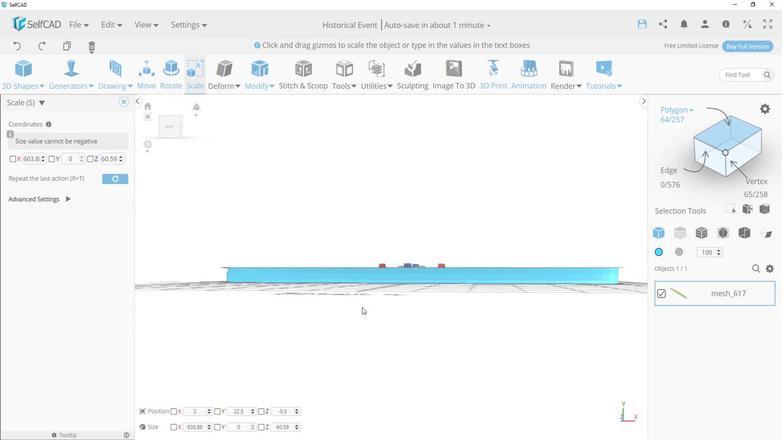 
Action: Mouse pressed left at (377, 295)
Screenshot: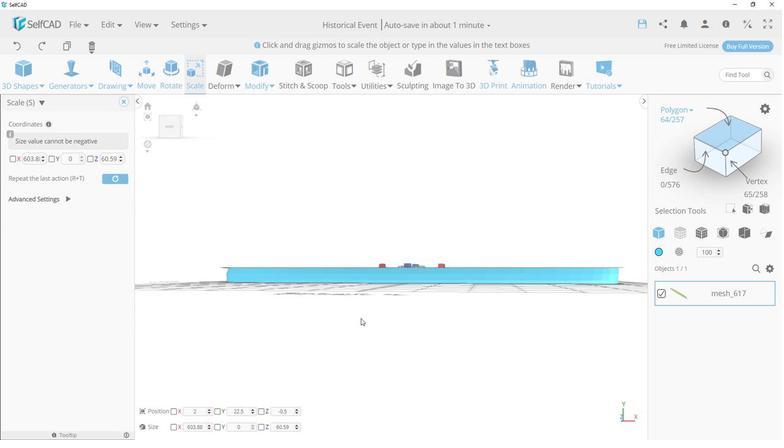 
Action: Mouse moved to (298, 144)
Screenshot: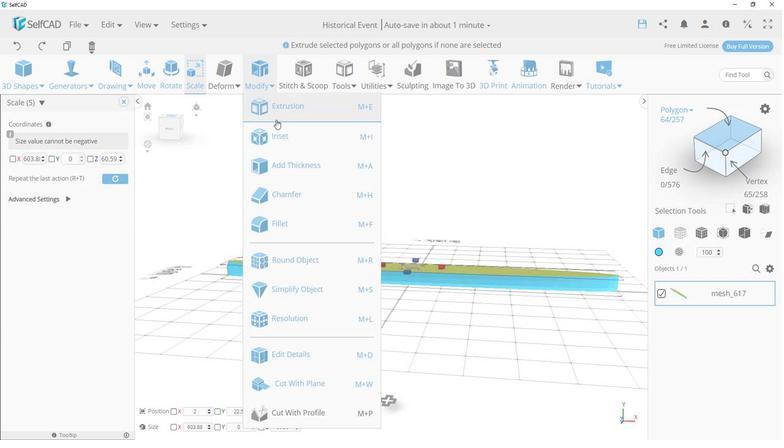 
Action: Mouse pressed left at (298, 144)
Screenshot: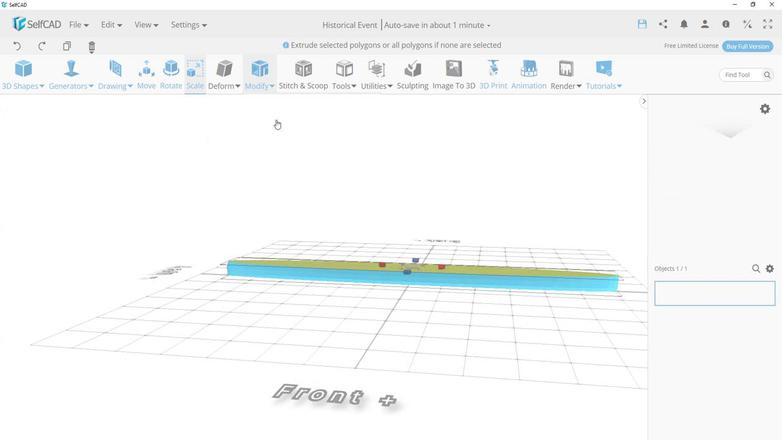 
Action: Mouse moved to (421, 246)
Screenshot: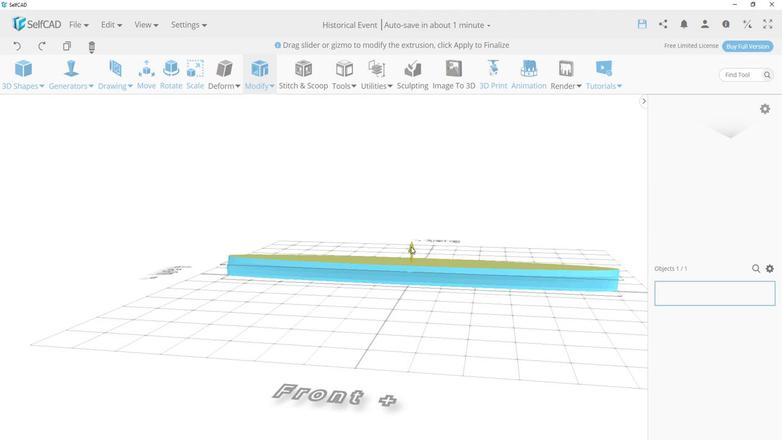 
Action: Mouse pressed left at (421, 246)
Screenshot: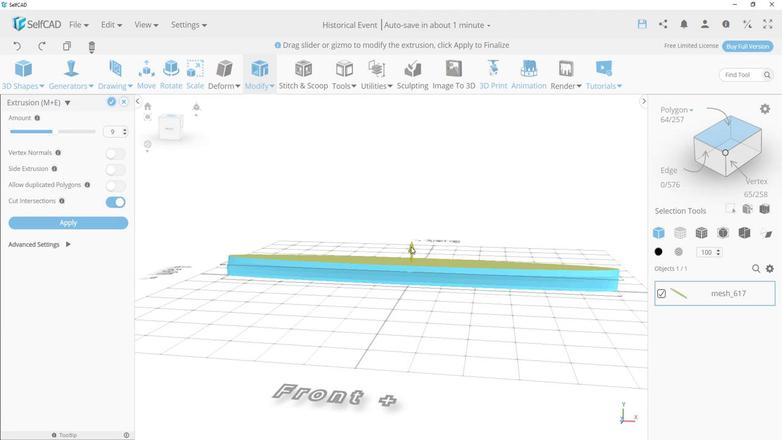 
Action: Mouse moved to (423, 241)
Screenshot: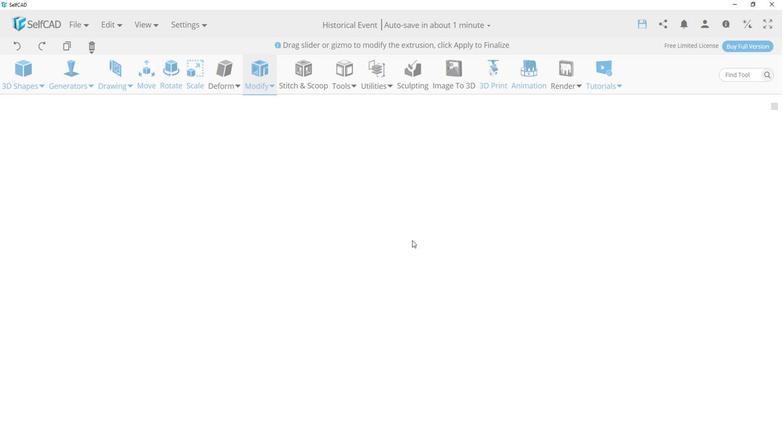 
Action: Mouse pressed left at (423, 241)
Screenshot: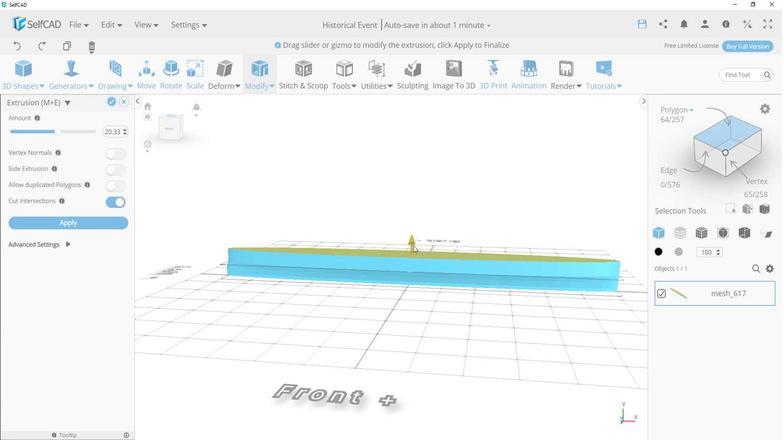 
Action: Mouse moved to (380, 196)
Screenshot: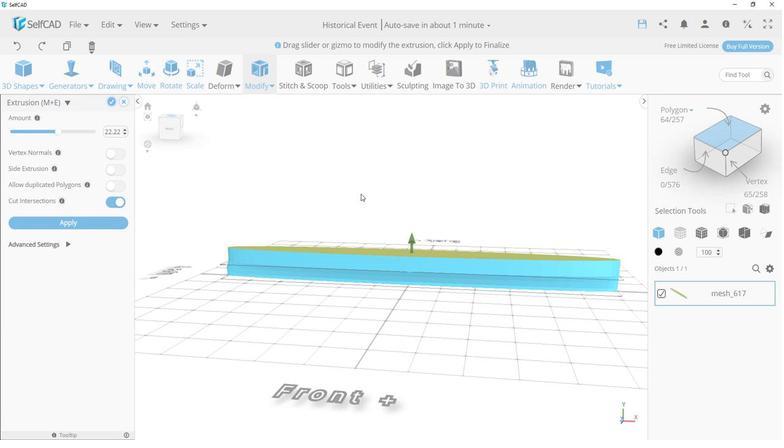 
Action: Mouse pressed left at (380, 196)
Screenshot: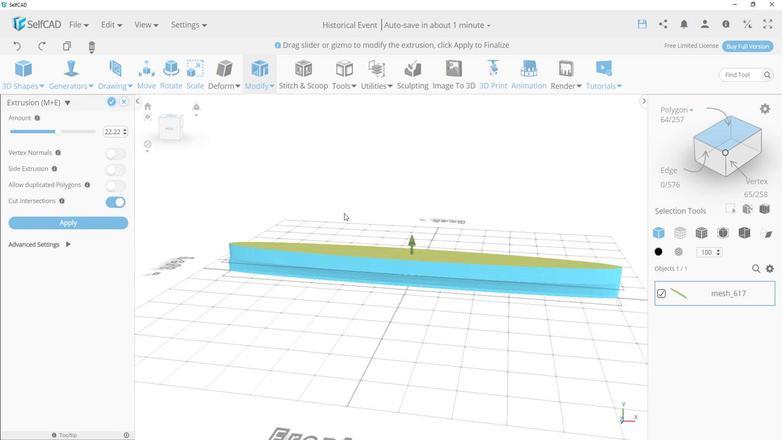 
Action: Mouse moved to (161, 156)
Screenshot: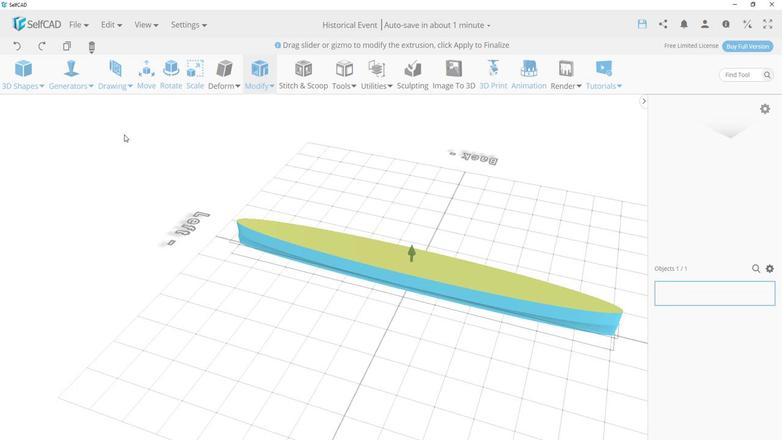 
Action: Mouse pressed left at (161, 156)
Screenshot: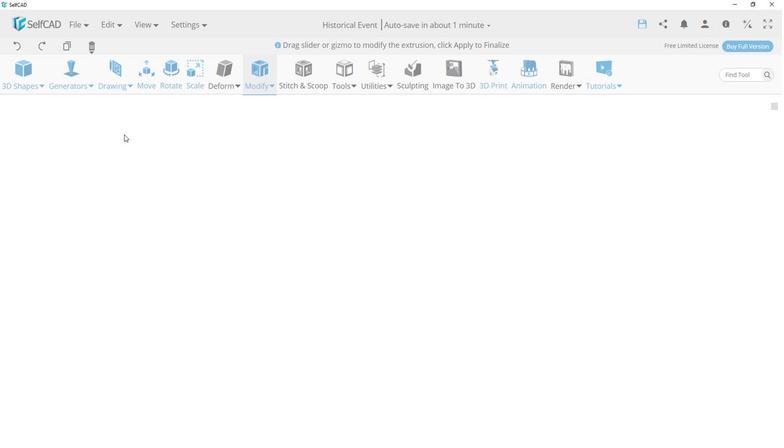 
Action: Mouse pressed left at (161, 156)
Screenshot: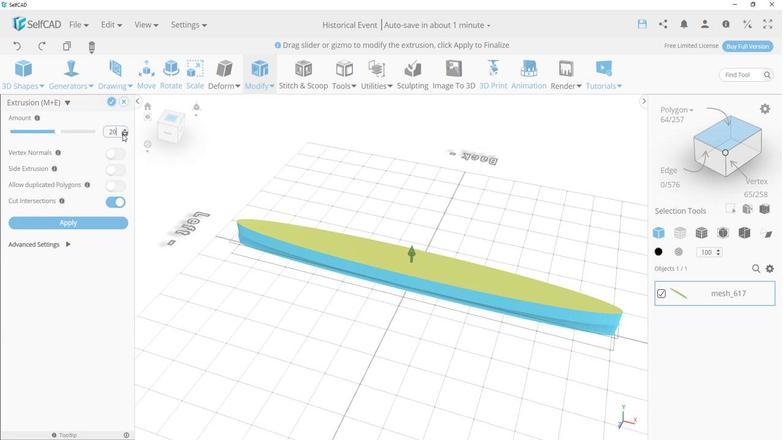 
Action: Mouse moved to (152, 125)
Screenshot: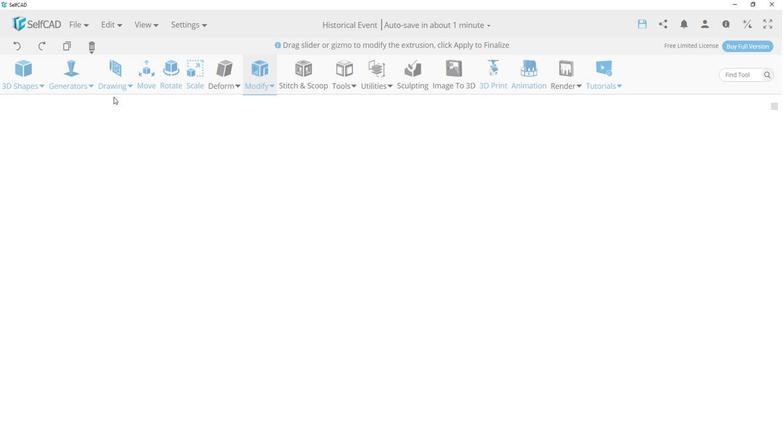 
Action: Mouse pressed left at (152, 125)
Screenshot: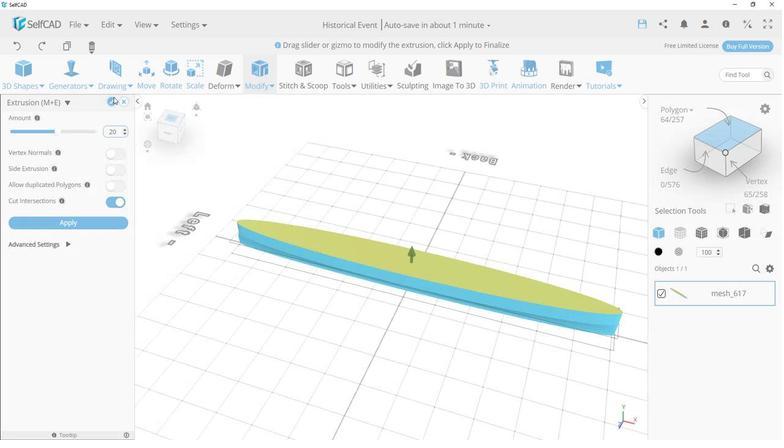 
Action: Mouse moved to (151, 128)
Screenshot: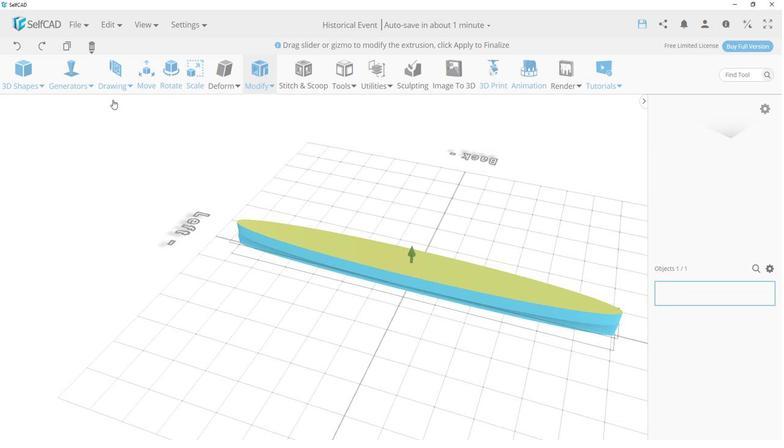 
Action: Mouse pressed left at (151, 128)
Screenshot: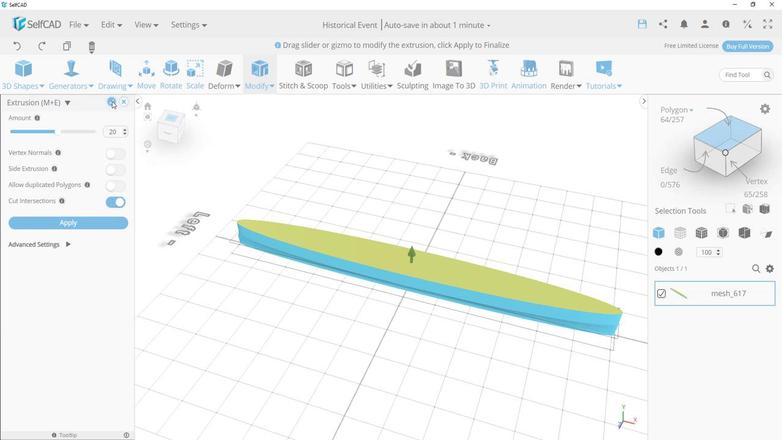 
Action: Mouse moved to (68, 392)
Screenshot: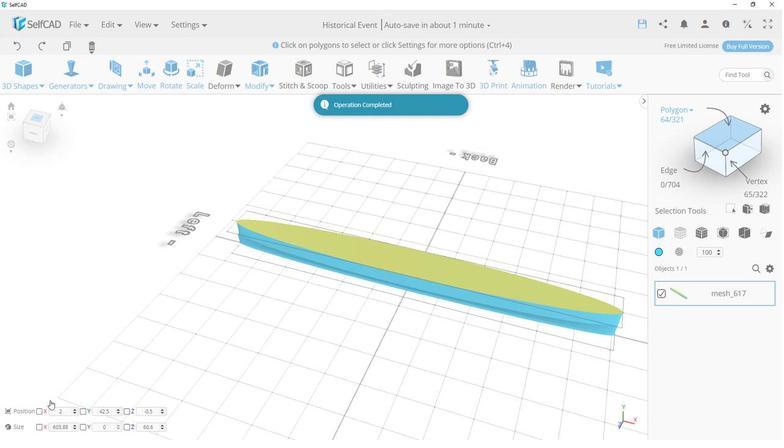 
Action: Mouse pressed left at (68, 392)
Screenshot: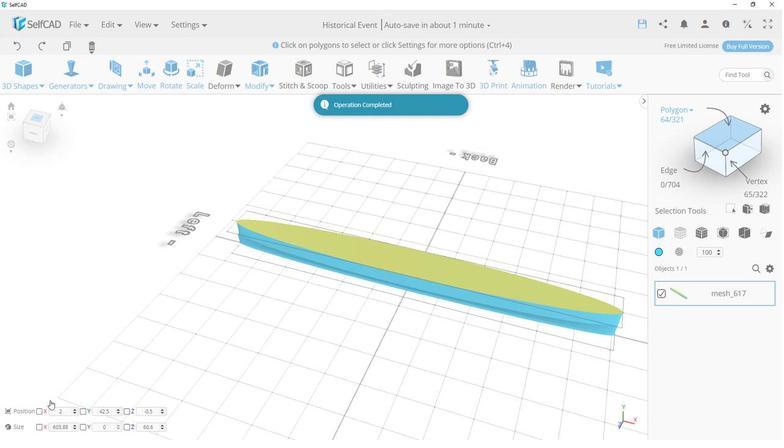 
Action: Mouse moved to (261, 319)
Screenshot: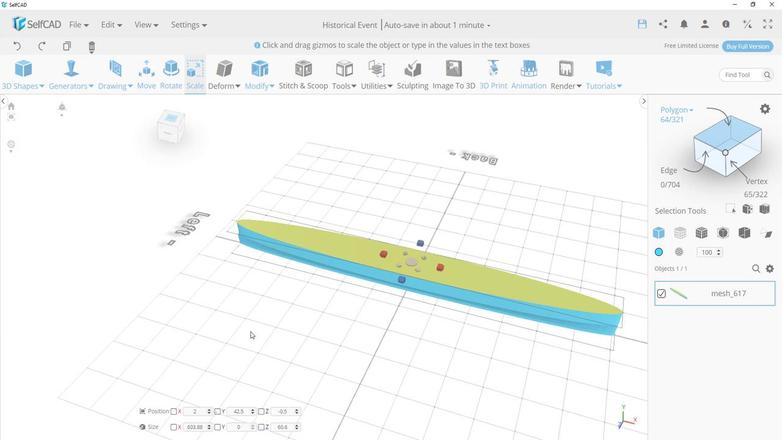
Action: Mouse pressed left at (261, 319)
Screenshot: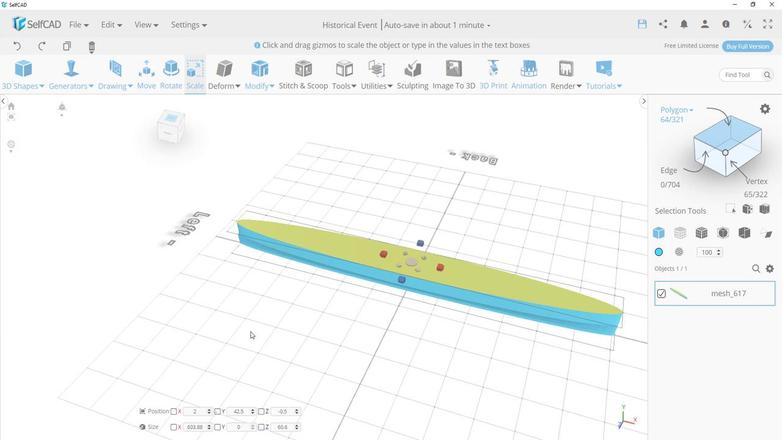 
Action: Mouse moved to (278, 292)
Screenshot: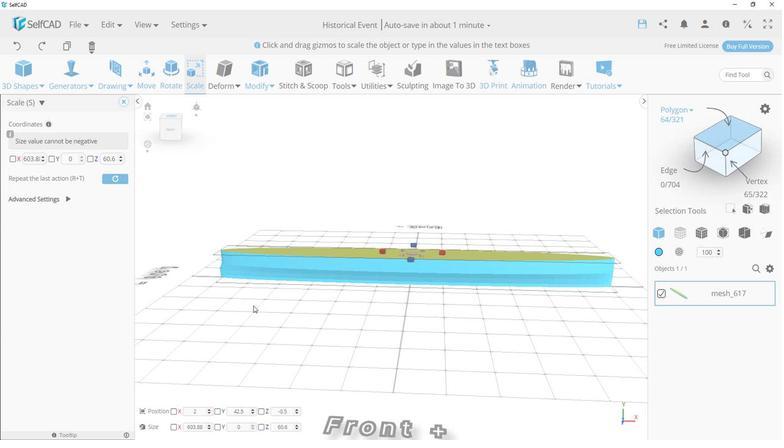 
Action: Mouse pressed left at (278, 292)
Screenshot: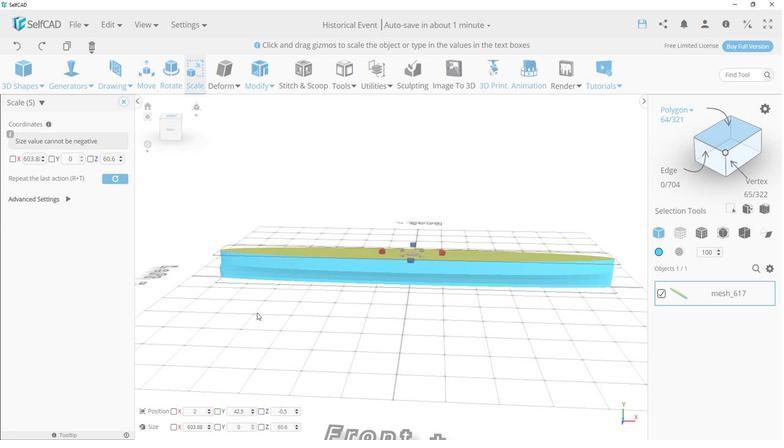 
Action: Mouse moved to (395, 256)
Screenshot: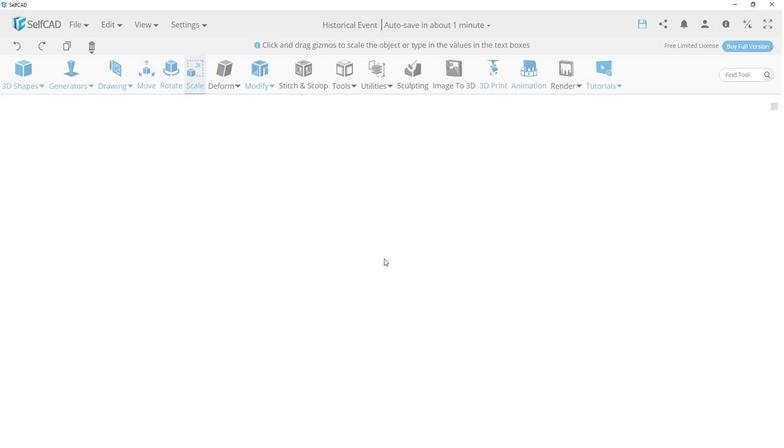 
Action: Mouse pressed left at (395, 256)
Screenshot: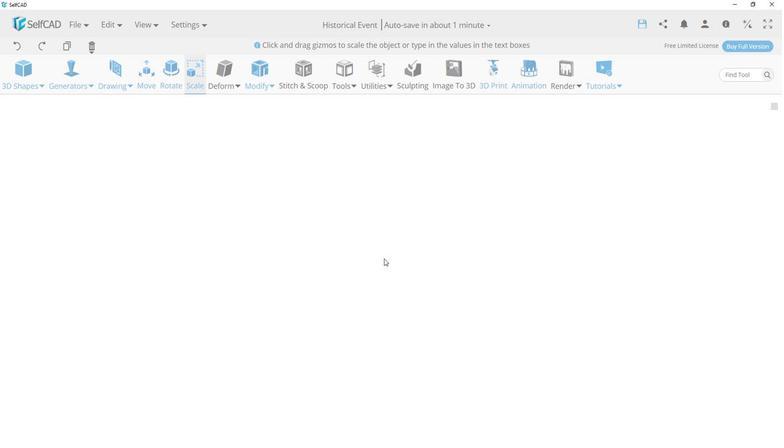 
Action: Mouse moved to (365, 302)
Screenshot: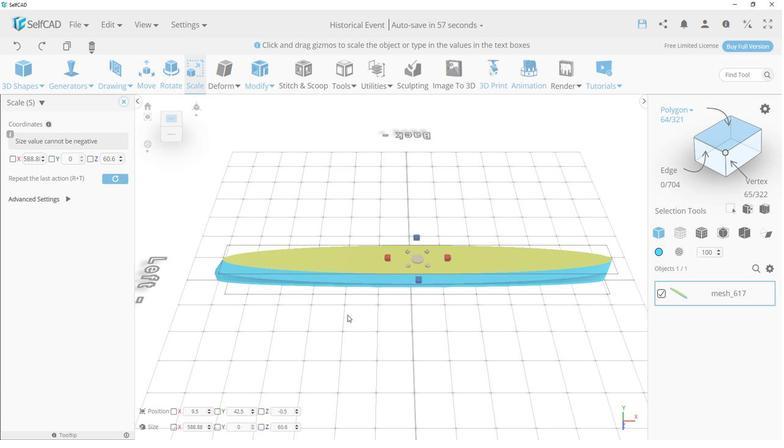 
Action: Mouse pressed left at (365, 302)
Screenshot: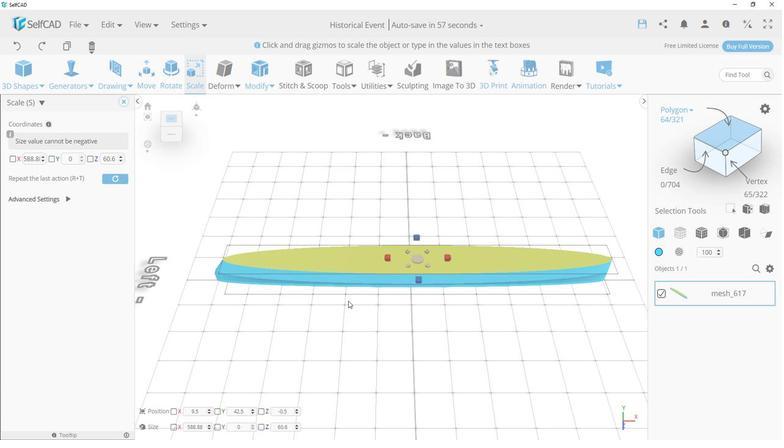 
Action: Mouse moved to (372, 293)
Screenshot: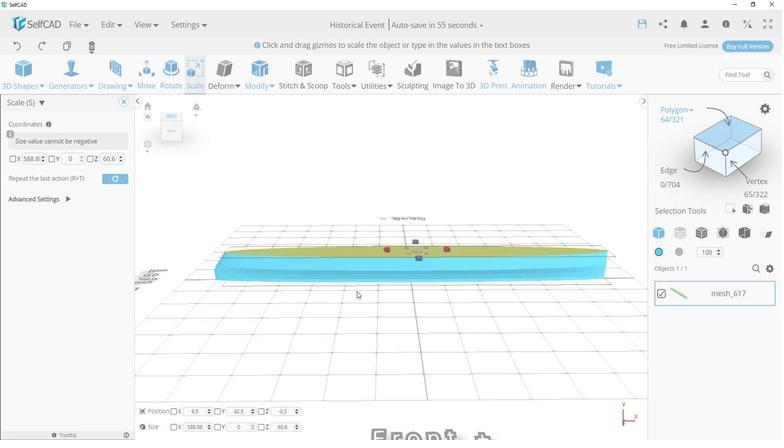 
Action: Mouse pressed left at (372, 293)
Screenshot: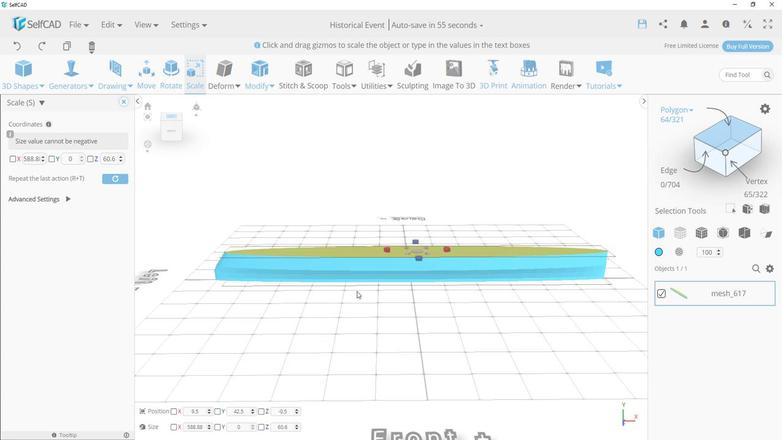 
Action: Mouse moved to (401, 248)
Screenshot: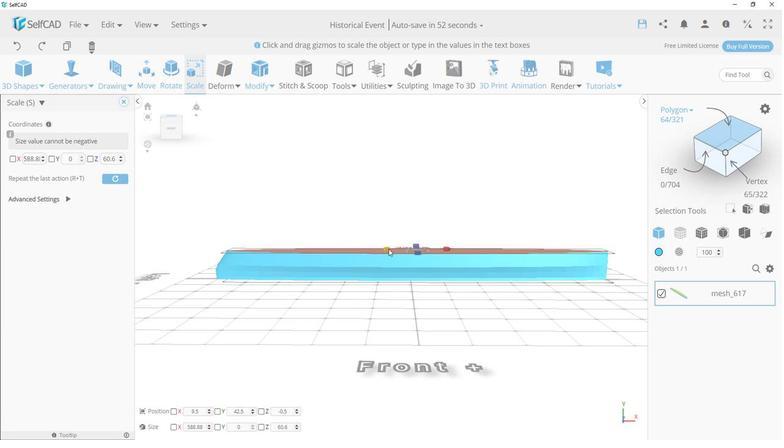 
Action: Mouse pressed left at (401, 248)
Screenshot: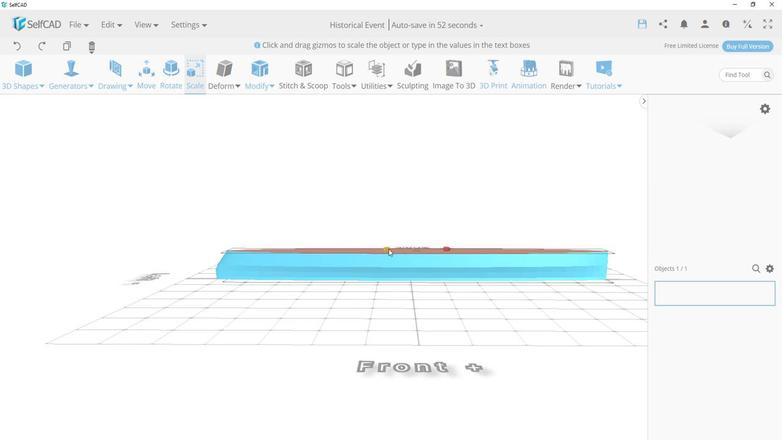 
Action: Mouse moved to (353, 295)
Screenshot: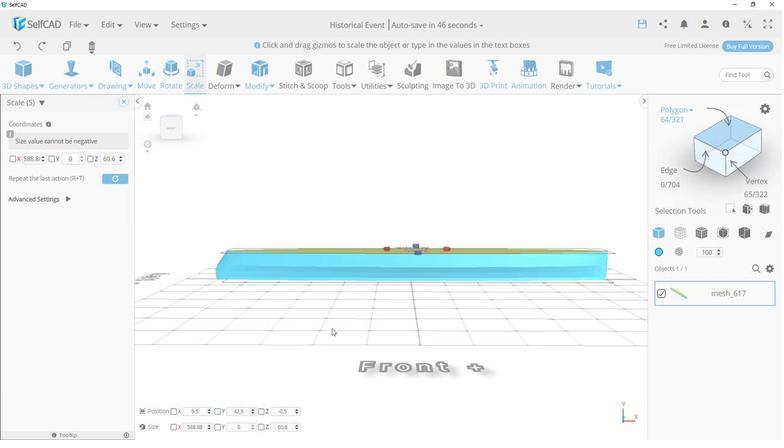 
Action: Mouse pressed left at (353, 295)
Screenshot: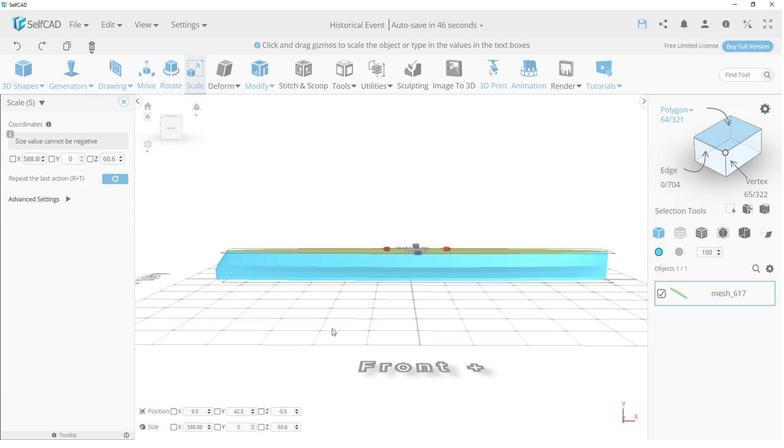 
Action: Mouse moved to (426, 267)
Screenshot: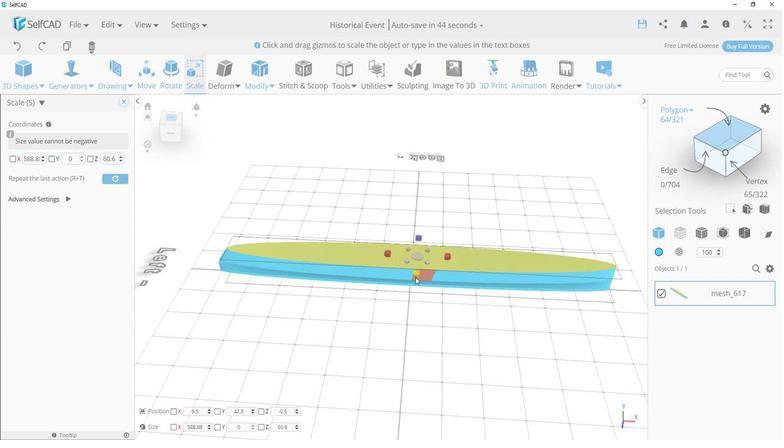 
Action: Mouse pressed left at (426, 267)
Screenshot: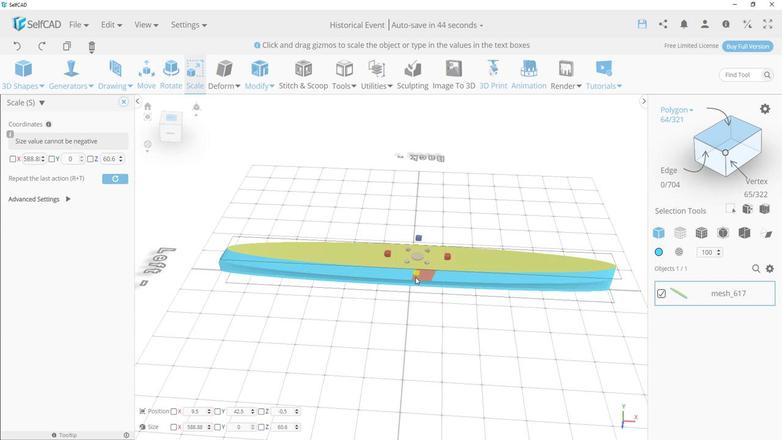
Action: Mouse moved to (410, 304)
Screenshot: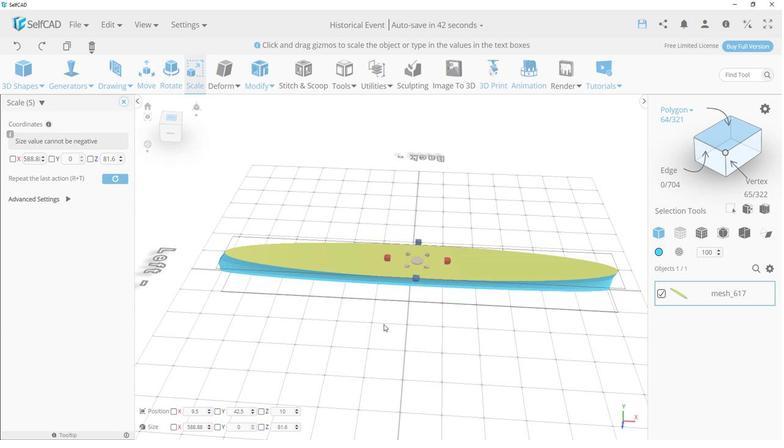 
Action: Mouse pressed left at (410, 304)
Screenshot: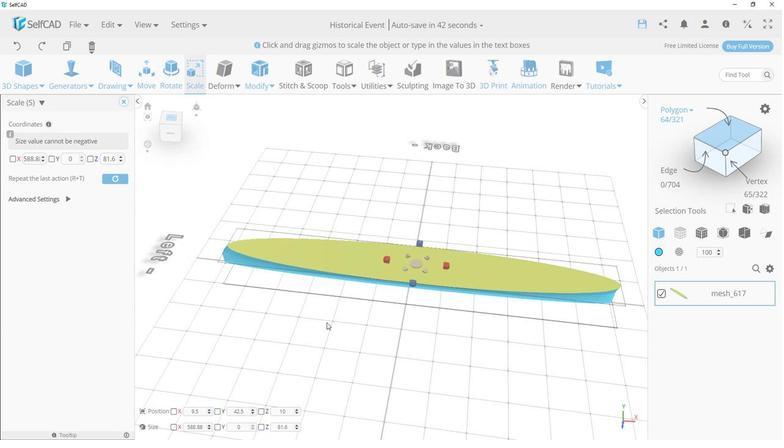 
Action: Mouse moved to (415, 251)
Screenshot: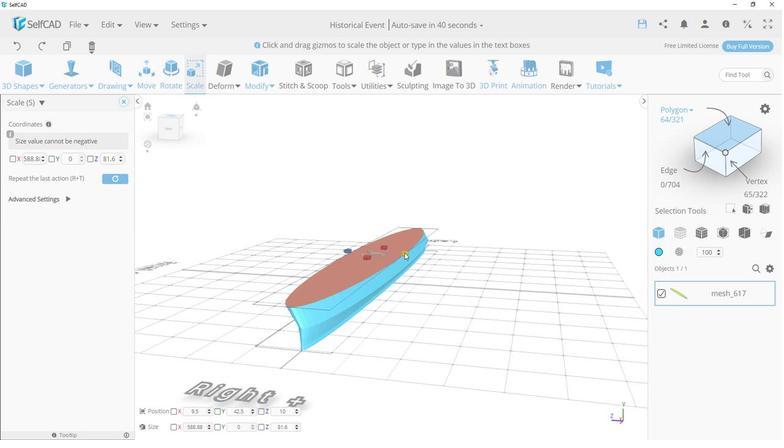 
Action: Mouse pressed left at (415, 251)
Screenshot: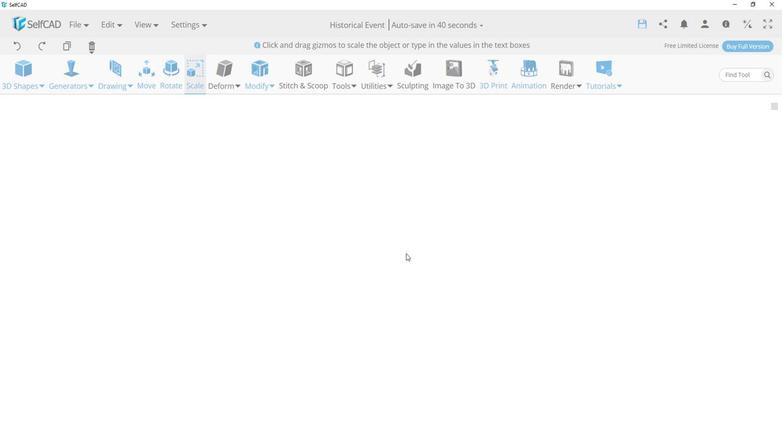 
Action: Mouse moved to (281, 229)
Screenshot: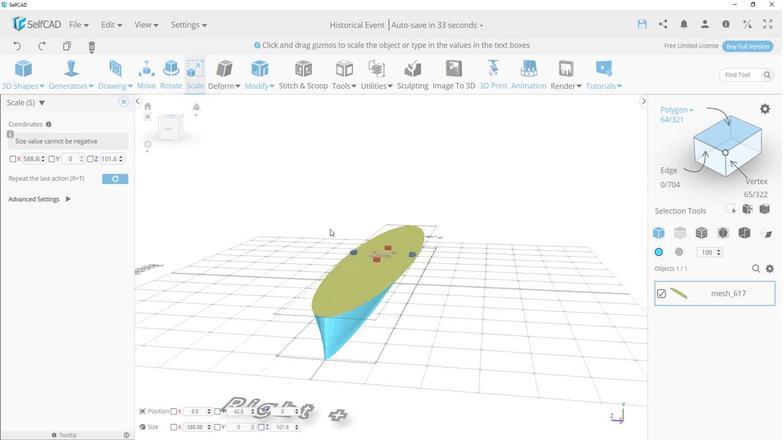 
Action: Mouse pressed left at (281, 229)
Screenshot: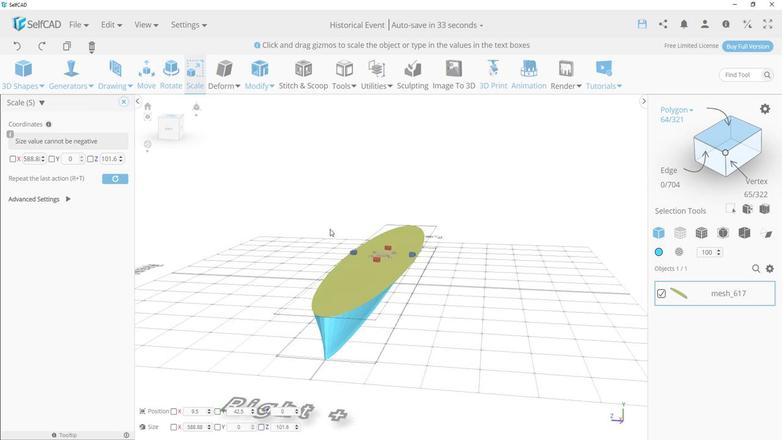 
Action: Mouse moved to (361, 288)
Screenshot: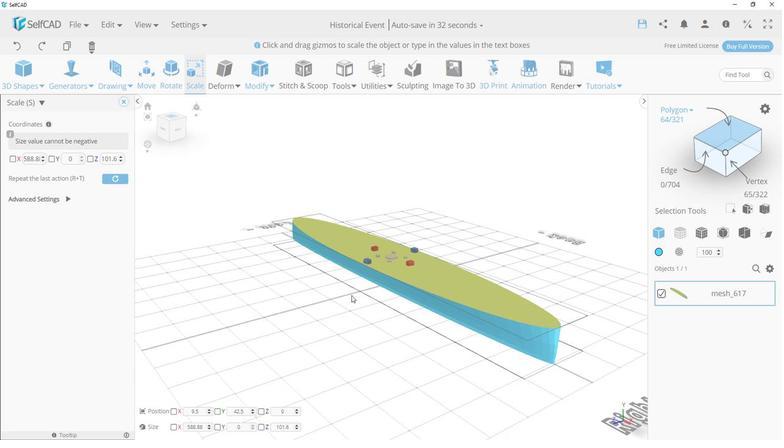 
Action: Mouse pressed left at (361, 288)
Screenshot: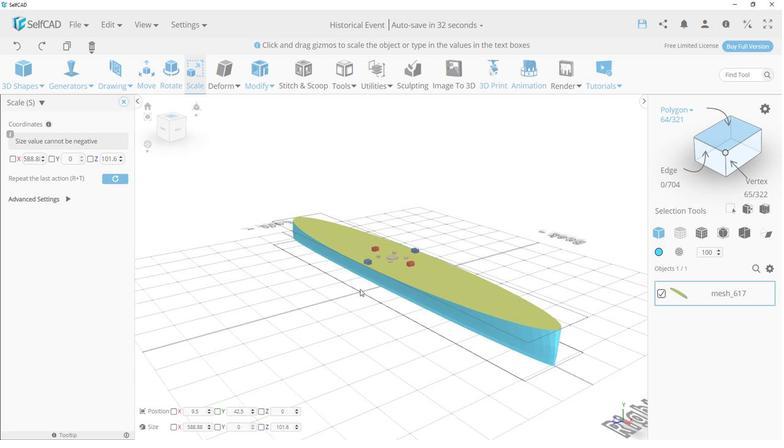 
Action: Mouse moved to (380, 273)
Screenshot: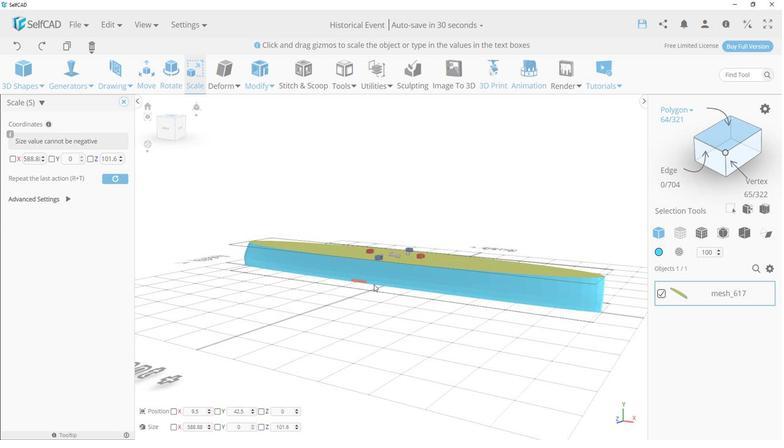 
Action: Mouse pressed left at (380, 273)
Screenshot: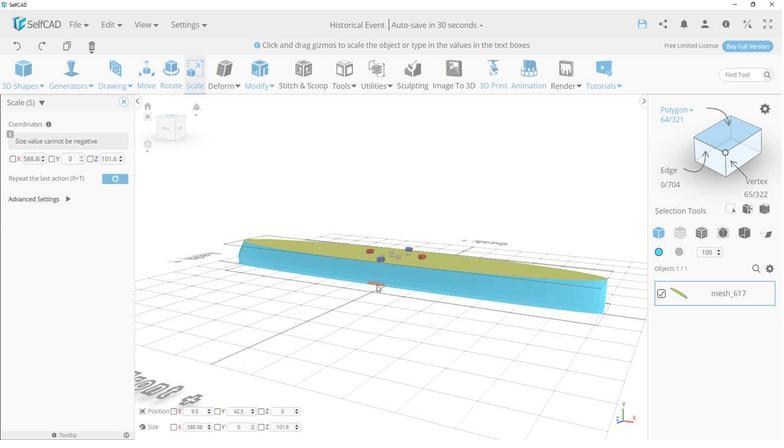 
Action: Mouse moved to (305, 136)
Screenshot: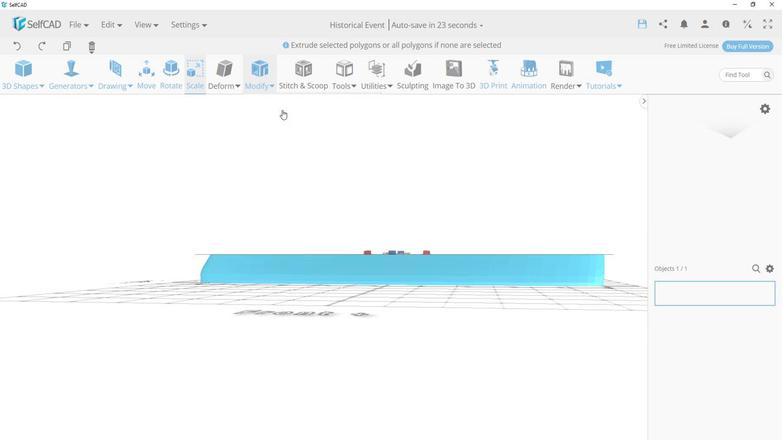 
Action: Mouse pressed left at (305, 136)
Screenshot: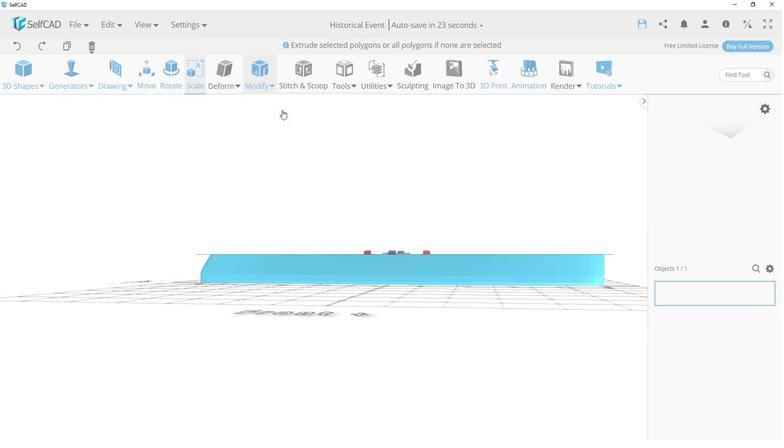 
Action: Mouse moved to (160, 156)
Screenshot: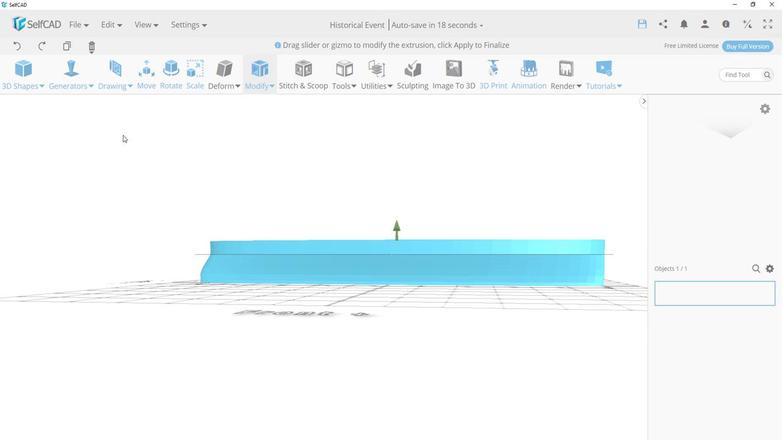 
Action: Mouse pressed left at (160, 156)
Screenshot: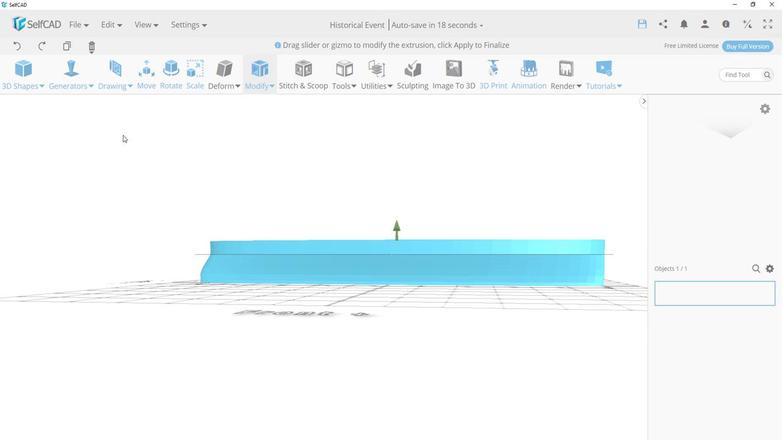
Action: Mouse moved to (160, 156)
Screenshot: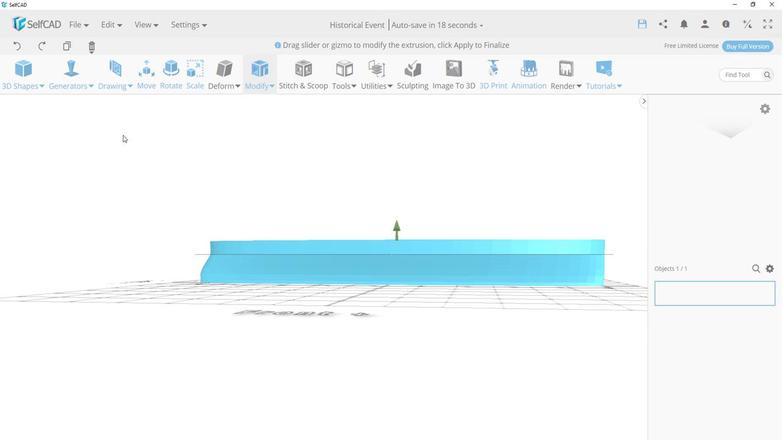 
Action: Mouse pressed left at (160, 156)
Screenshot: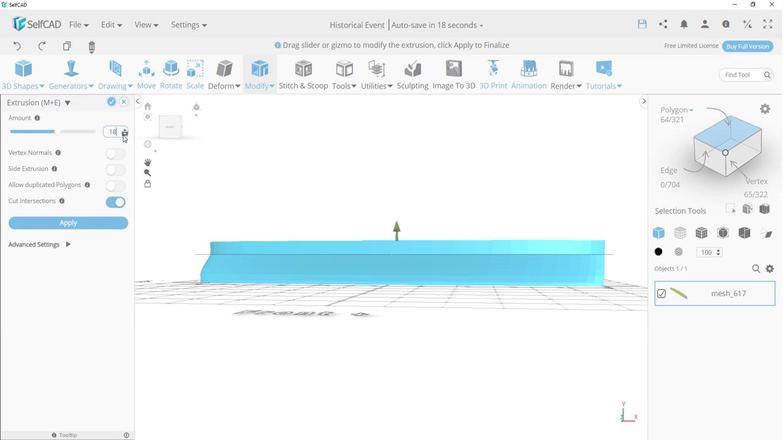 
Action: Mouse pressed left at (160, 156)
Screenshot: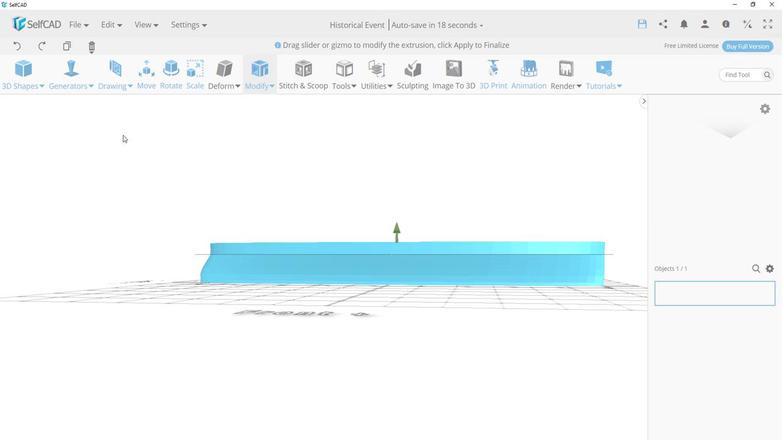 
Action: Mouse pressed left at (160, 156)
Screenshot: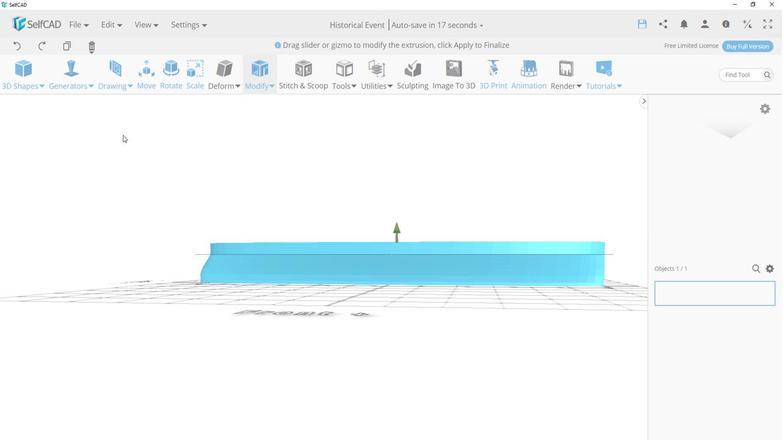 
Action: Mouse pressed left at (160, 156)
Screenshot: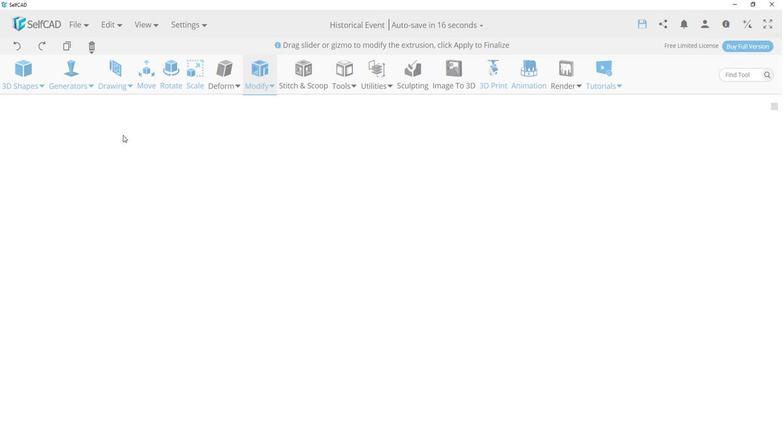 
Action: Mouse moved to (148, 129)
Screenshot: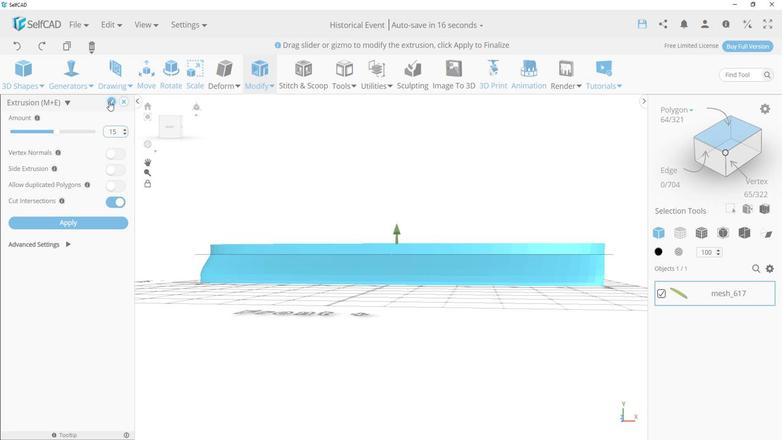 
Action: Mouse pressed left at (148, 129)
